 Task: Select the off option in the tab completion.
Action: Mouse moved to (11, 455)
Screenshot: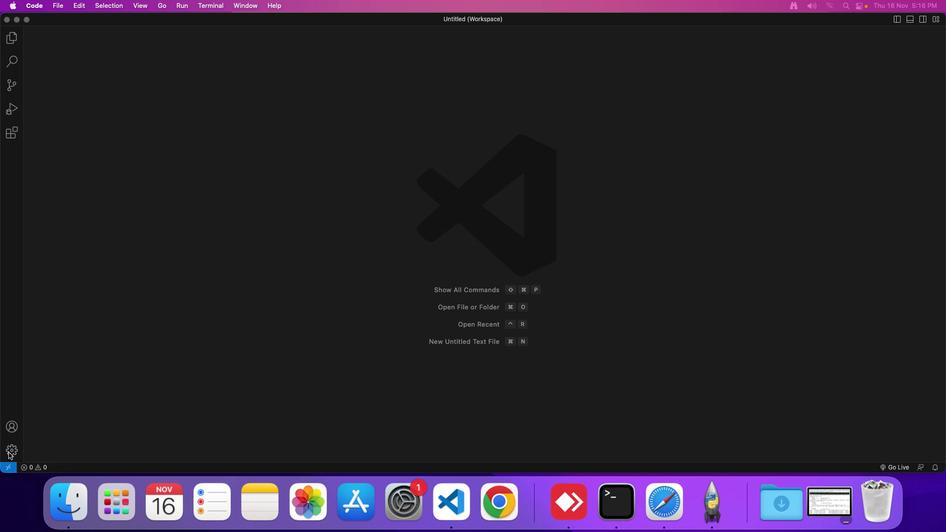 
Action: Mouse pressed left at (11, 455)
Screenshot: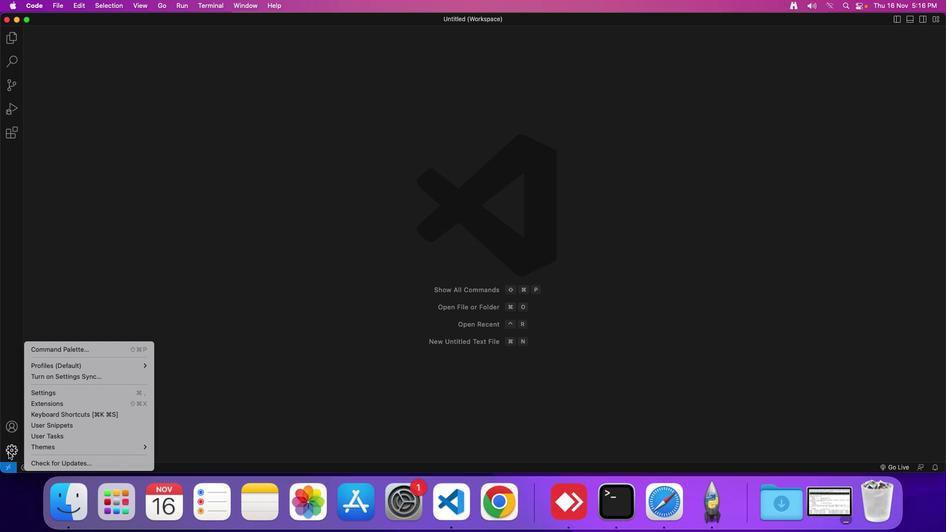 
Action: Mouse moved to (55, 397)
Screenshot: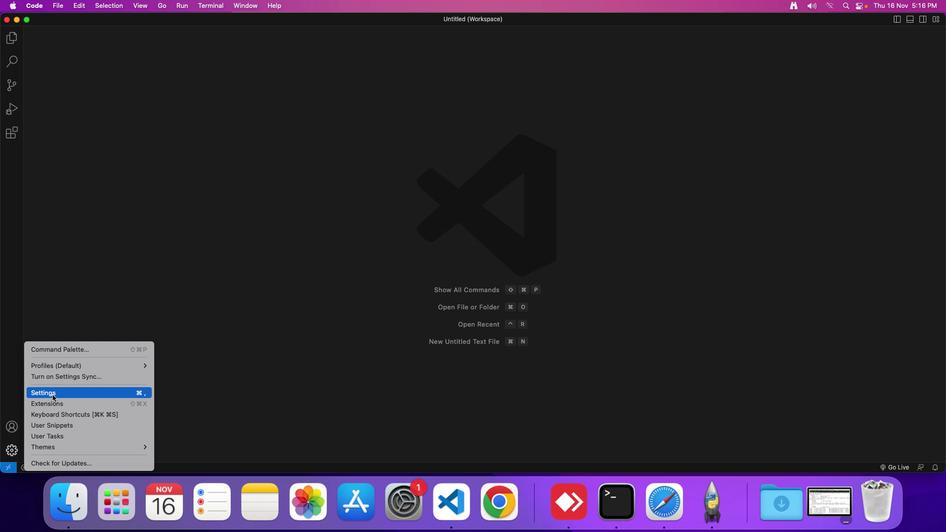 
Action: Mouse pressed left at (55, 397)
Screenshot: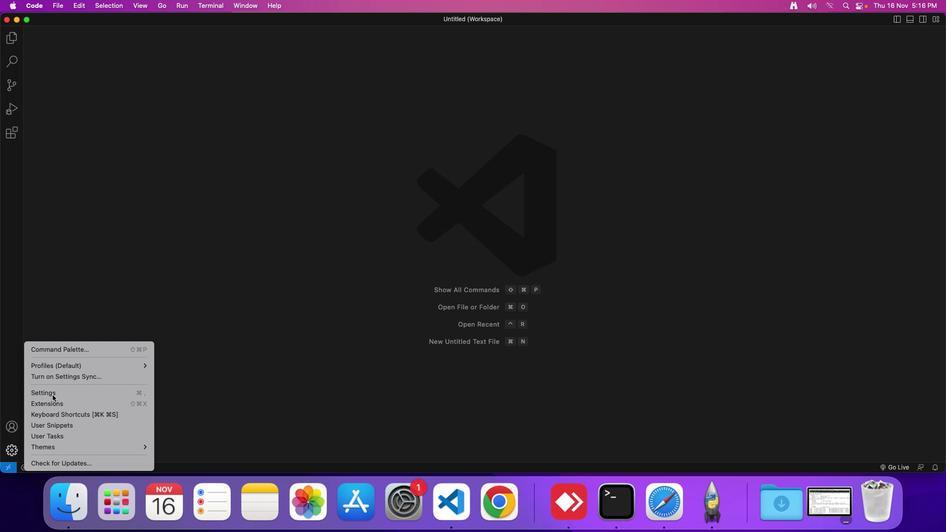 
Action: Mouse moved to (240, 79)
Screenshot: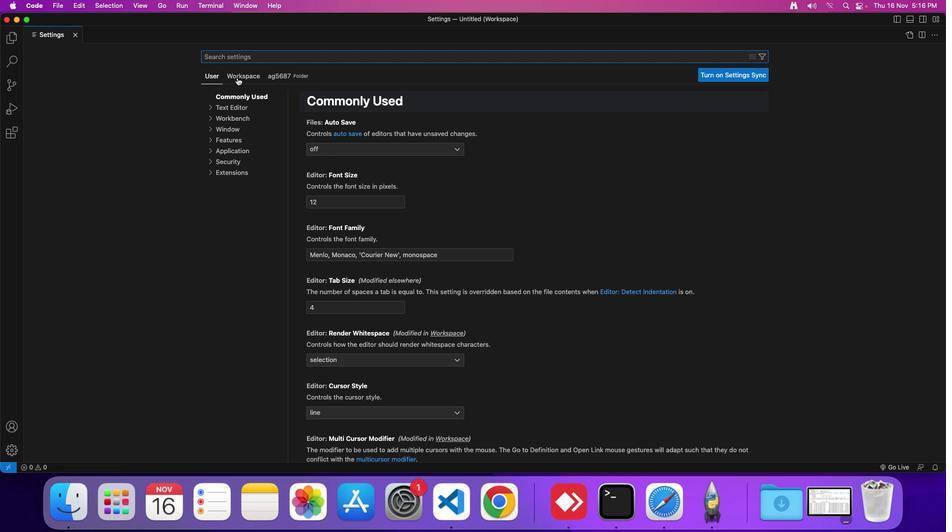 
Action: Mouse pressed left at (240, 79)
Screenshot: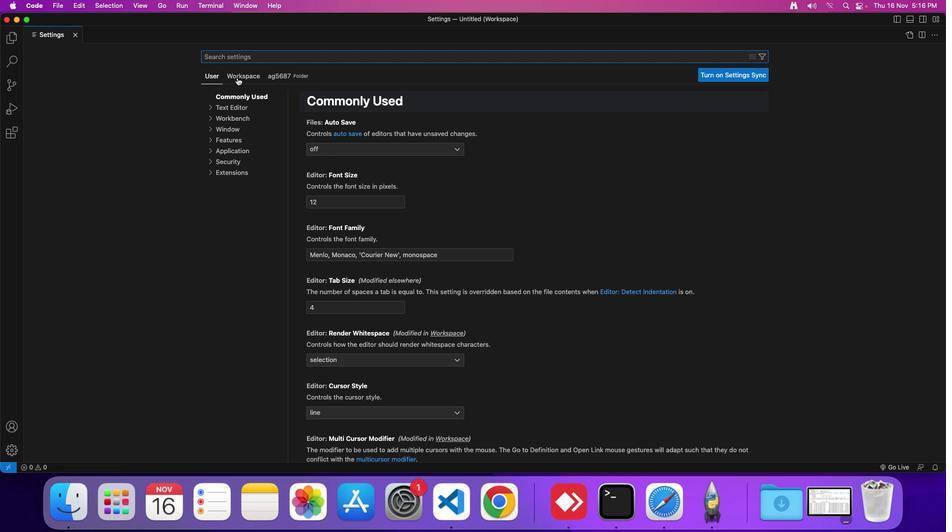 
Action: Mouse moved to (232, 111)
Screenshot: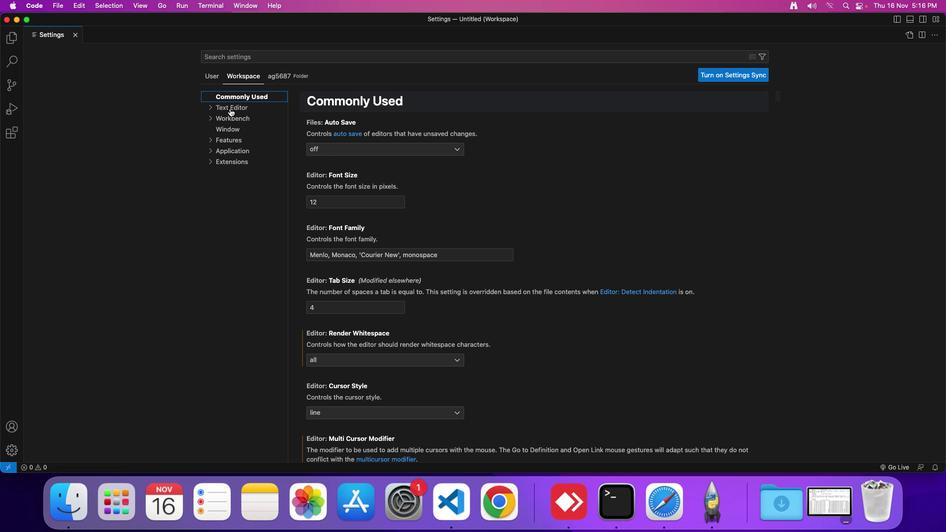 
Action: Mouse pressed left at (232, 111)
Screenshot: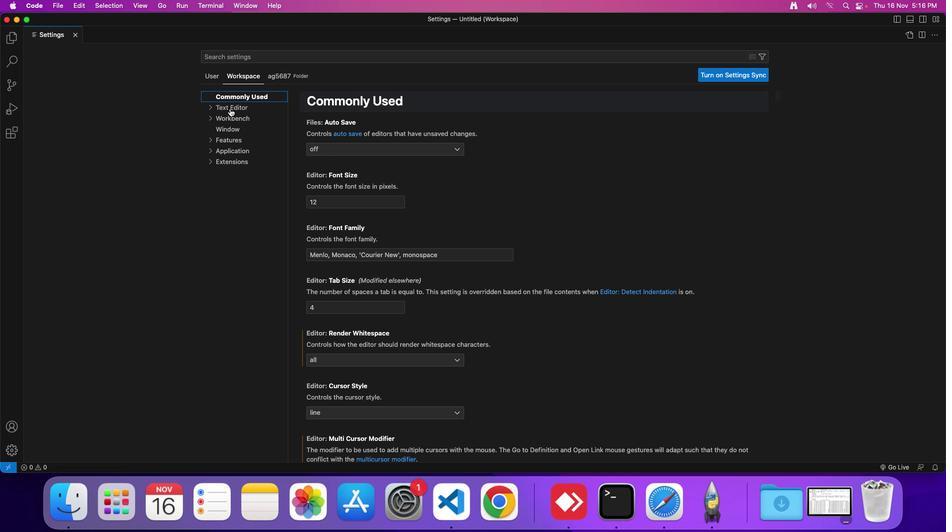 
Action: Mouse moved to (365, 314)
Screenshot: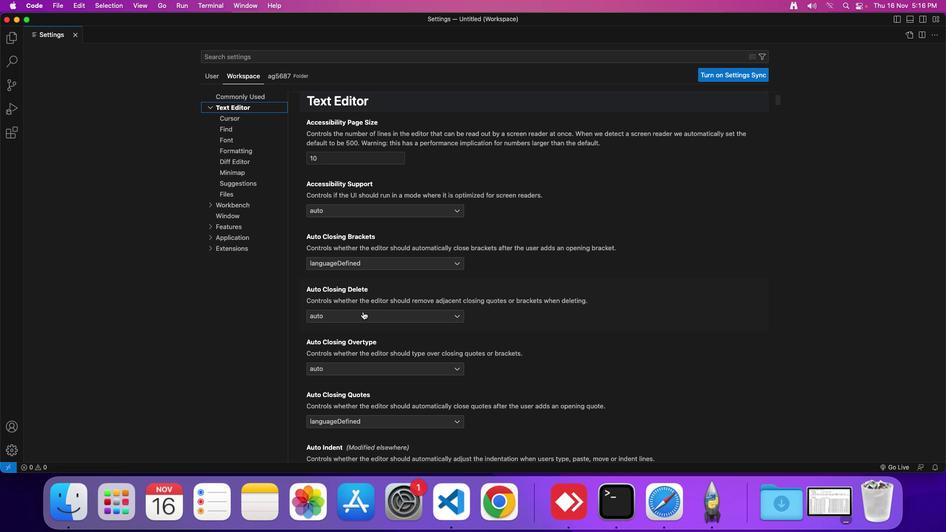 
Action: Mouse scrolled (365, 314) with delta (2, 1)
Screenshot: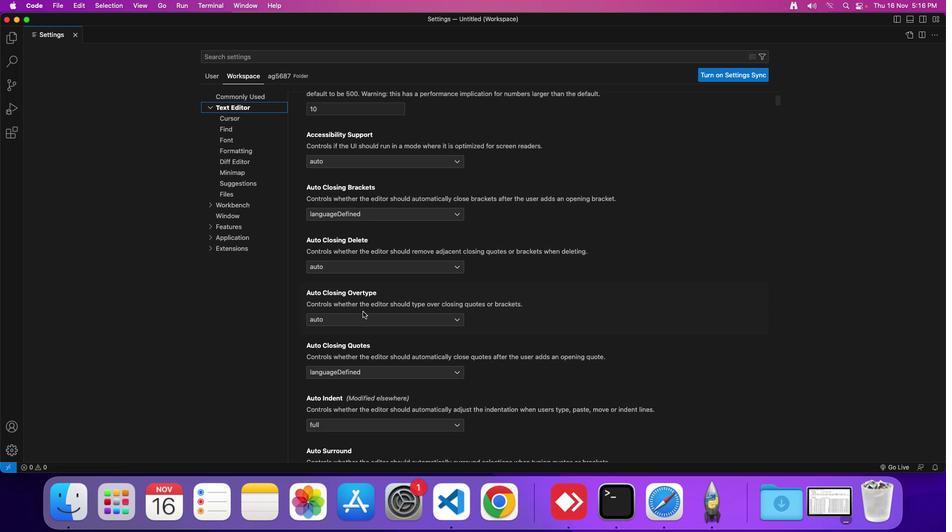 
Action: Mouse scrolled (365, 314) with delta (2, 1)
Screenshot: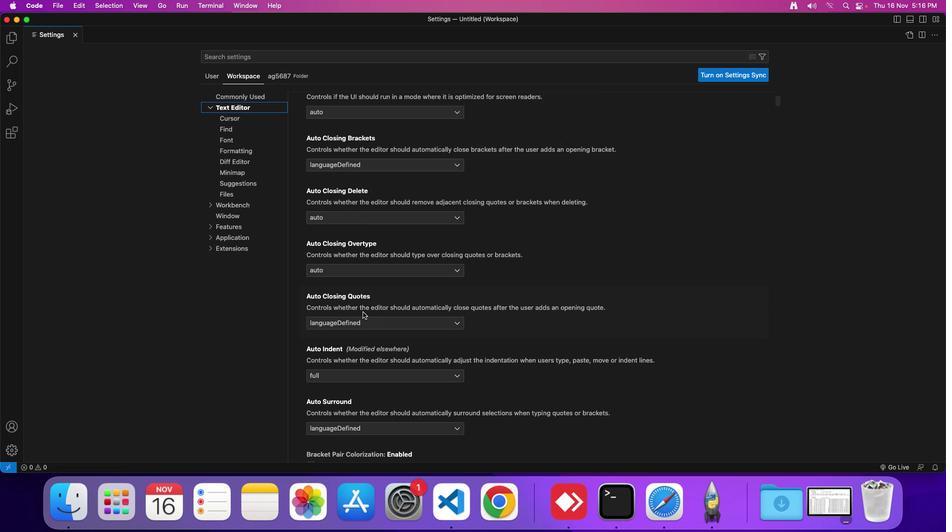 
Action: Mouse scrolled (365, 314) with delta (2, 1)
Screenshot: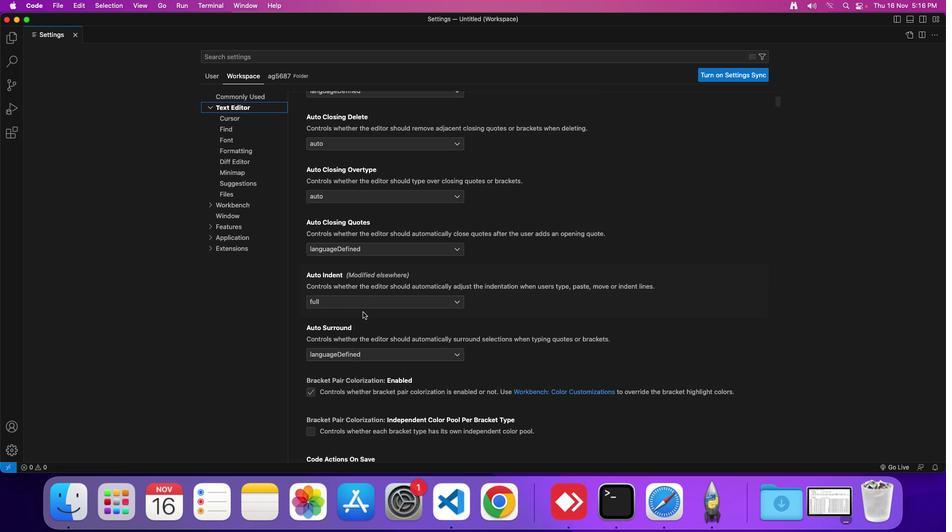 
Action: Mouse scrolled (365, 314) with delta (2, 0)
Screenshot: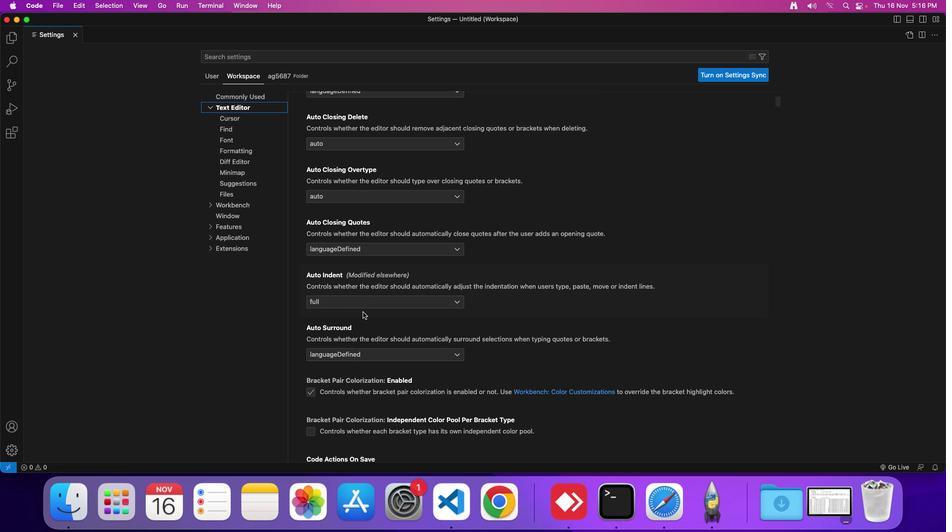 
Action: Mouse moved to (365, 315)
Screenshot: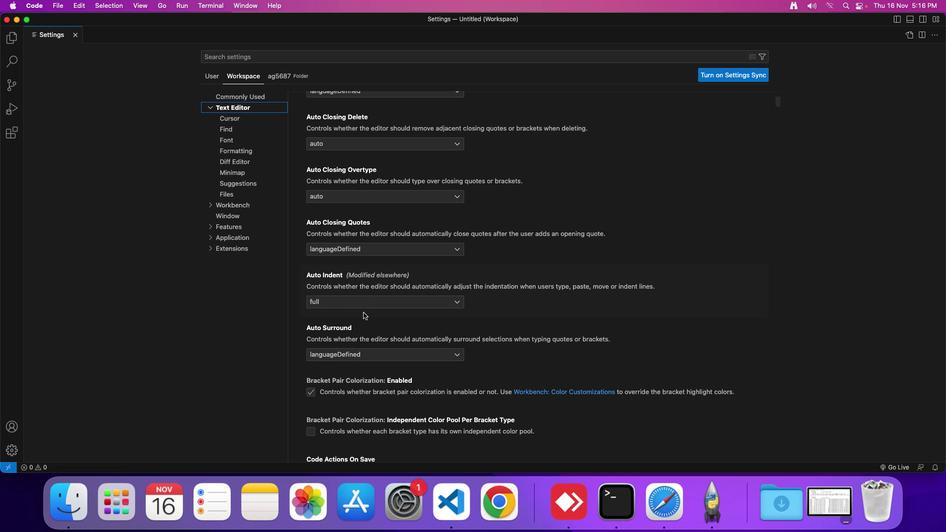 
Action: Mouse scrolled (365, 315) with delta (2, 1)
Screenshot: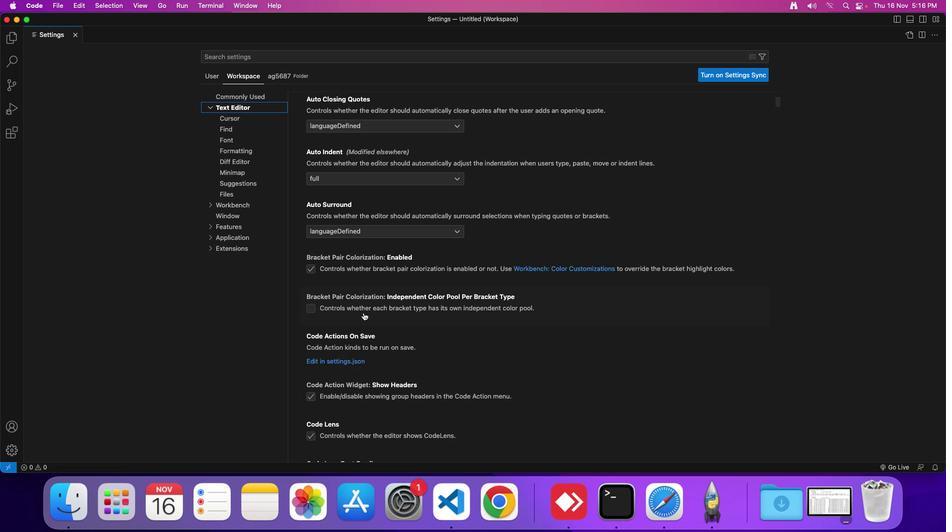 
Action: Mouse scrolled (365, 315) with delta (2, 1)
Screenshot: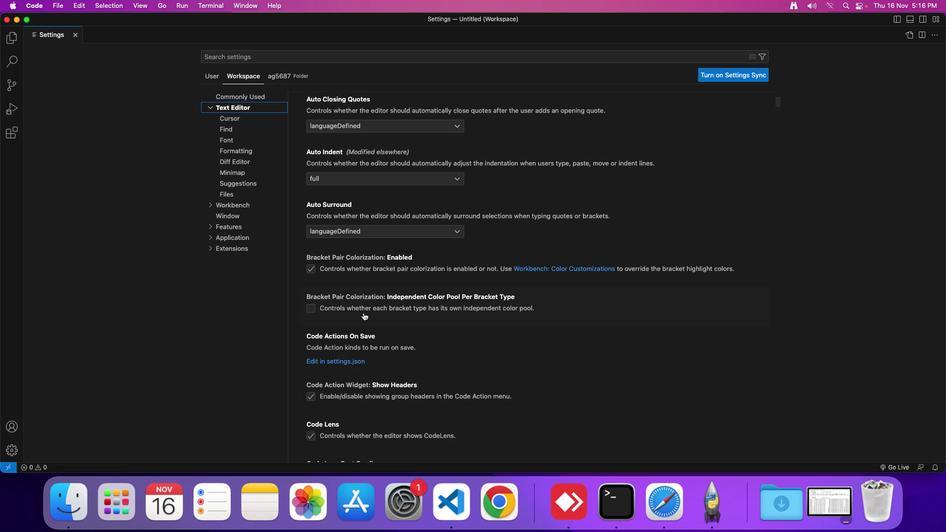
Action: Mouse scrolled (365, 315) with delta (2, 0)
Screenshot: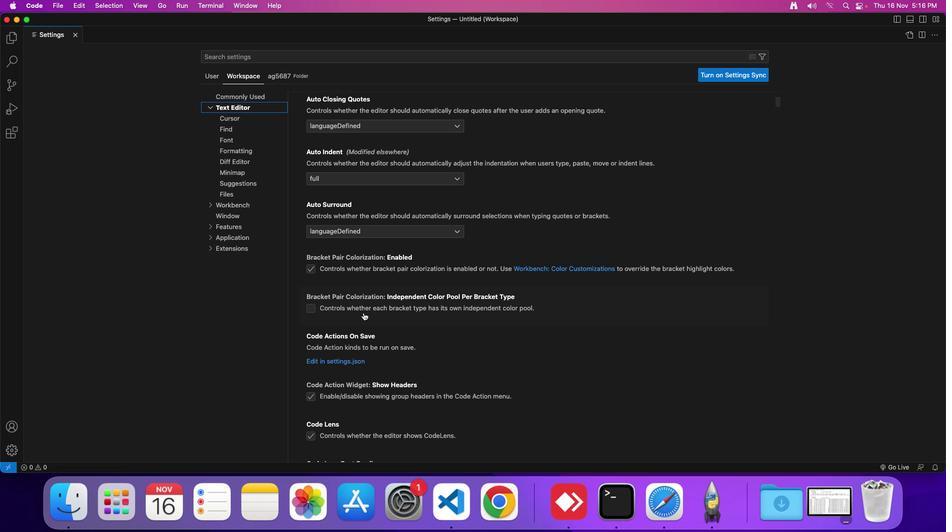 
Action: Mouse scrolled (365, 315) with delta (2, 1)
Screenshot: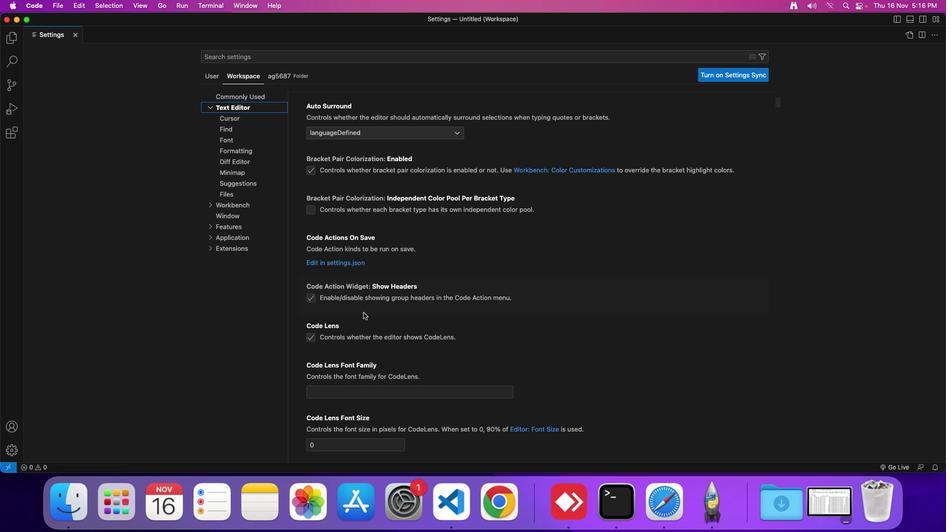 
Action: Mouse scrolled (365, 315) with delta (2, 1)
Screenshot: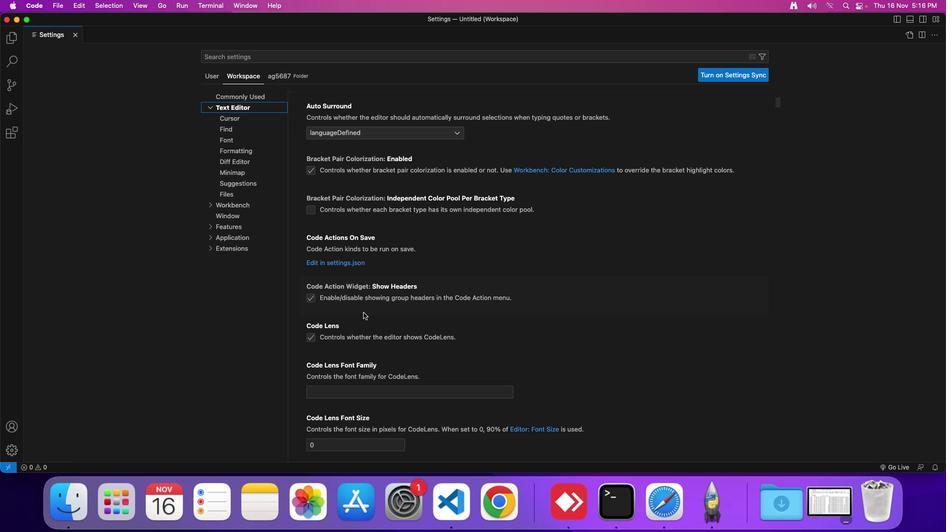 
Action: Mouse scrolled (365, 315) with delta (2, 1)
Screenshot: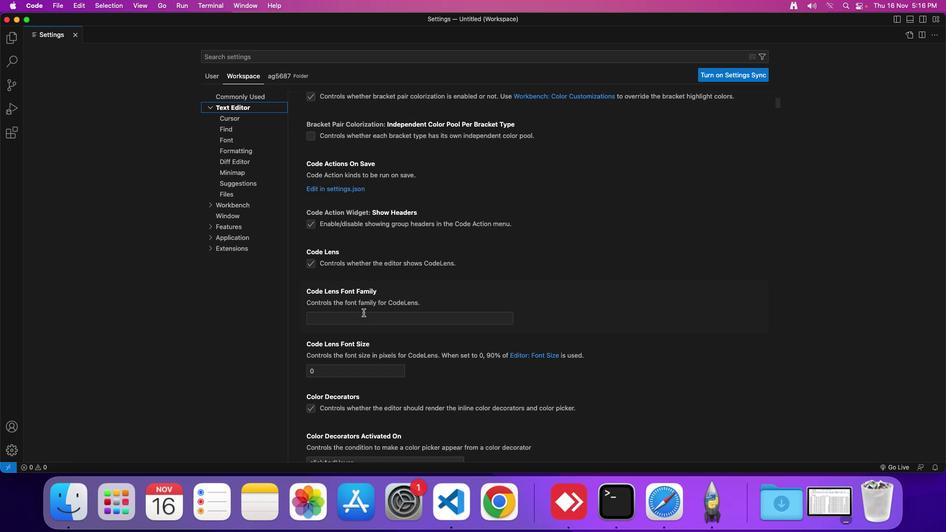 
Action: Mouse scrolled (365, 315) with delta (2, 0)
Screenshot: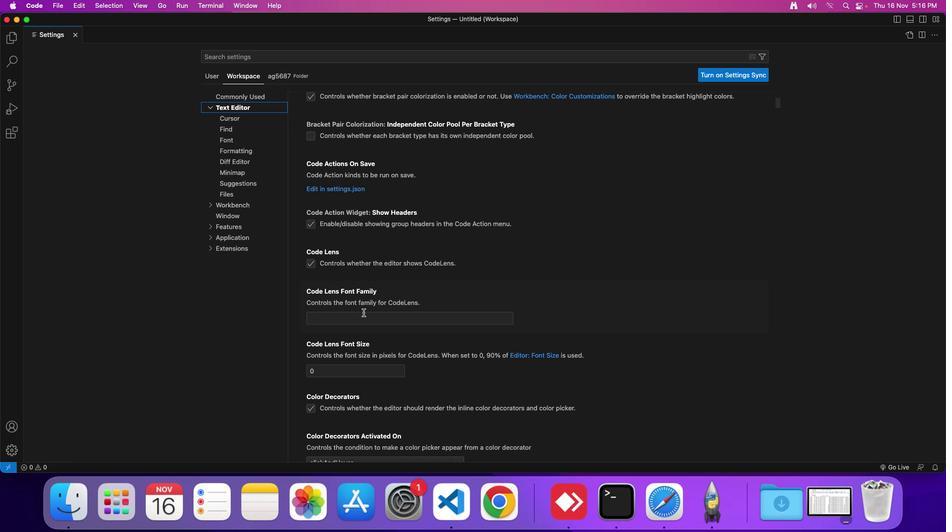 
Action: Mouse scrolled (365, 315) with delta (2, 1)
Screenshot: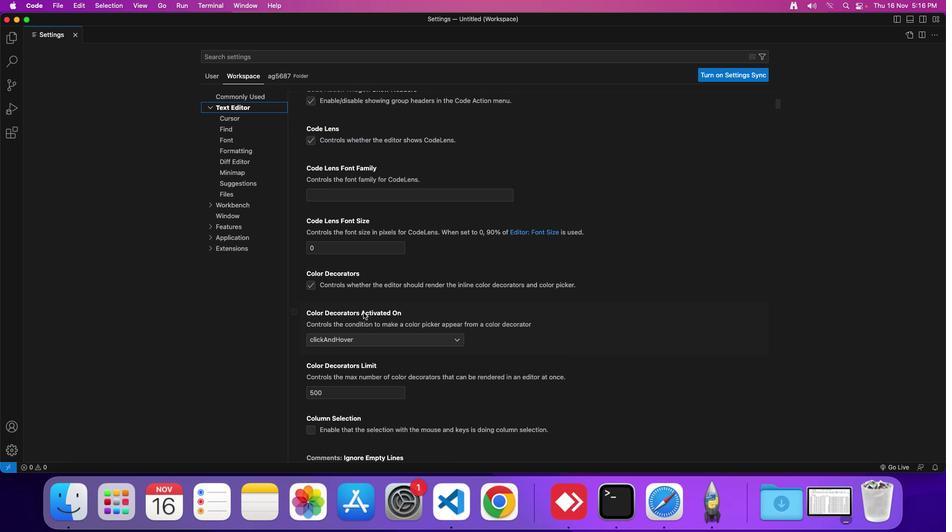 
Action: Mouse scrolled (365, 315) with delta (2, 1)
Screenshot: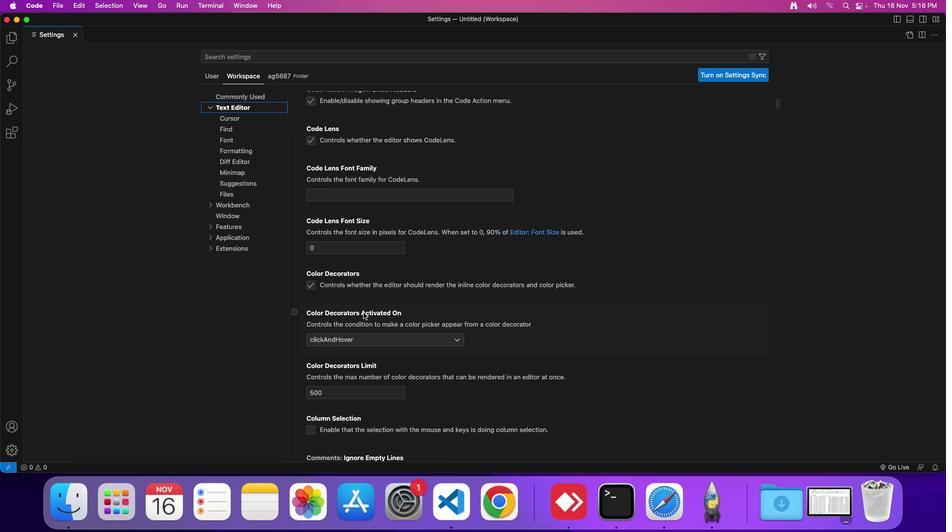 
Action: Mouse moved to (365, 315)
Screenshot: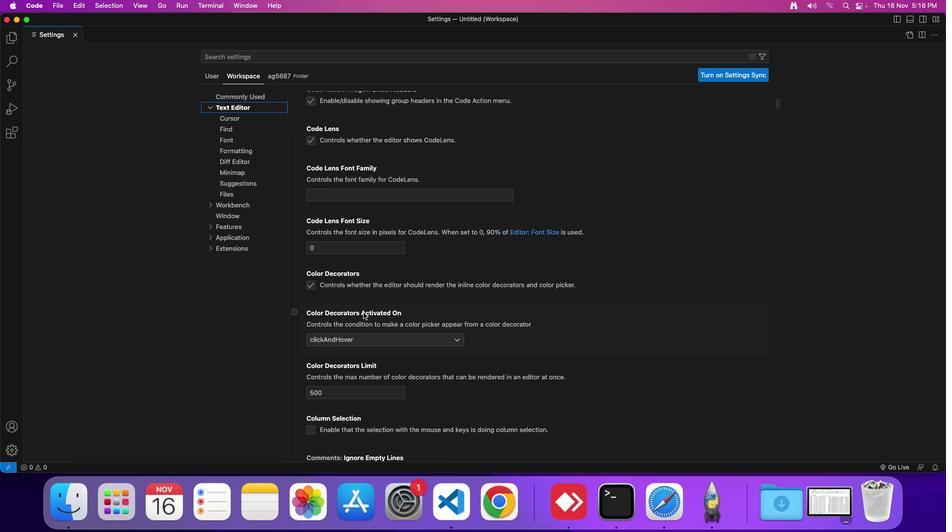 
Action: Mouse scrolled (365, 315) with delta (2, 0)
Screenshot: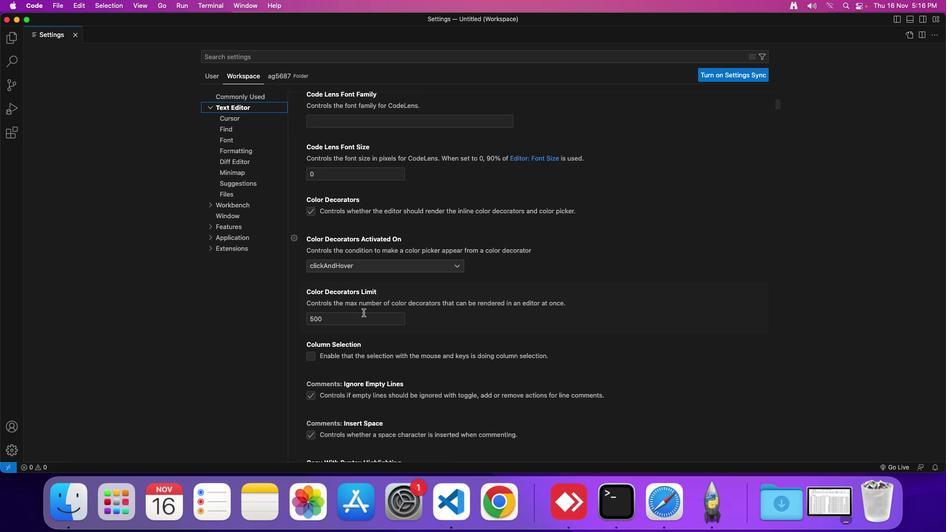 
Action: Mouse scrolled (365, 315) with delta (2, 0)
Screenshot: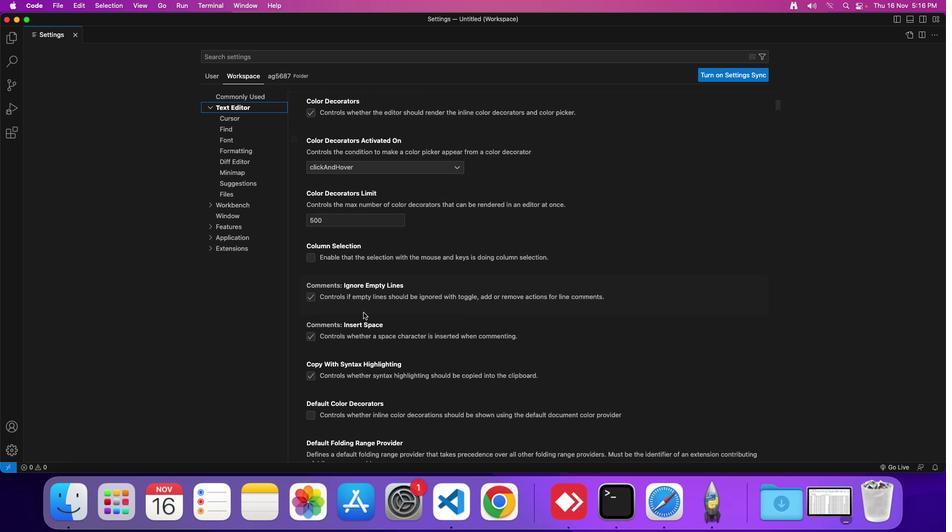 
Action: Mouse scrolled (365, 315) with delta (2, 0)
Screenshot: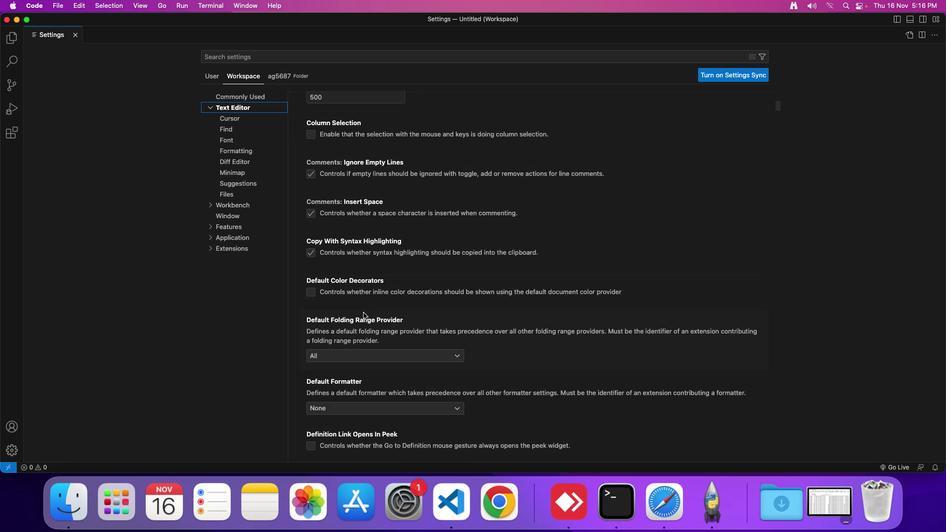 
Action: Mouse scrolled (365, 315) with delta (2, 0)
Screenshot: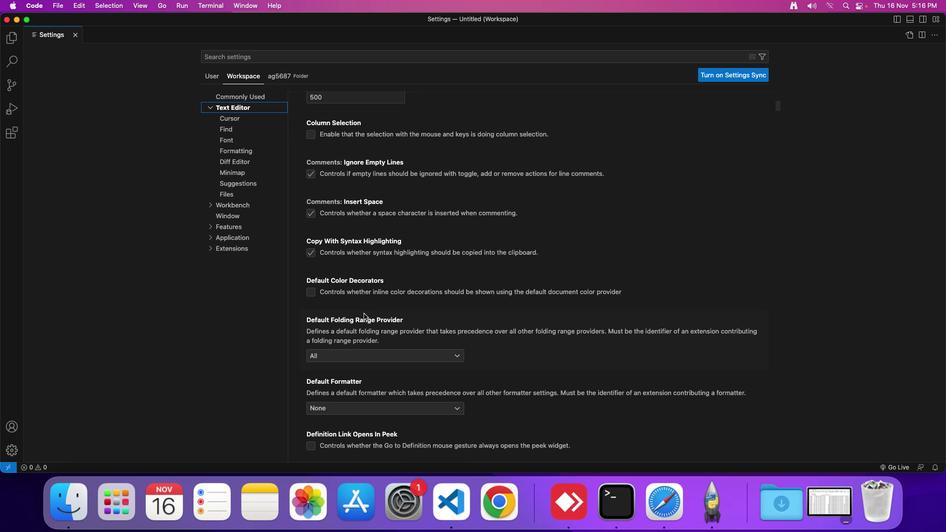 
Action: Mouse moved to (366, 316)
Screenshot: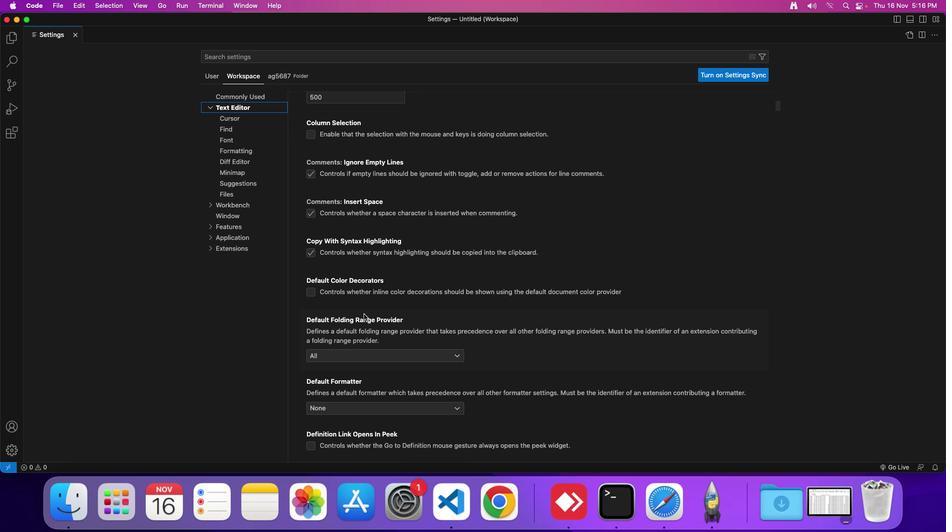 
Action: Mouse scrolled (366, 316) with delta (2, 1)
Screenshot: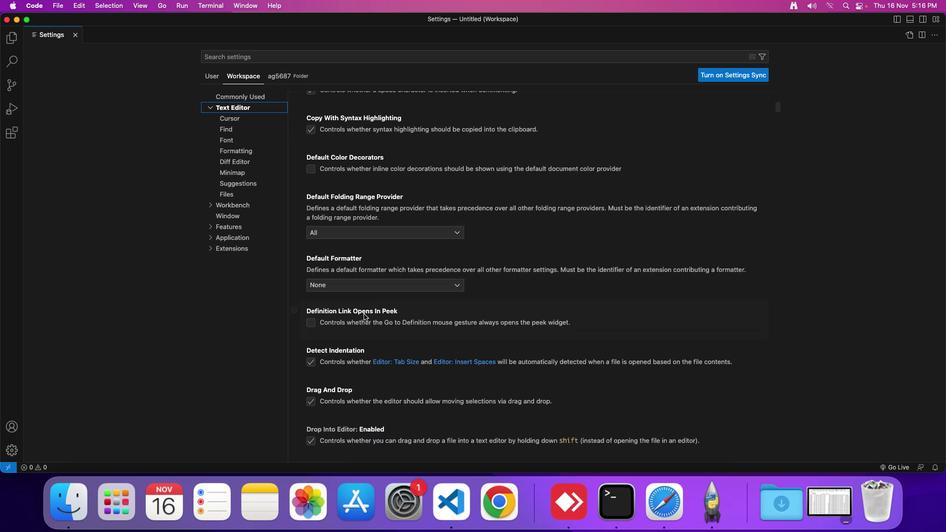 
Action: Mouse scrolled (366, 316) with delta (2, 1)
Screenshot: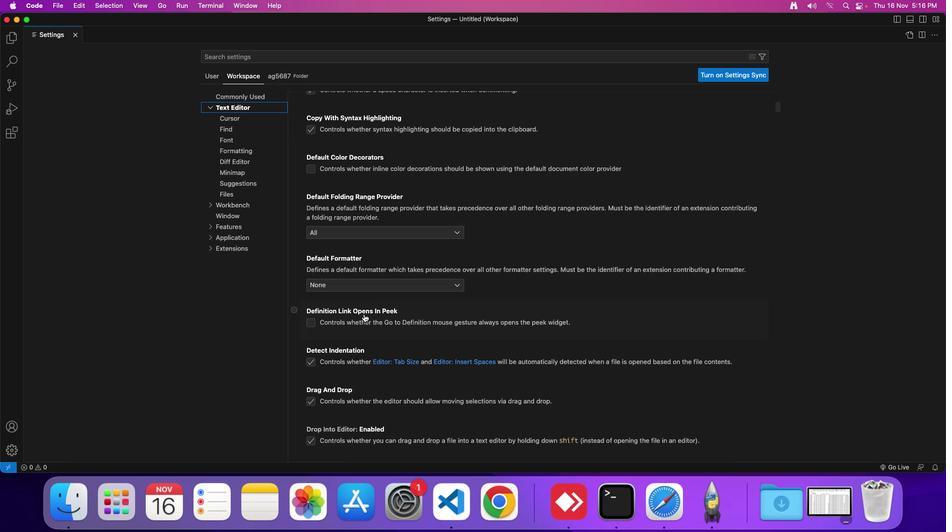 
Action: Mouse scrolled (366, 316) with delta (2, 0)
Screenshot: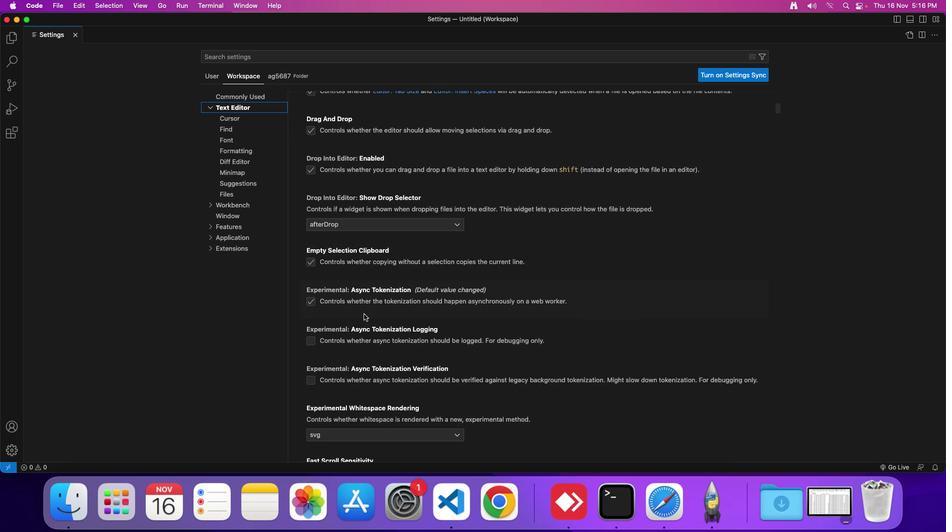 
Action: Mouse scrolled (366, 316) with delta (2, 0)
Screenshot: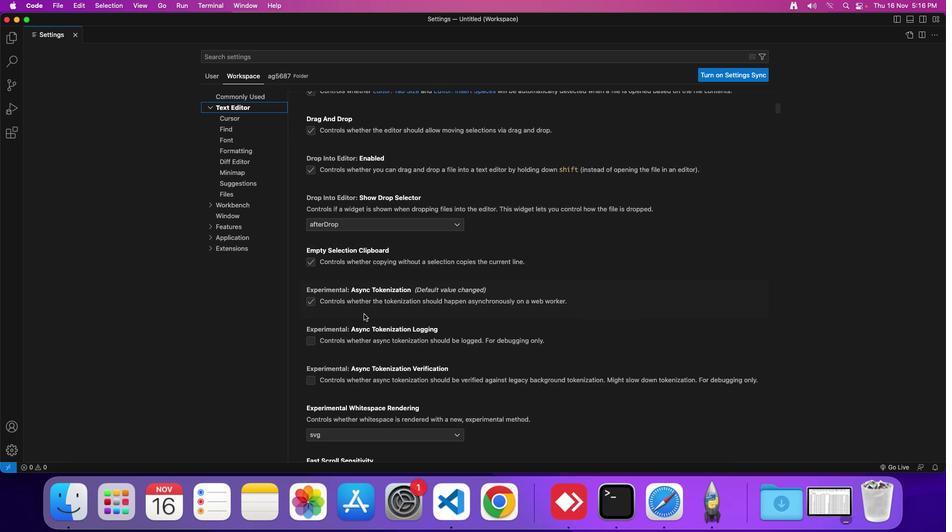 
Action: Mouse scrolled (366, 316) with delta (2, 0)
Screenshot: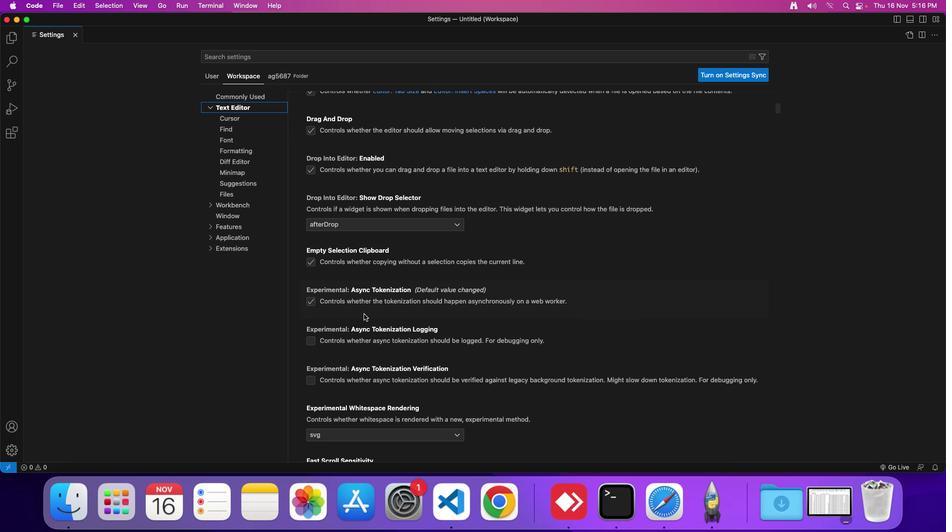 
Action: Mouse moved to (366, 316)
Screenshot: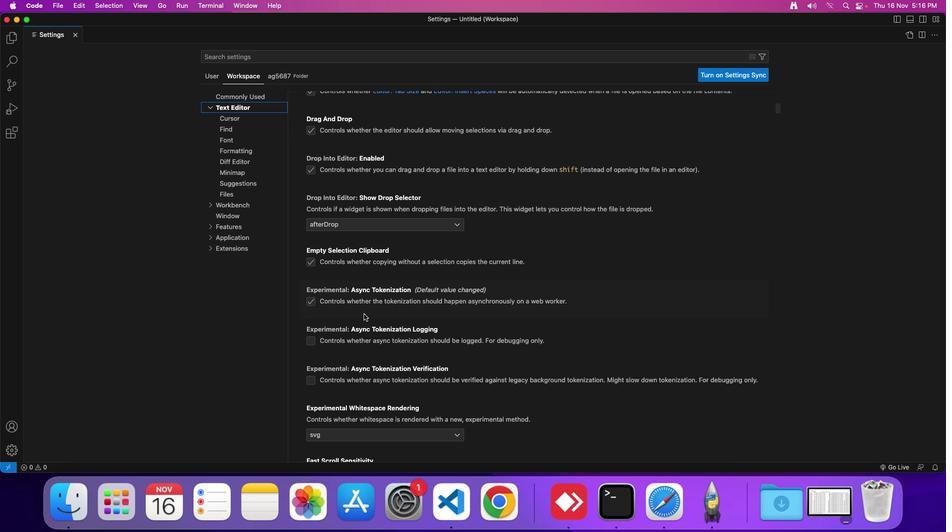 
Action: Mouse scrolled (366, 316) with delta (2, 1)
Screenshot: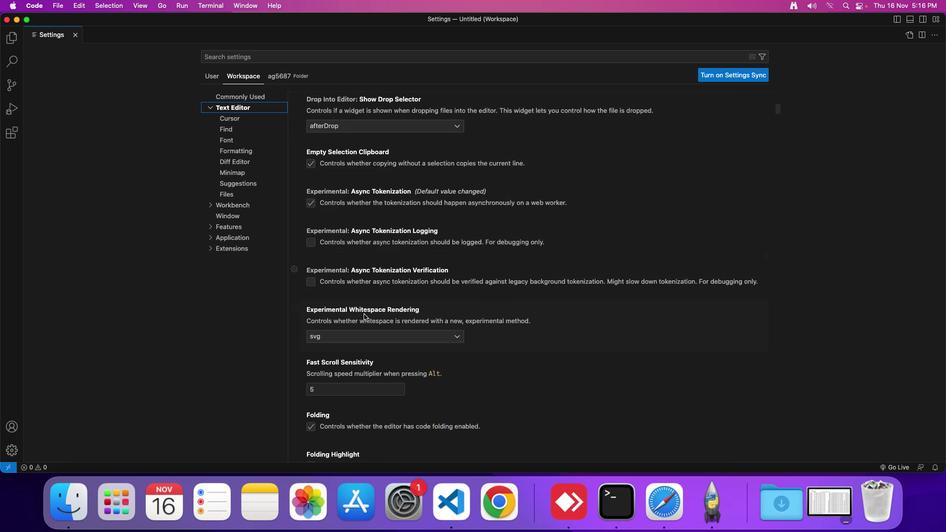 
Action: Mouse scrolled (366, 316) with delta (2, 1)
Screenshot: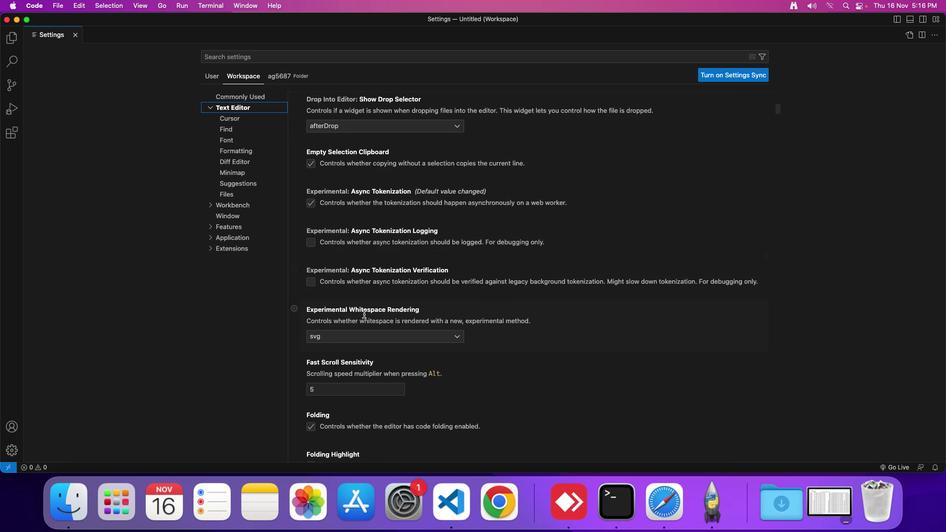 
Action: Mouse scrolled (366, 316) with delta (2, 1)
Screenshot: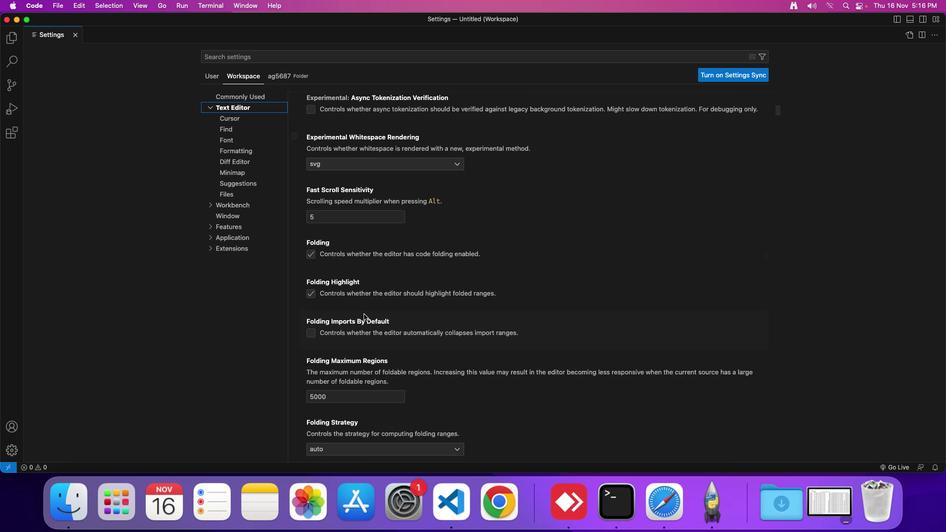 
Action: Mouse scrolled (366, 316) with delta (2, 0)
Screenshot: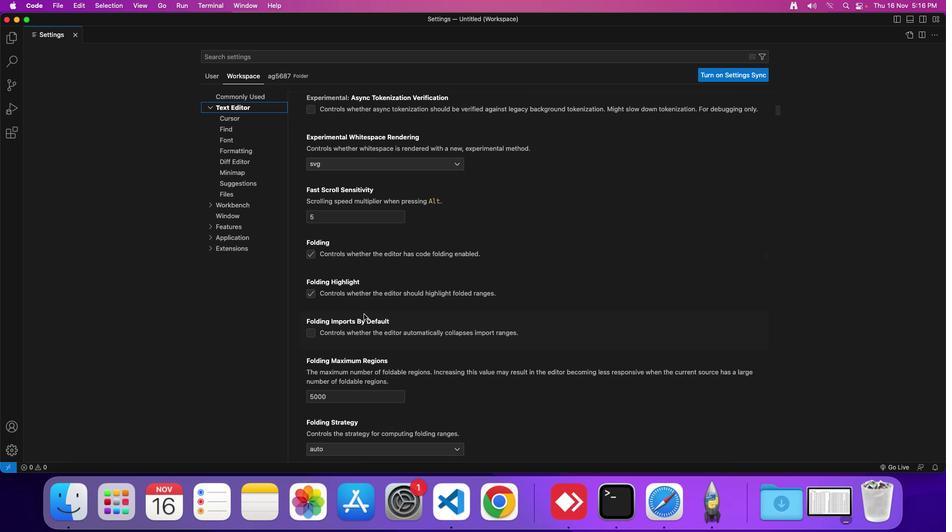 
Action: Mouse scrolled (366, 316) with delta (2, 0)
Screenshot: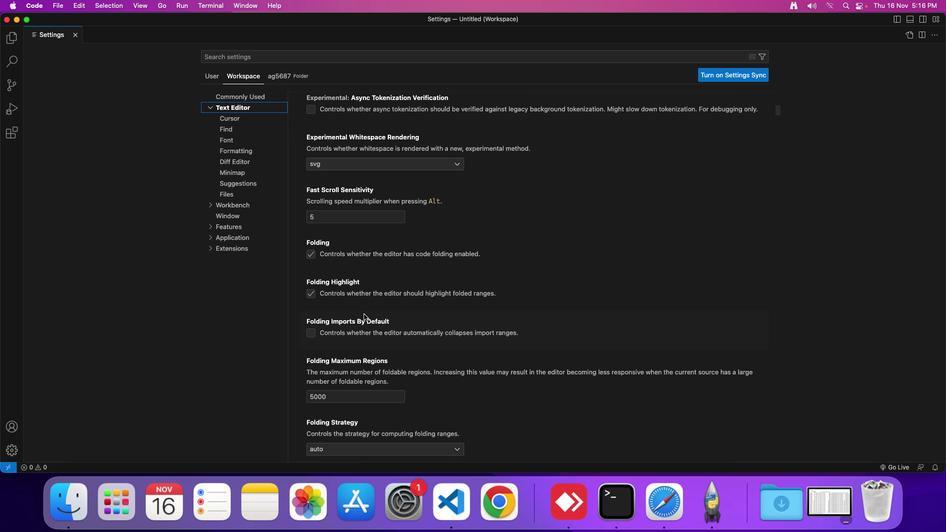 
Action: Mouse scrolled (366, 316) with delta (2, 1)
Screenshot: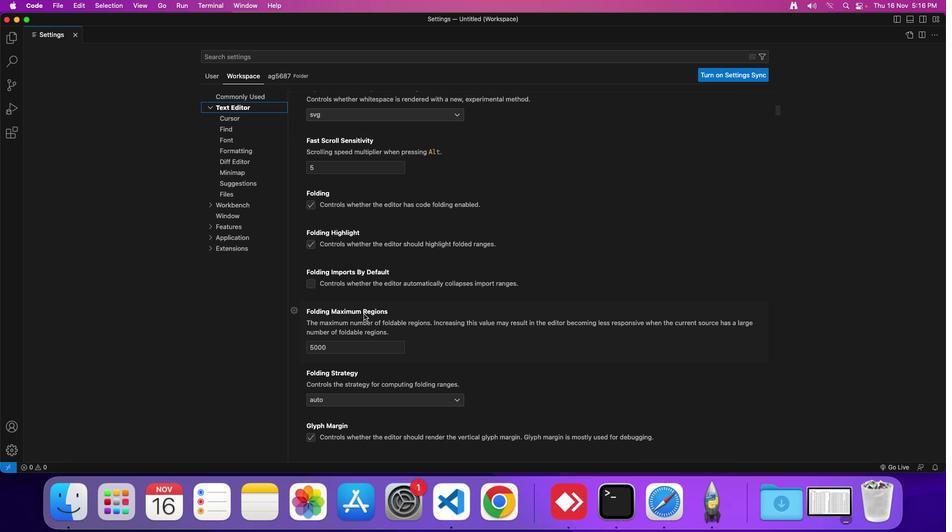 
Action: Mouse scrolled (366, 316) with delta (2, 1)
Screenshot: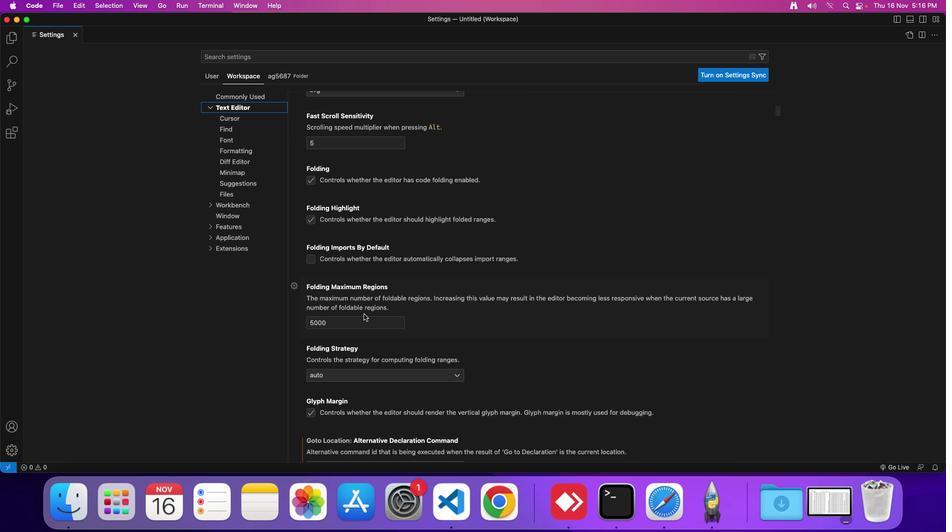 
Action: Mouse scrolled (366, 316) with delta (2, 1)
Screenshot: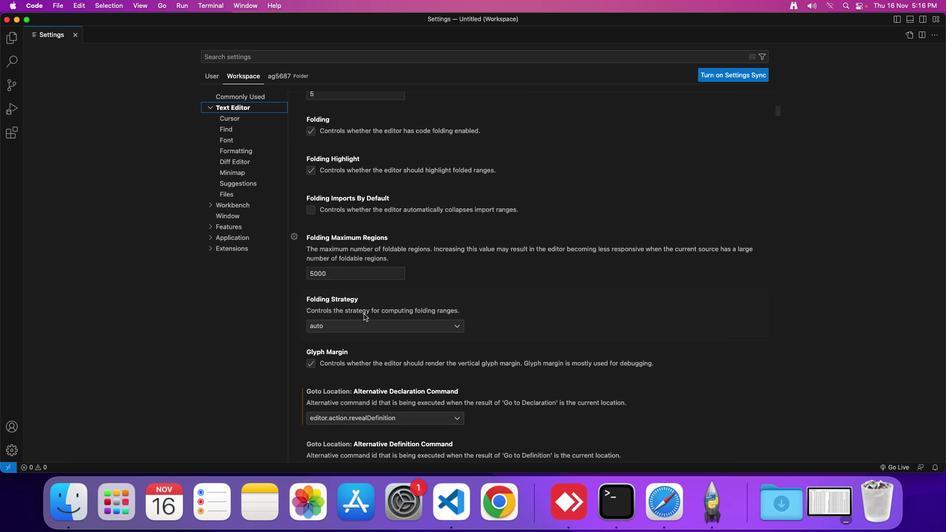 
Action: Mouse scrolled (366, 316) with delta (2, 1)
Screenshot: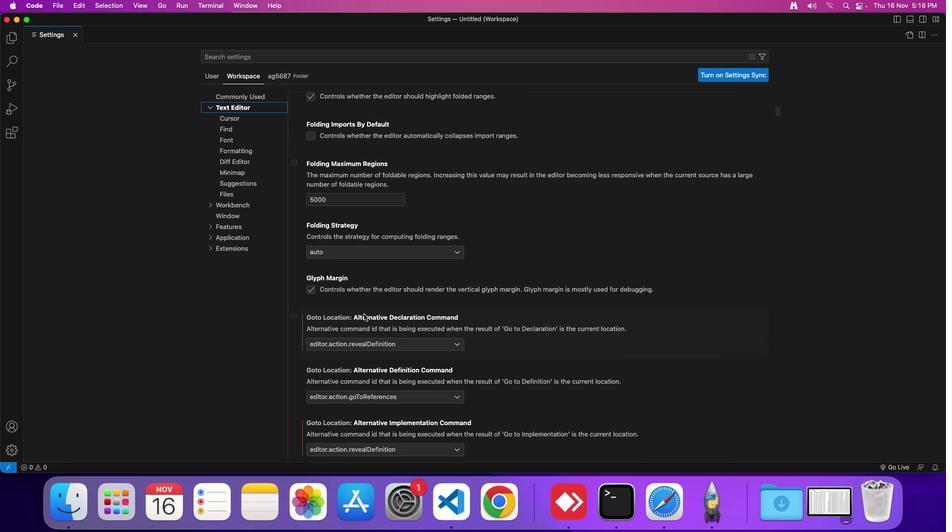 
Action: Mouse moved to (366, 316)
Screenshot: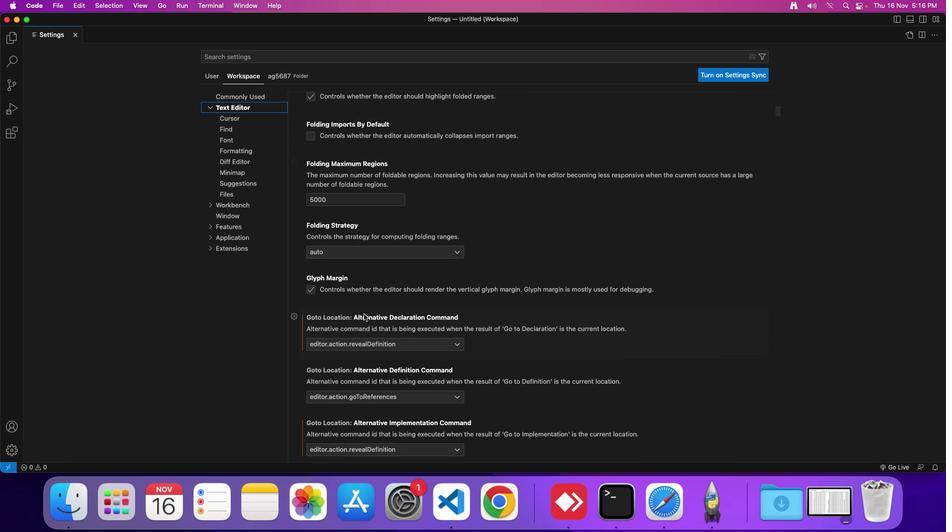 
Action: Mouse scrolled (366, 316) with delta (2, 0)
Screenshot: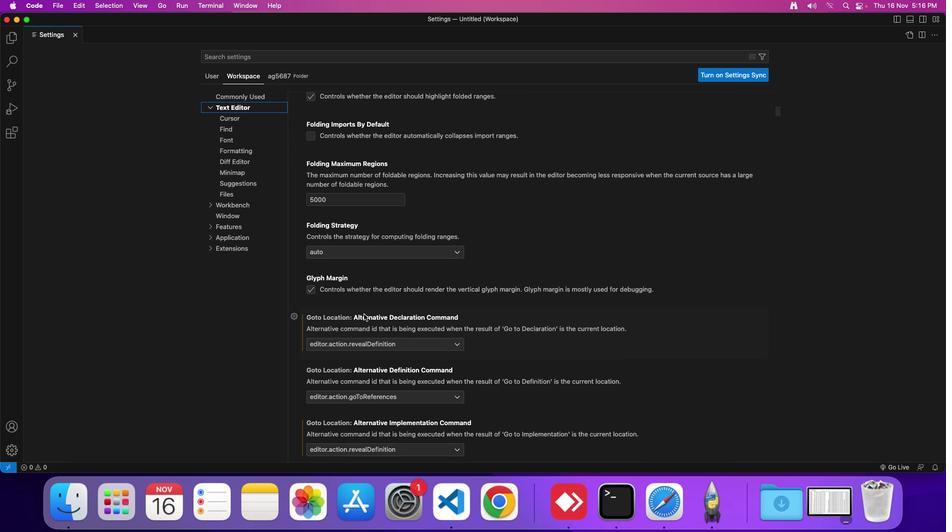 
Action: Mouse moved to (365, 316)
Screenshot: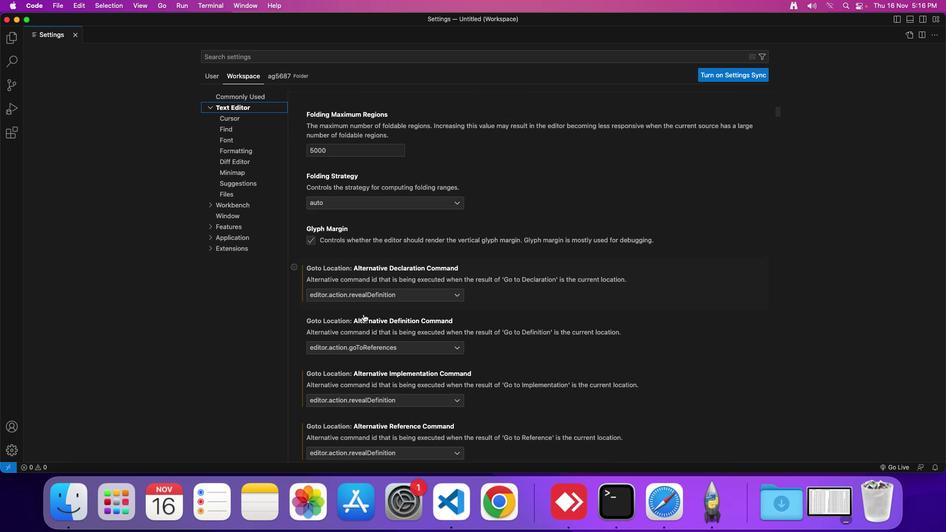 
Action: Mouse scrolled (365, 316) with delta (2, 1)
Screenshot: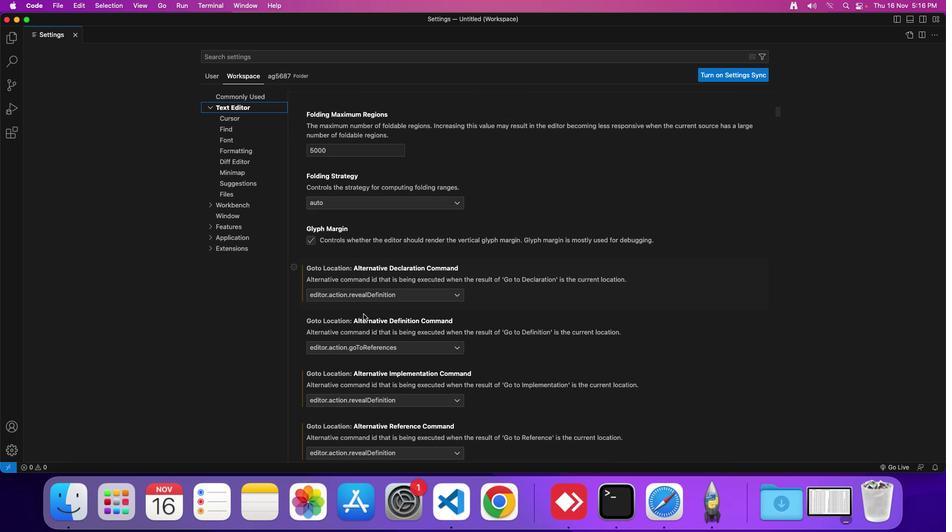 
Action: Mouse scrolled (365, 316) with delta (2, 1)
Screenshot: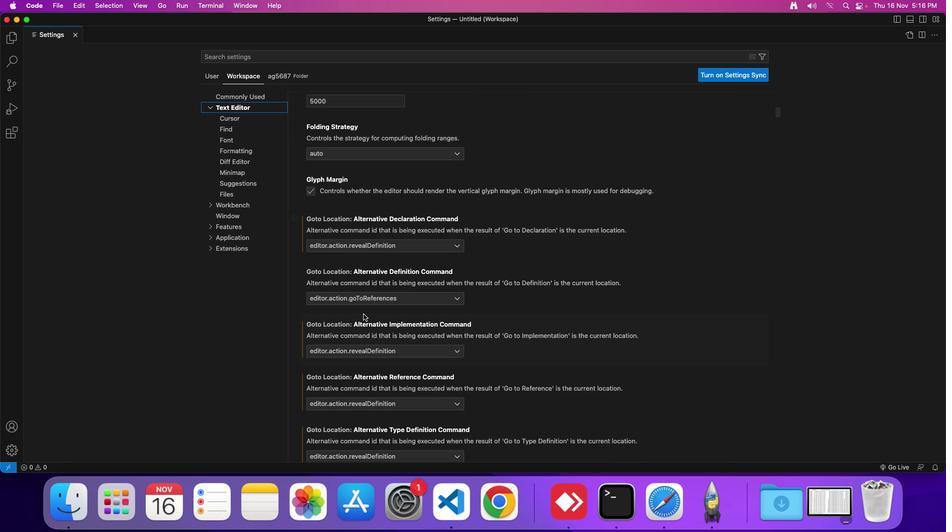 
Action: Mouse scrolled (365, 316) with delta (2, 1)
Screenshot: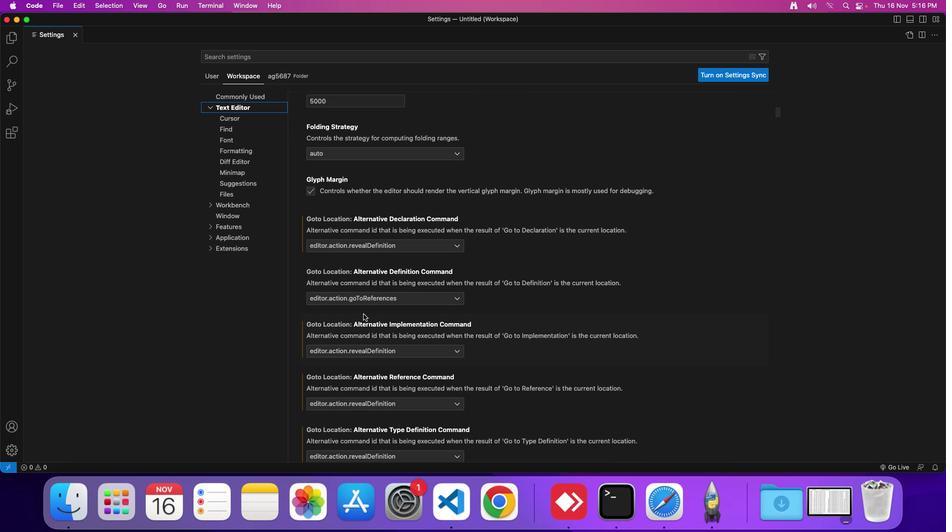 
Action: Mouse scrolled (365, 316) with delta (2, 1)
Screenshot: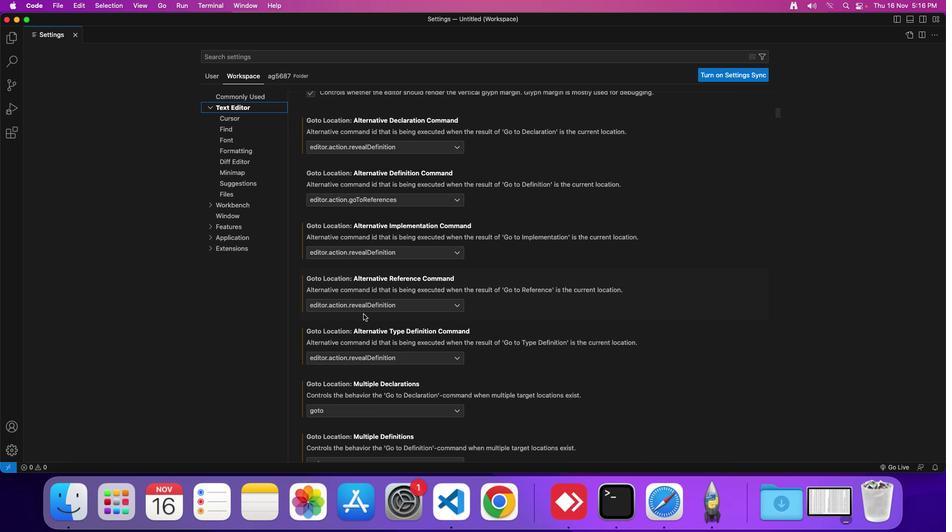 
Action: Mouse scrolled (365, 316) with delta (2, 1)
Screenshot: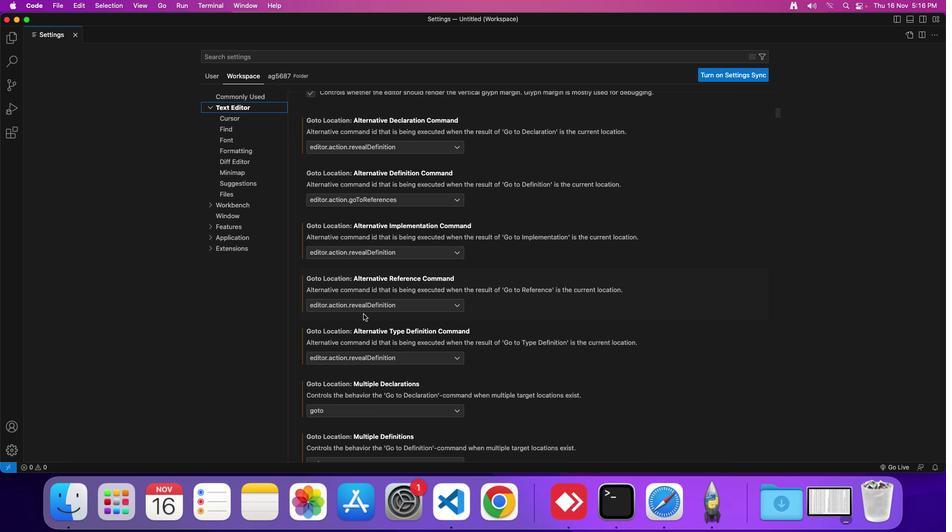 
Action: Mouse scrolled (365, 316) with delta (2, 1)
Screenshot: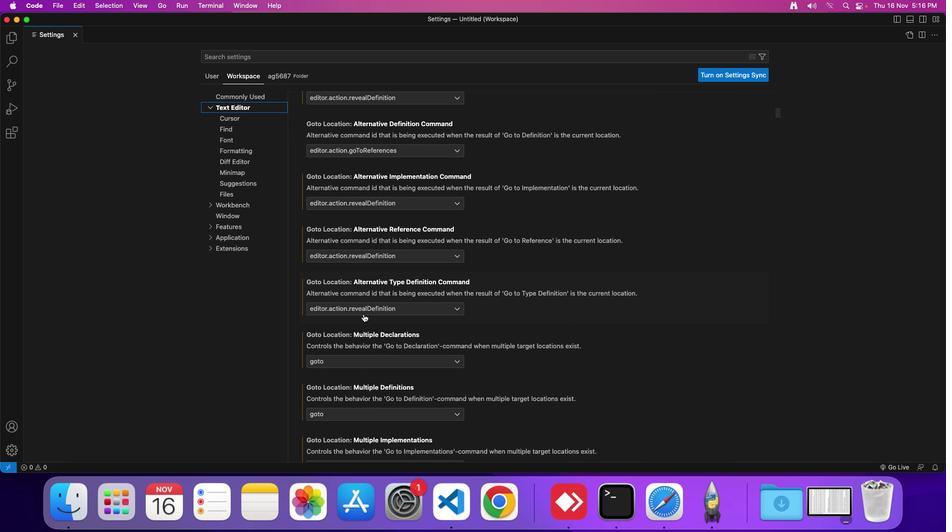 
Action: Mouse scrolled (365, 316) with delta (2, 1)
Screenshot: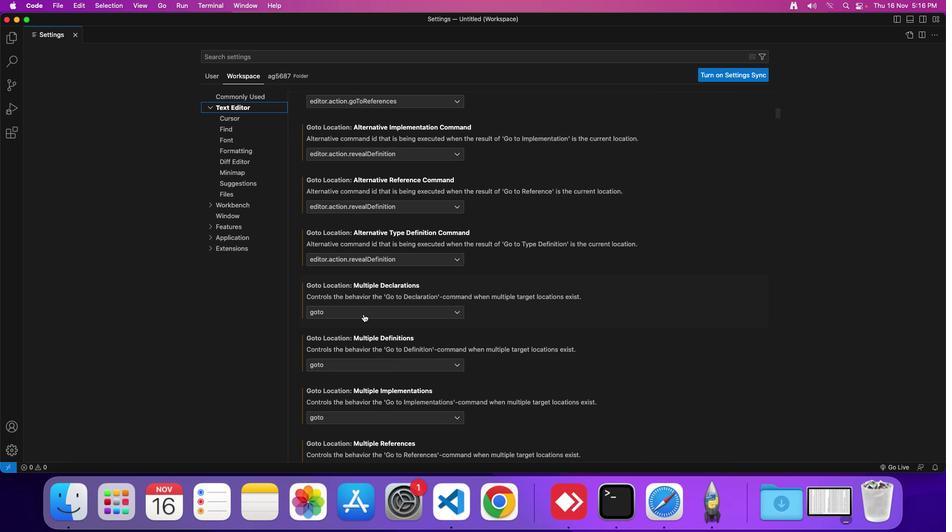
Action: Mouse scrolled (365, 316) with delta (2, 1)
Screenshot: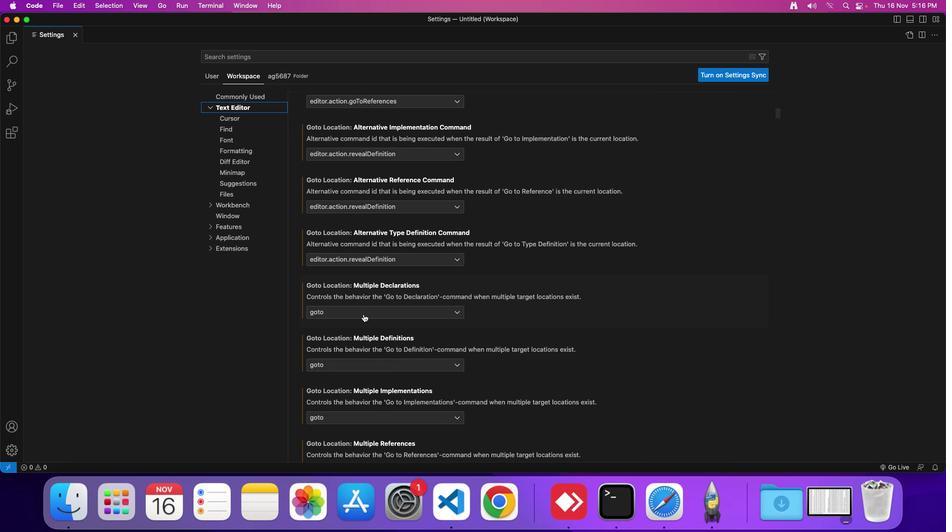 
Action: Mouse moved to (365, 316)
Screenshot: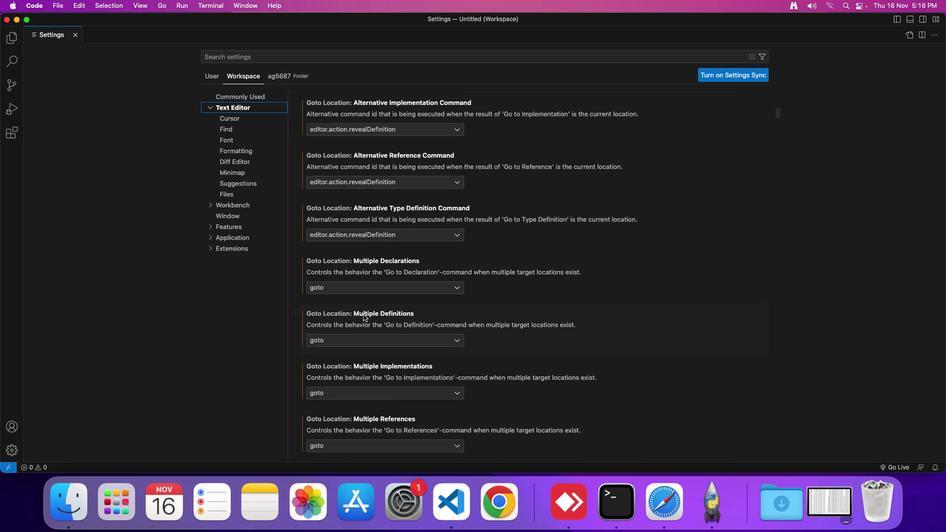 
Action: Mouse scrolled (365, 316) with delta (2, 1)
Screenshot: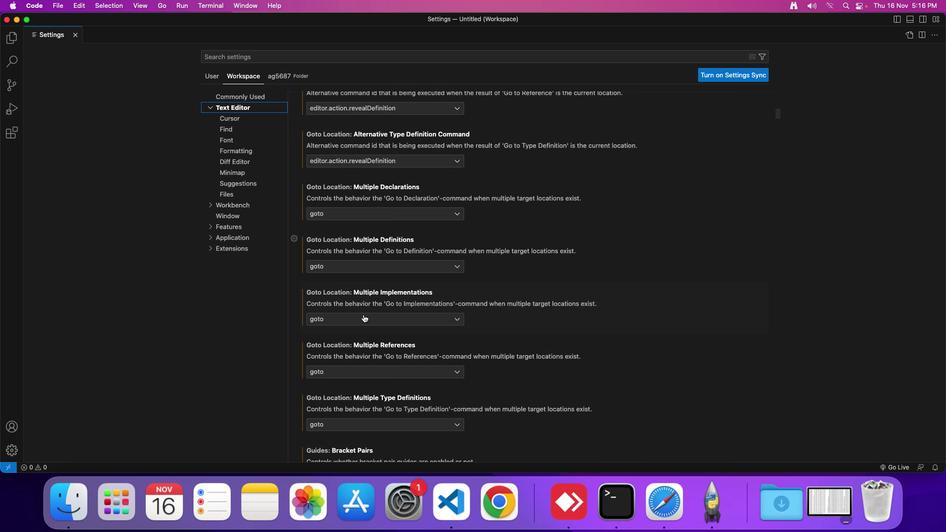 
Action: Mouse scrolled (365, 316) with delta (2, 1)
Screenshot: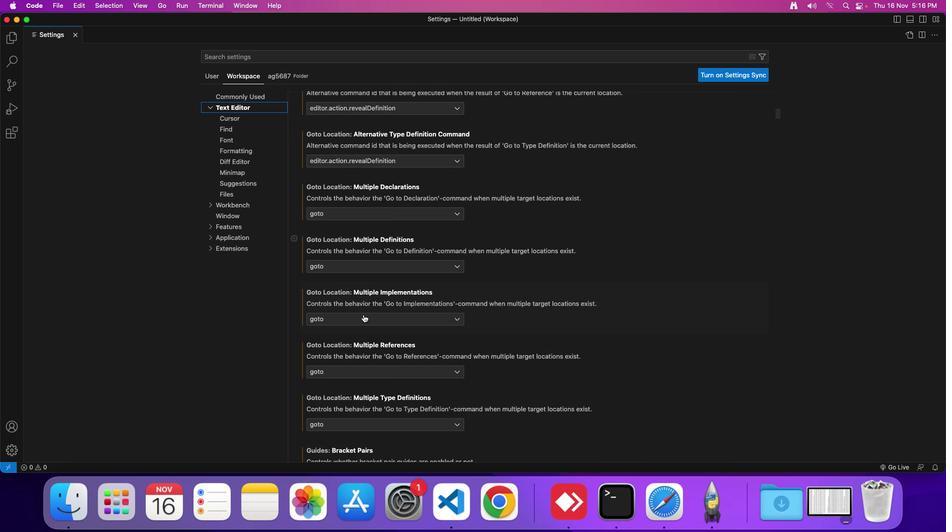 
Action: Mouse scrolled (365, 316) with delta (2, 1)
Screenshot: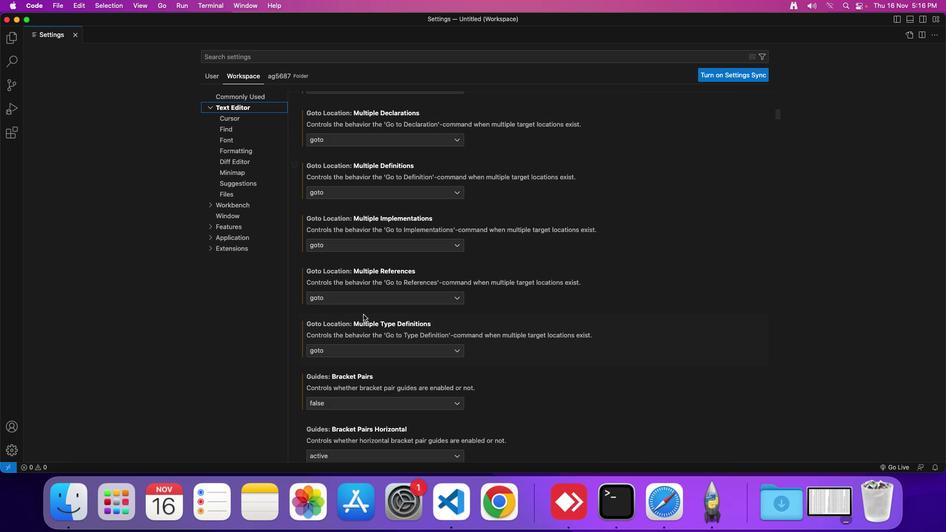 
Action: Mouse scrolled (365, 316) with delta (2, 0)
Screenshot: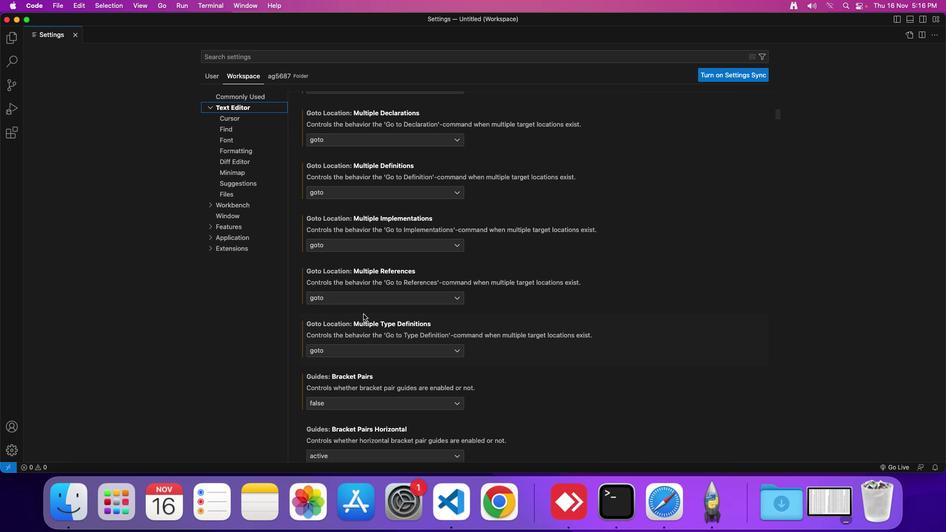 
Action: Mouse moved to (366, 316)
Screenshot: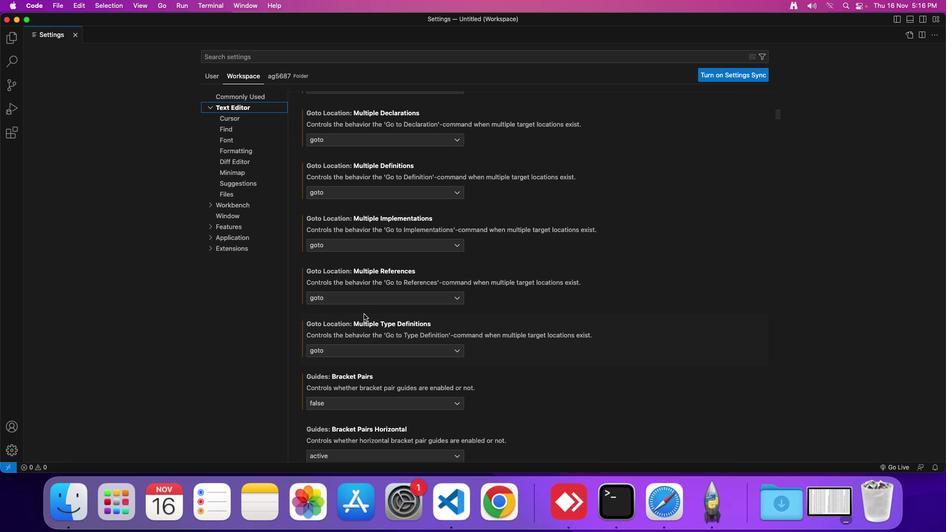 
Action: Mouse scrolled (366, 316) with delta (2, 1)
Screenshot: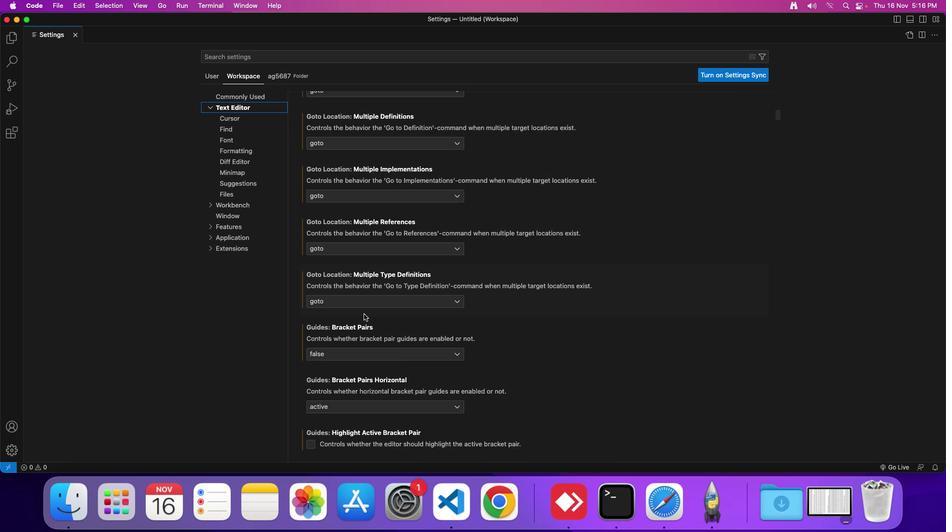 
Action: Mouse scrolled (366, 316) with delta (2, 1)
Screenshot: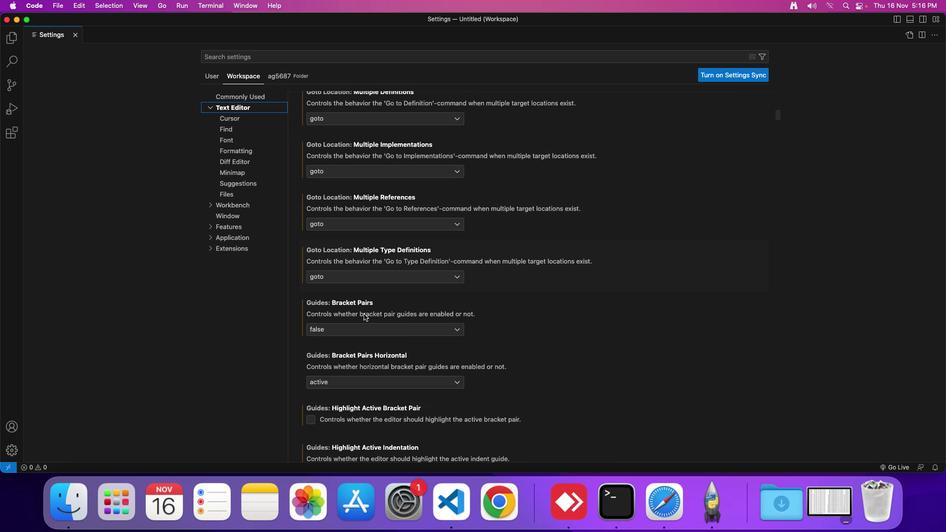 
Action: Mouse scrolled (366, 316) with delta (2, 1)
Screenshot: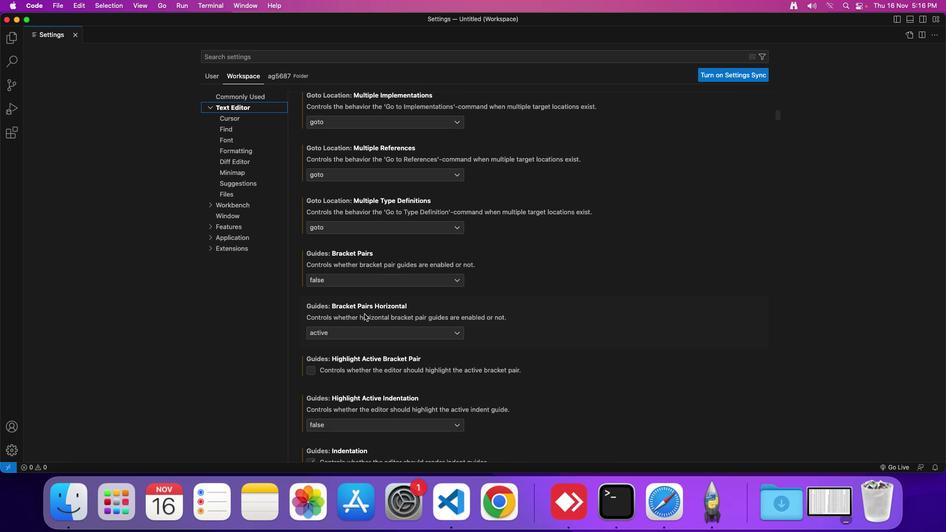 
Action: Mouse scrolled (366, 316) with delta (2, 1)
Screenshot: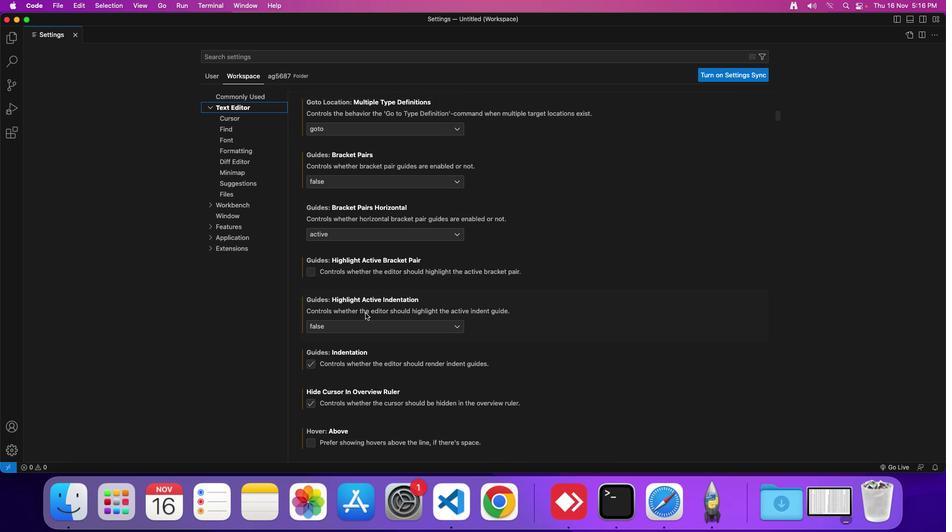 
Action: Mouse moved to (366, 316)
Screenshot: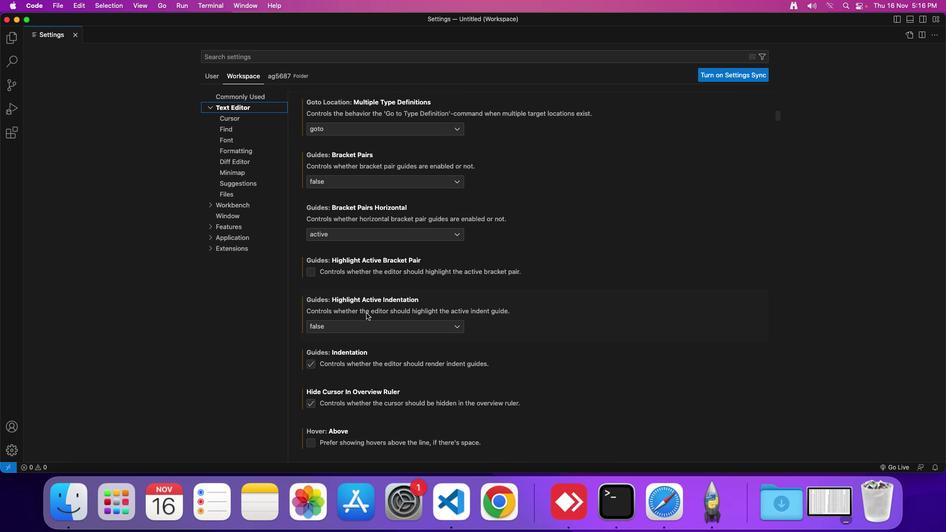
Action: Mouse scrolled (366, 316) with delta (2, 0)
Screenshot: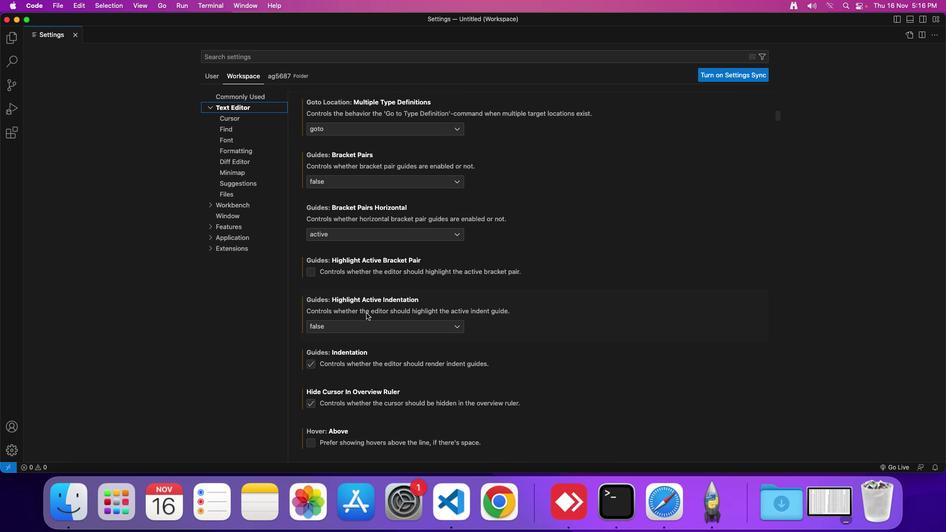 
Action: Mouse moved to (368, 315)
Screenshot: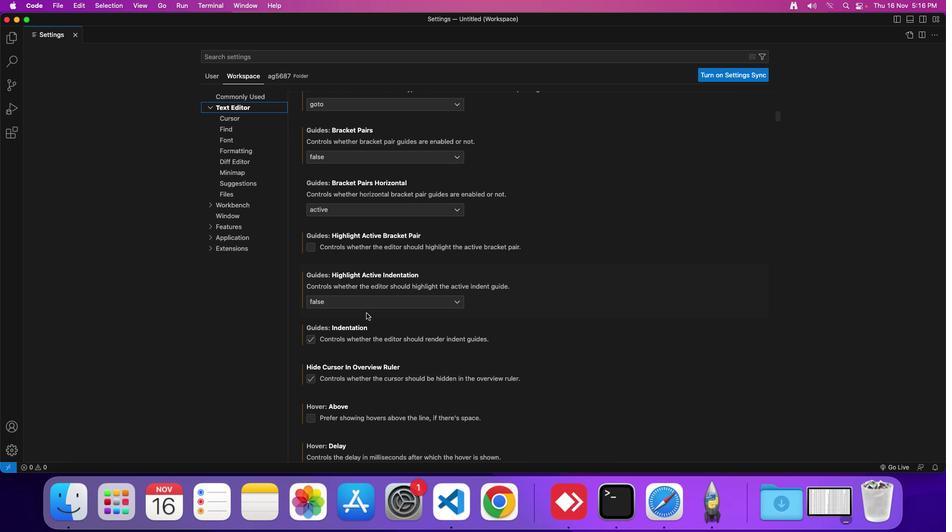 
Action: Mouse scrolled (368, 315) with delta (2, 1)
Screenshot: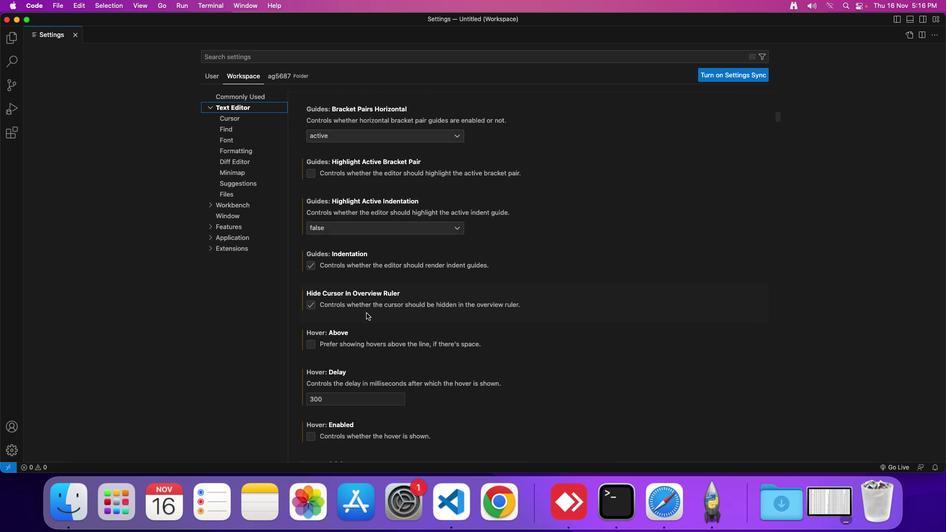 
Action: Mouse scrolled (368, 315) with delta (2, 1)
Screenshot: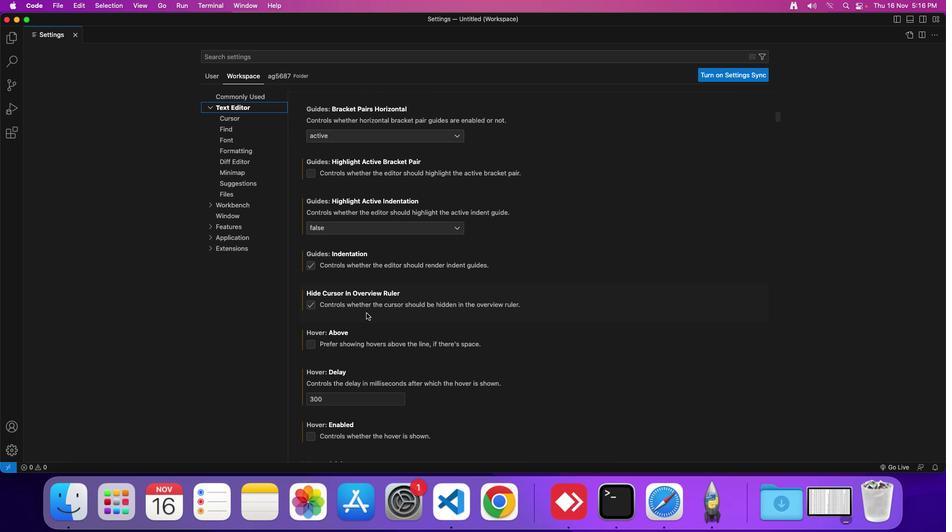 
Action: Mouse moved to (368, 315)
Screenshot: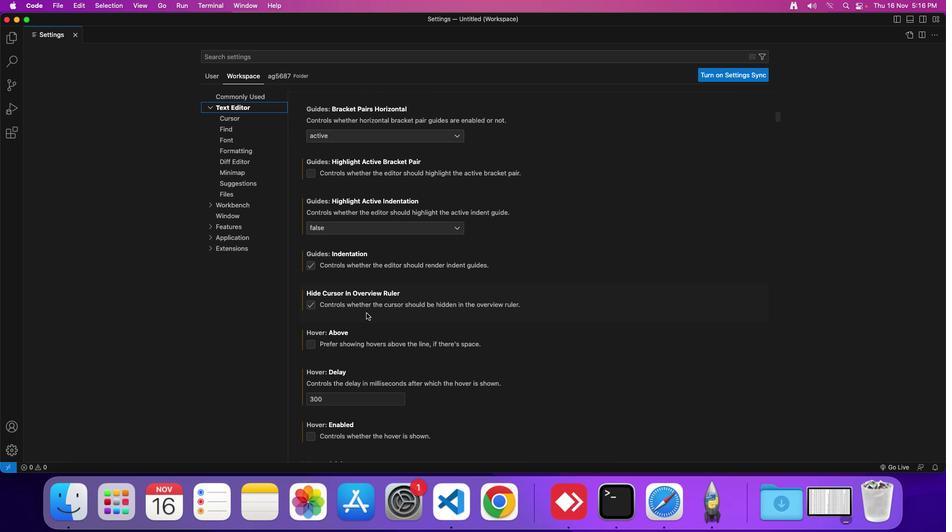 
Action: Mouse scrolled (368, 315) with delta (2, 1)
Screenshot: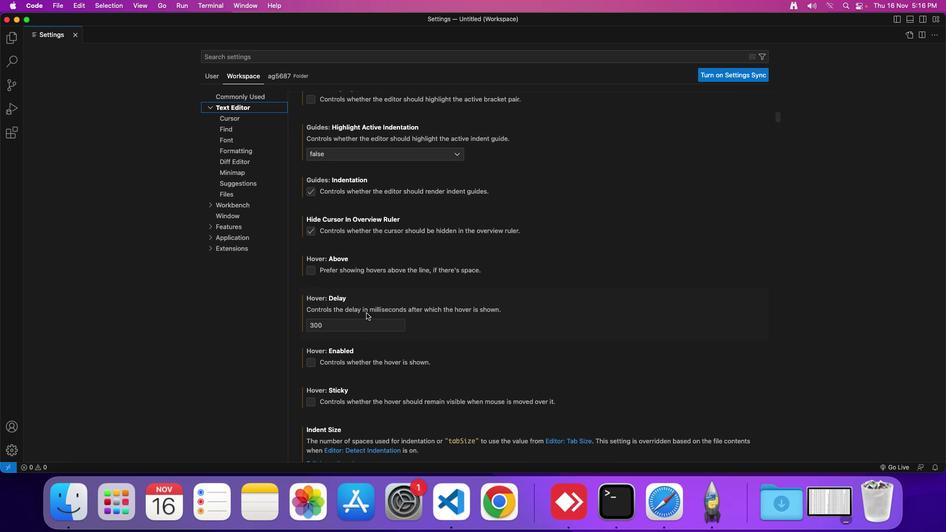 
Action: Mouse scrolled (368, 315) with delta (2, 0)
Screenshot: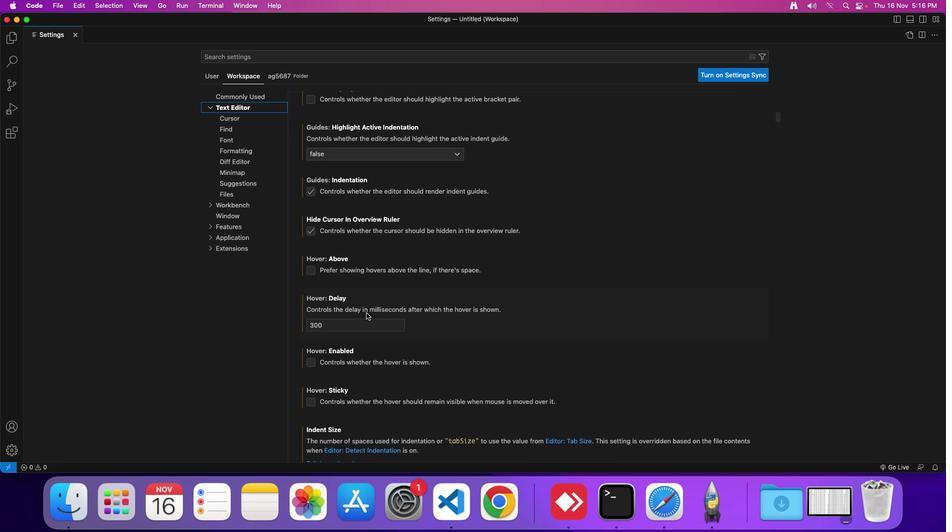 
Action: Mouse moved to (368, 315)
Screenshot: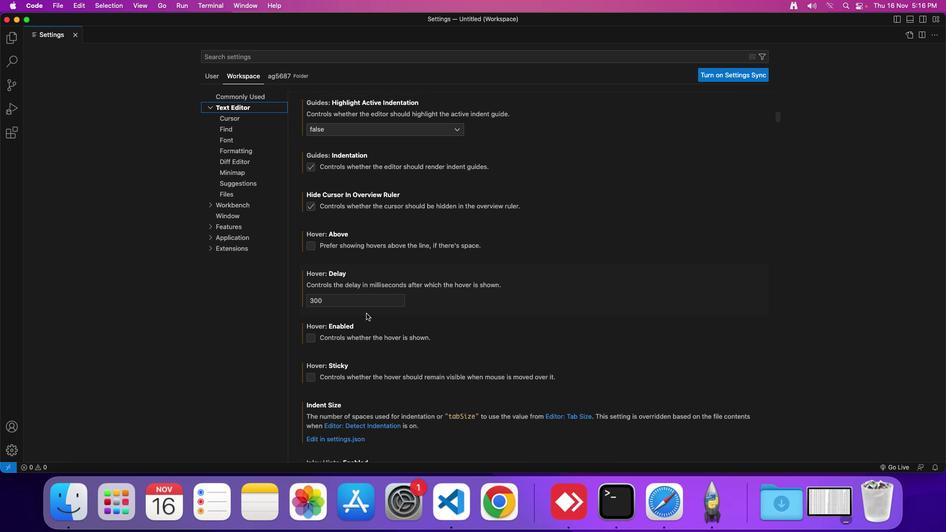
Action: Mouse scrolled (368, 315) with delta (2, 1)
Screenshot: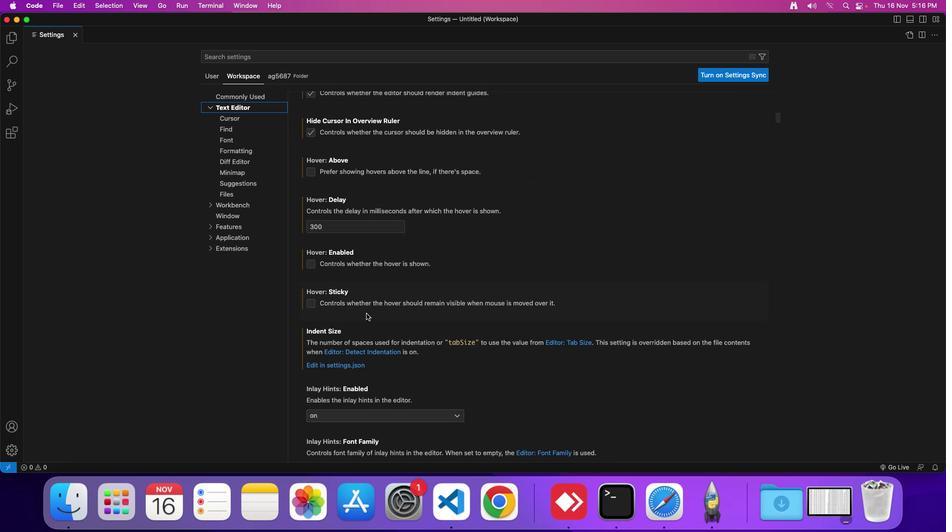 
Action: Mouse scrolled (368, 315) with delta (2, 1)
Screenshot: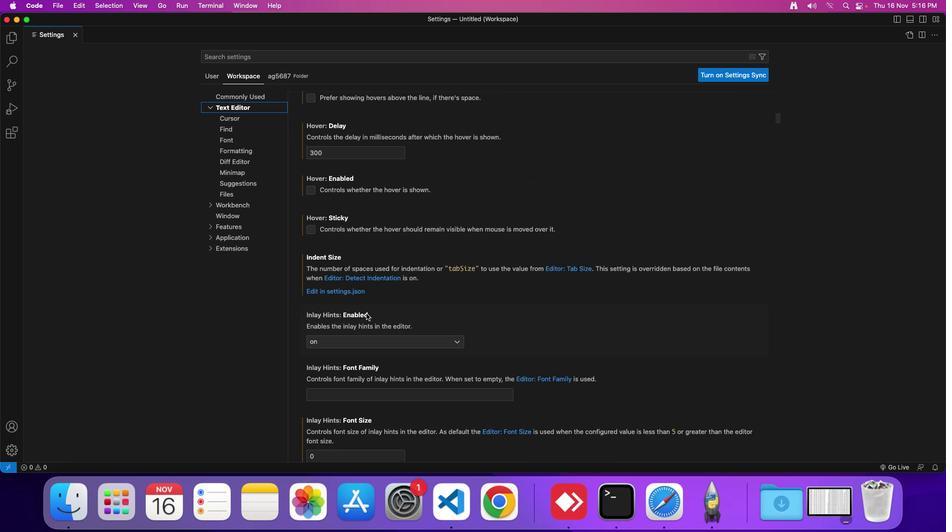 
Action: Mouse scrolled (368, 315) with delta (2, 1)
Screenshot: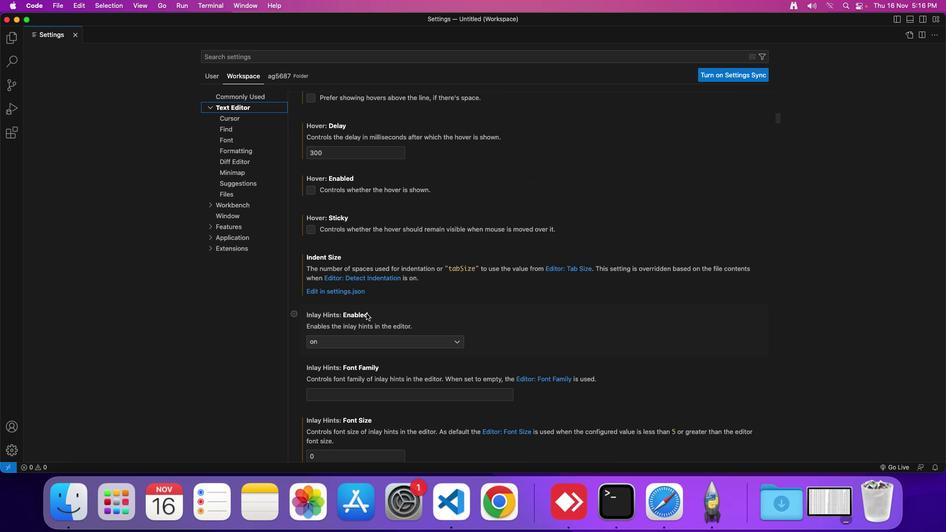 
Action: Mouse scrolled (368, 315) with delta (2, 0)
Screenshot: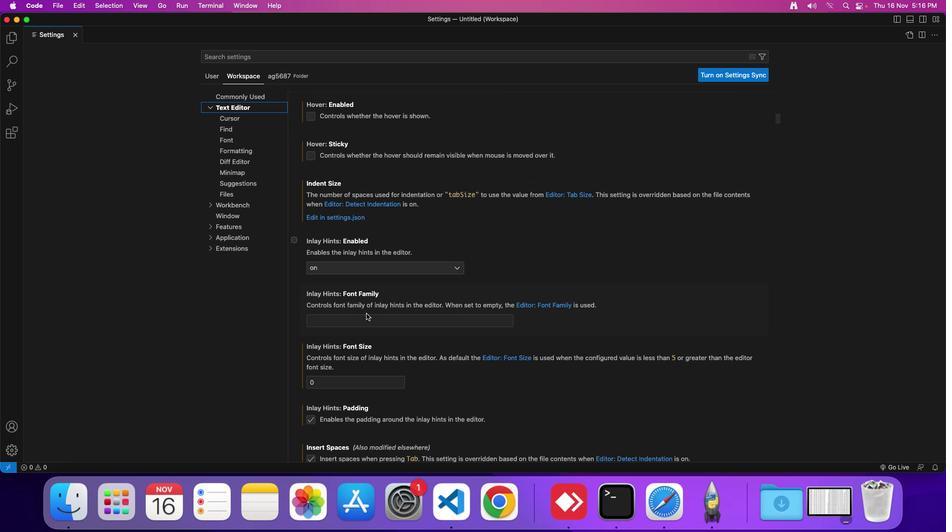 
Action: Mouse scrolled (368, 315) with delta (2, 0)
Screenshot: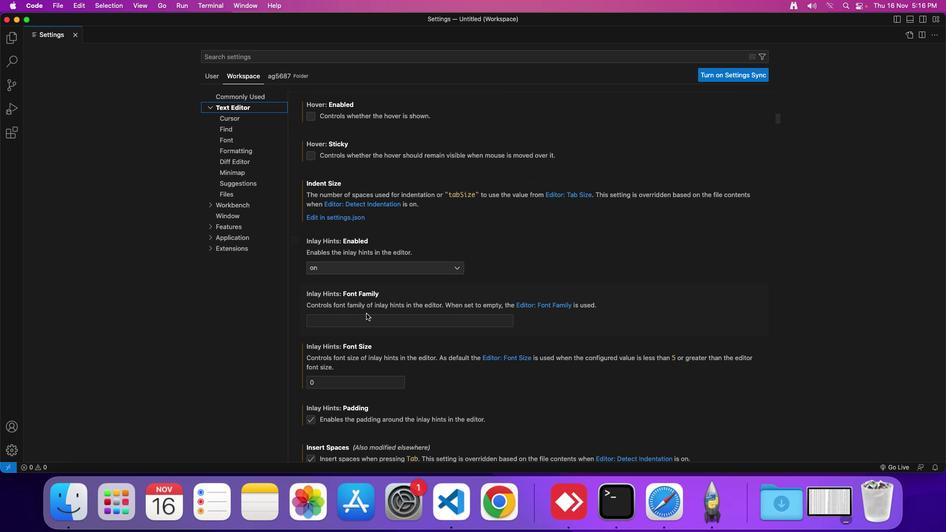 
Action: Mouse scrolled (368, 315) with delta (2, 1)
Screenshot: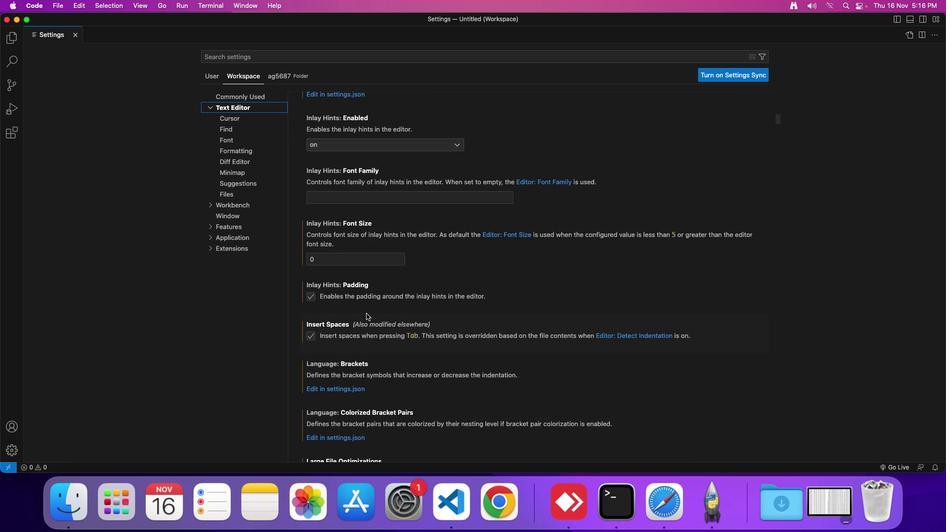 
Action: Mouse scrolled (368, 315) with delta (2, 1)
Screenshot: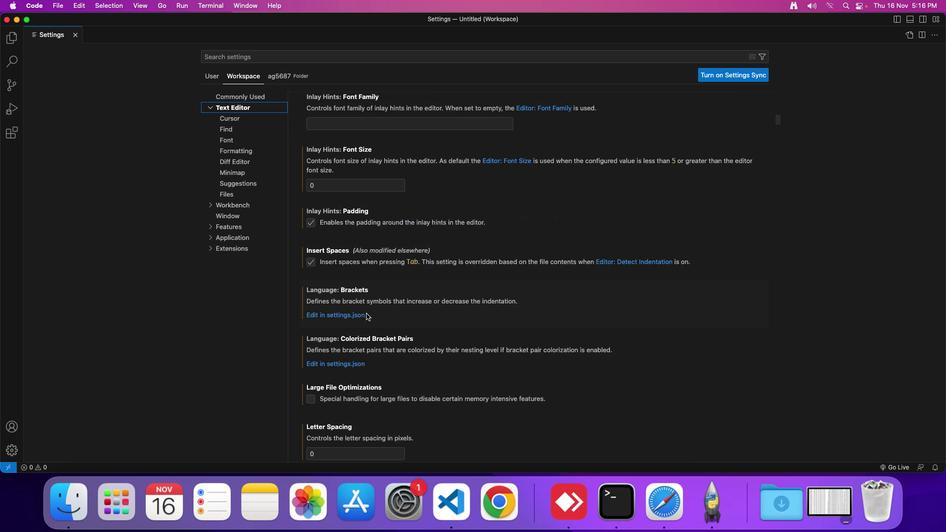 
Action: Mouse scrolled (368, 315) with delta (2, 0)
Screenshot: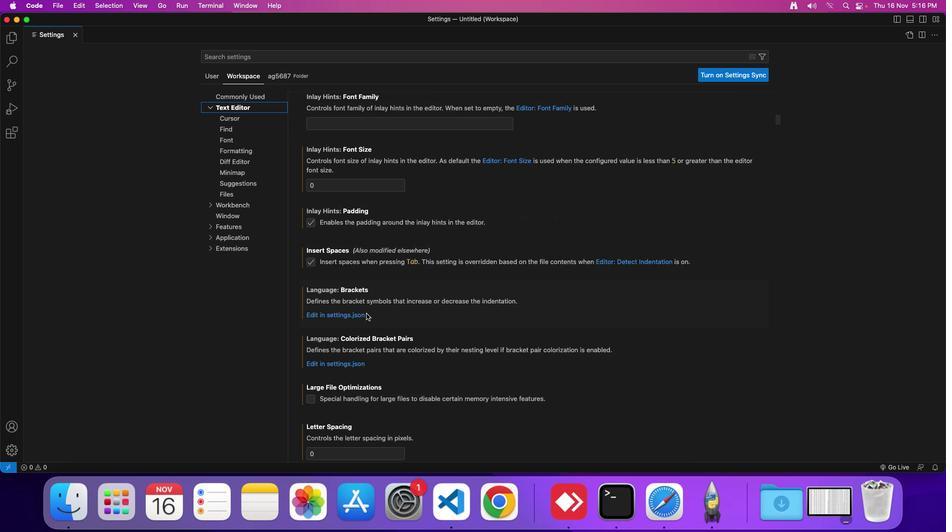 
Action: Mouse scrolled (368, 315) with delta (2, 0)
Screenshot: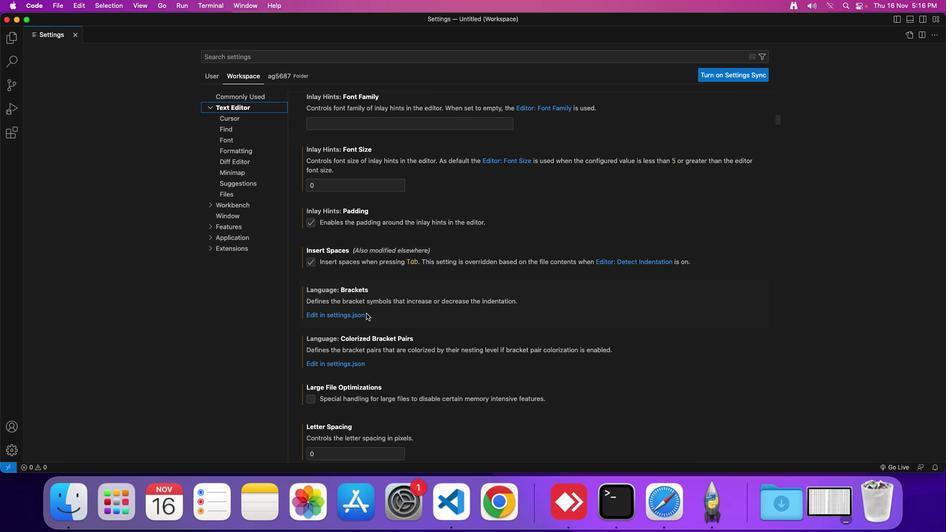 
Action: Mouse scrolled (368, 315) with delta (2, 1)
Screenshot: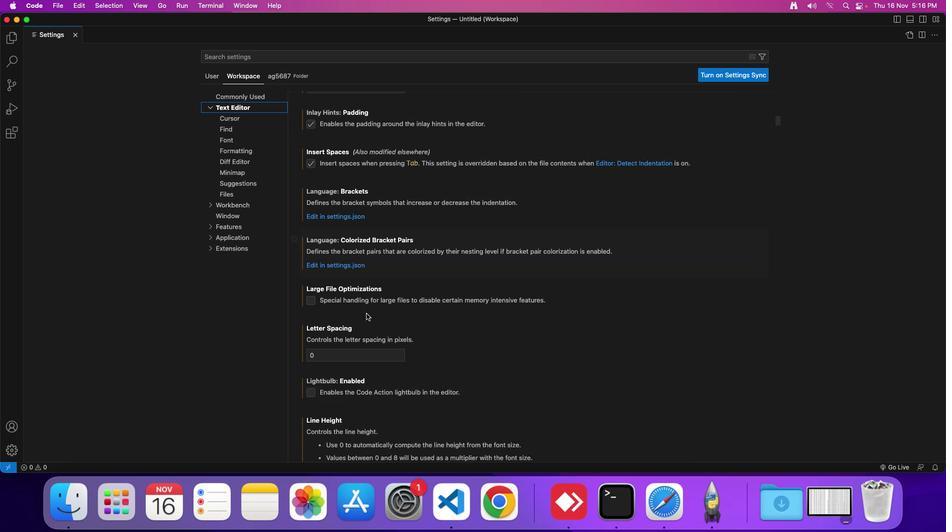 
Action: Mouse scrolled (368, 315) with delta (2, 1)
Screenshot: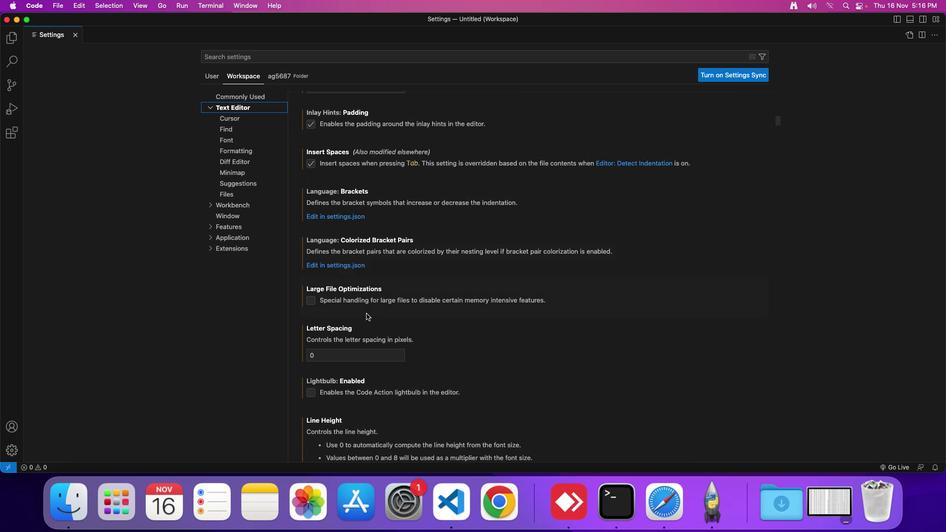
Action: Mouse scrolled (368, 315) with delta (2, 1)
Screenshot: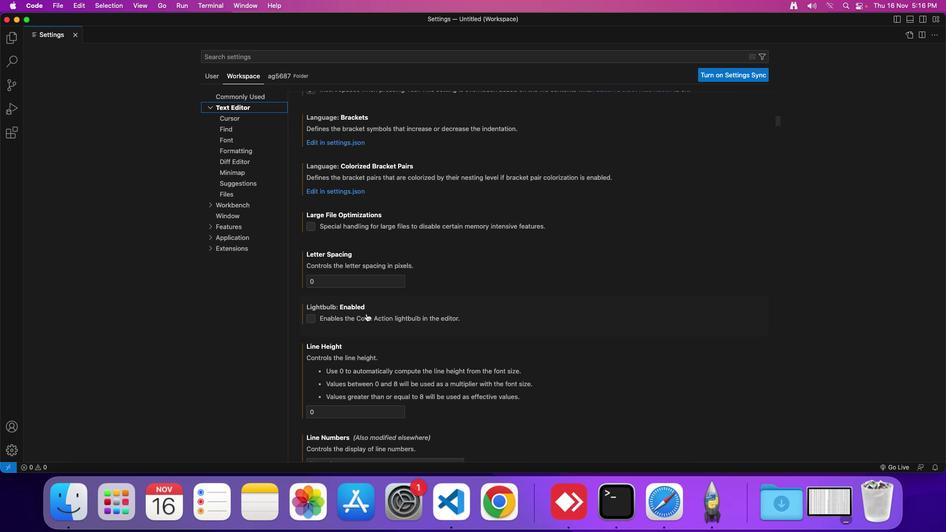 
Action: Mouse scrolled (368, 315) with delta (2, 0)
Screenshot: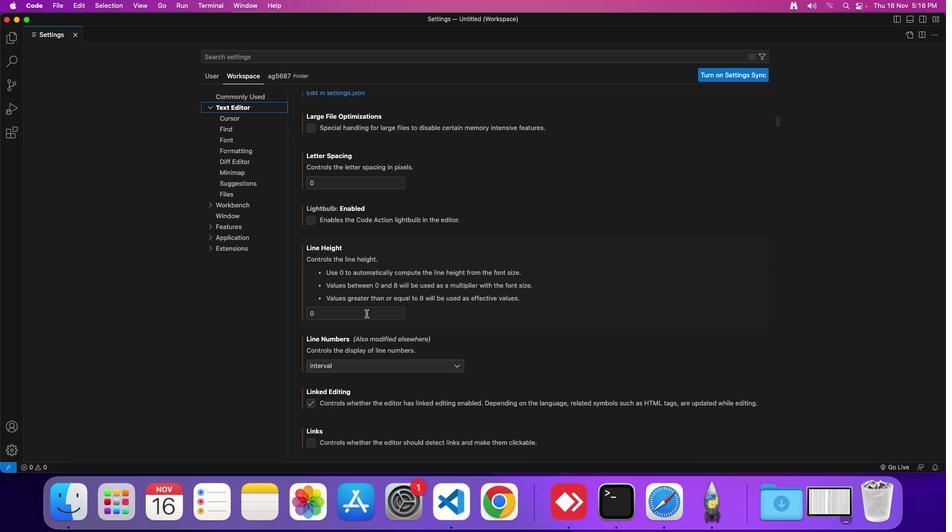 
Action: Mouse scrolled (368, 315) with delta (2, 0)
Screenshot: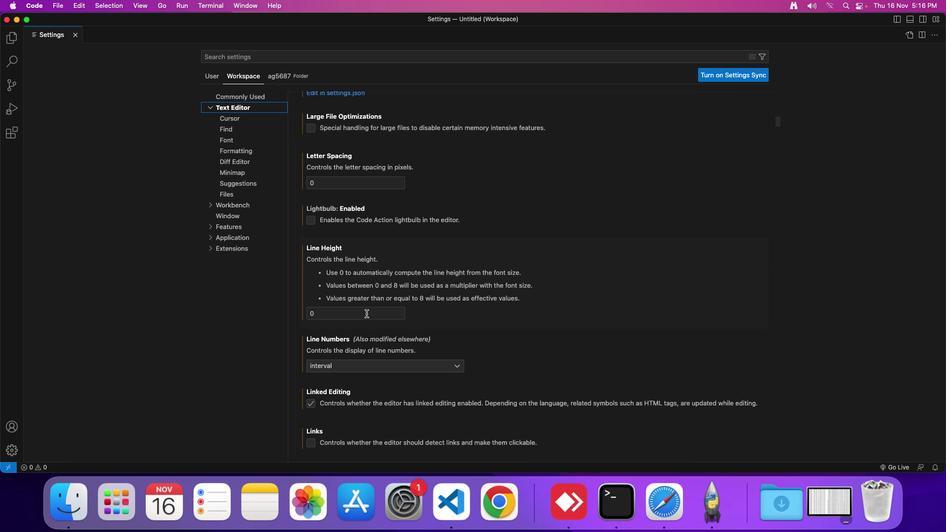 
Action: Mouse moved to (368, 315)
Screenshot: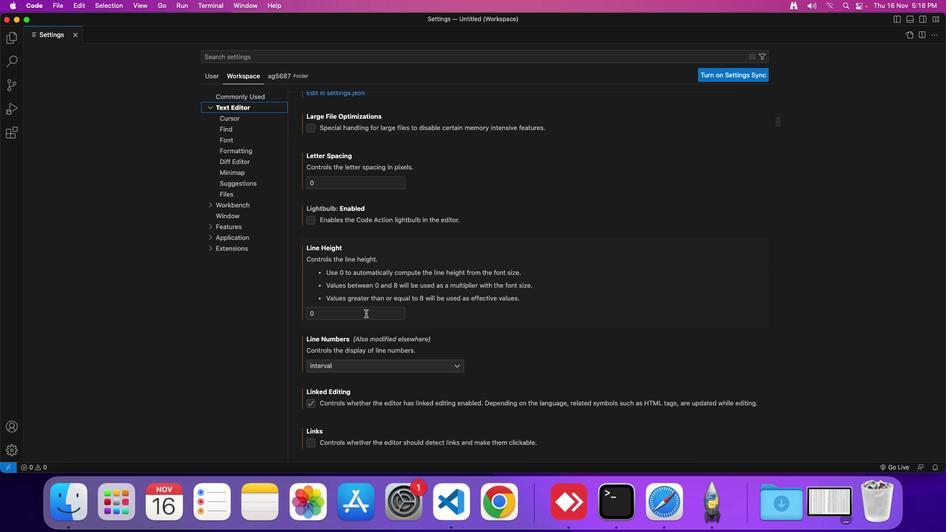 
Action: Mouse scrolled (368, 315) with delta (2, 1)
Screenshot: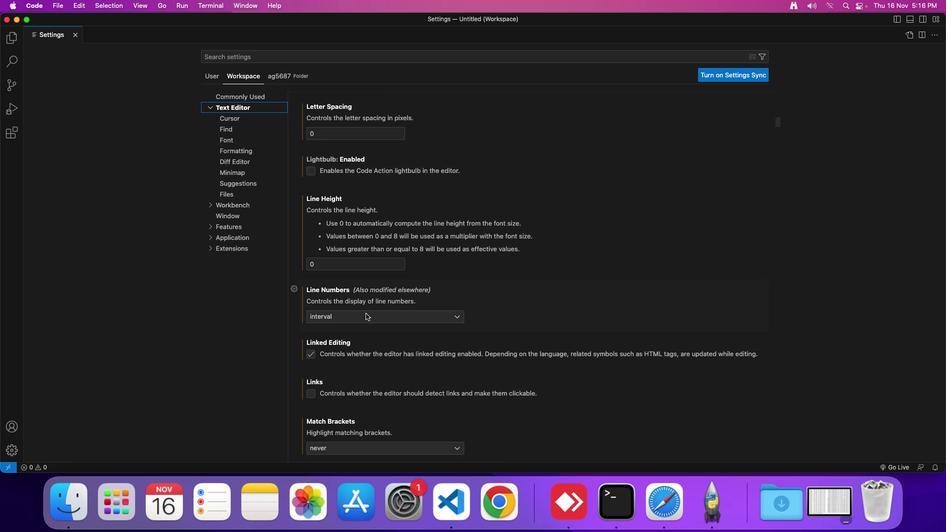 
Action: Mouse scrolled (368, 315) with delta (2, 1)
Screenshot: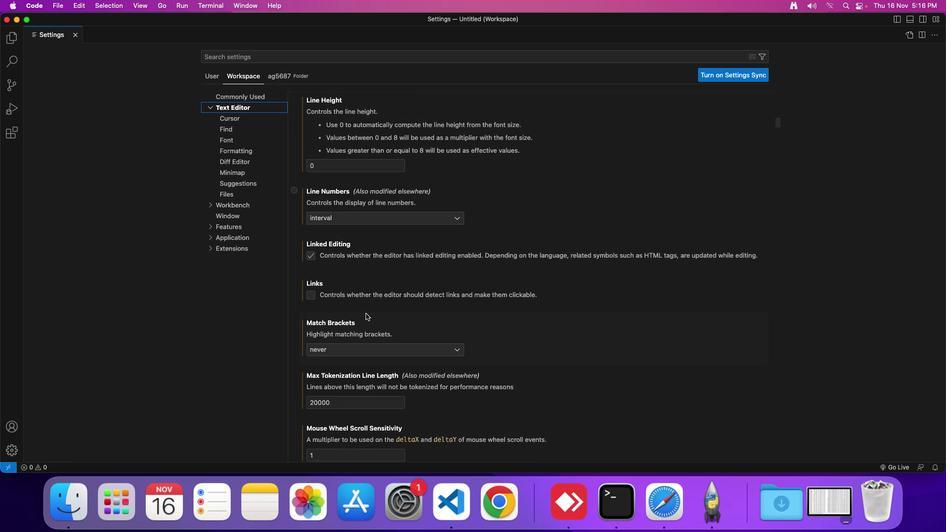 
Action: Mouse scrolled (368, 315) with delta (2, 1)
Screenshot: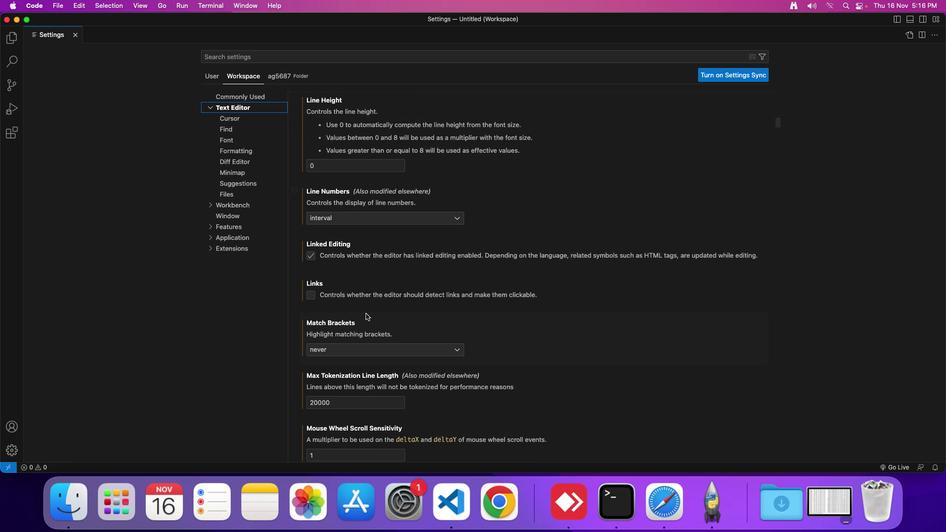 
Action: Mouse scrolled (368, 315) with delta (2, 0)
Screenshot: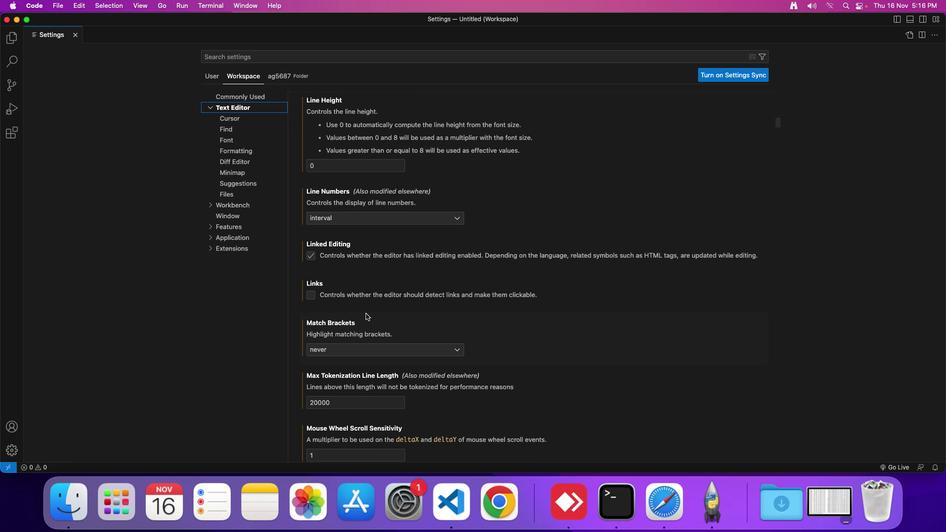 
Action: Mouse moved to (368, 316)
Screenshot: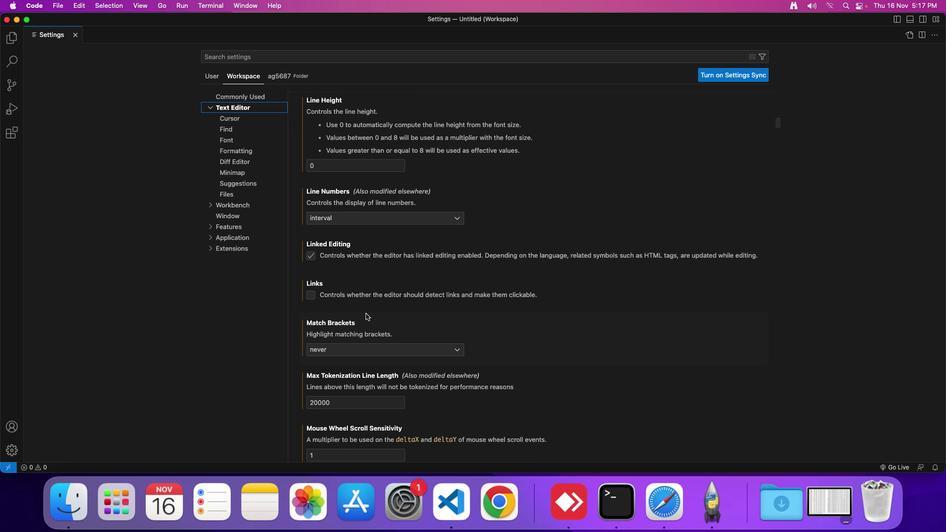 
Action: Mouse scrolled (368, 316) with delta (2, 1)
Screenshot: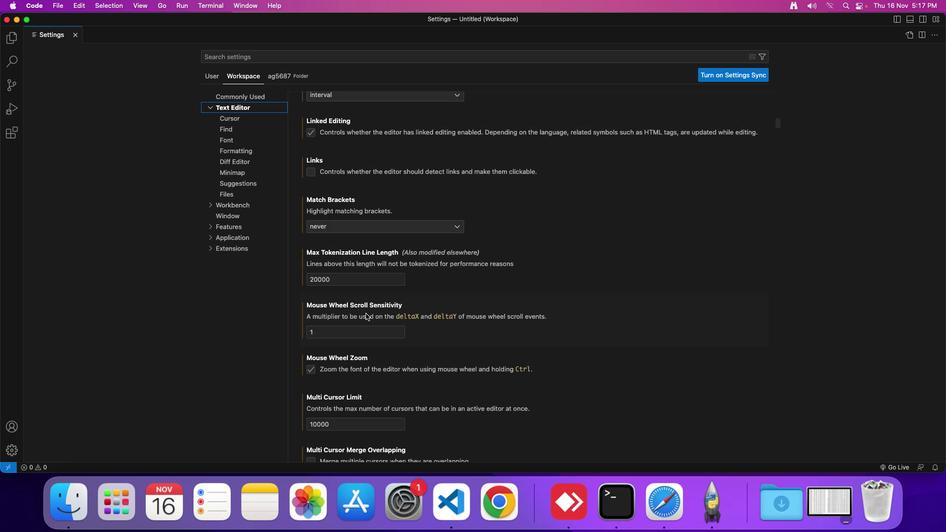 
Action: Mouse scrolled (368, 316) with delta (2, 1)
Screenshot: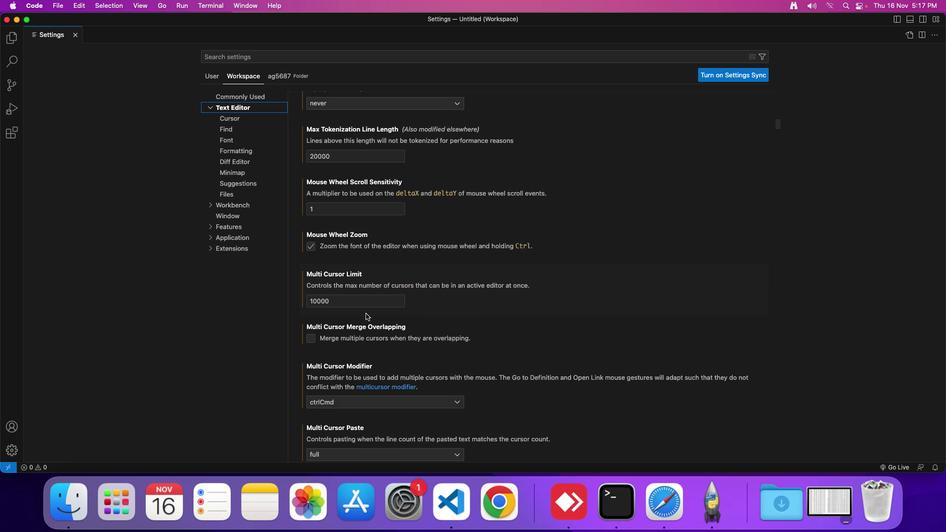 
Action: Mouse scrolled (368, 316) with delta (2, 0)
Screenshot: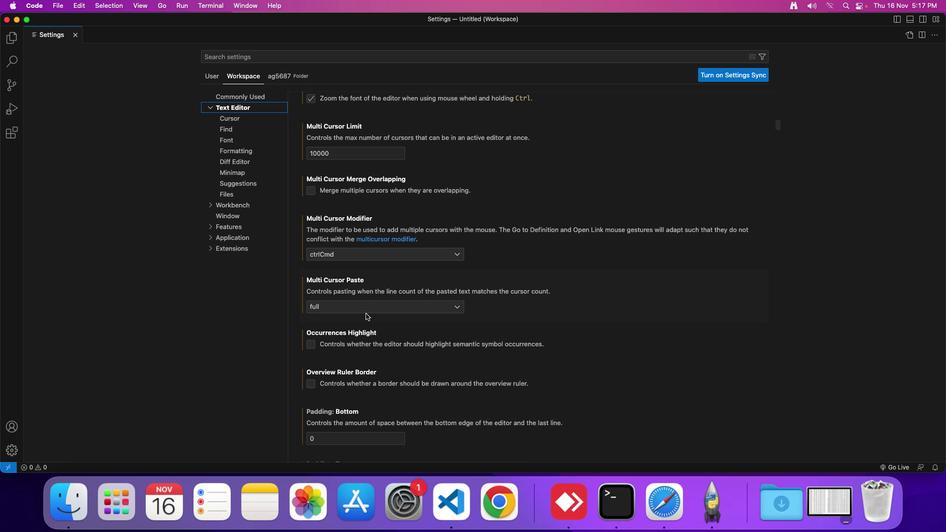 
Action: Mouse moved to (368, 316)
Screenshot: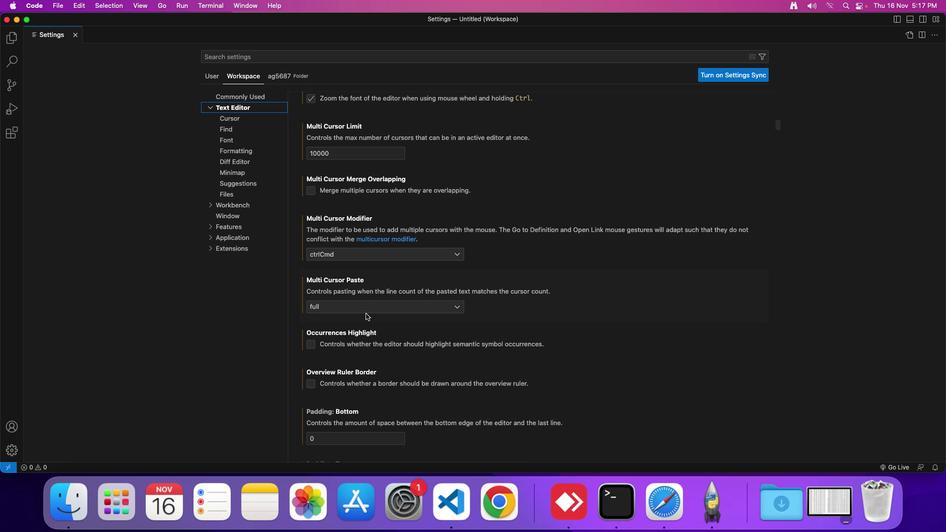
Action: Mouse scrolled (368, 316) with delta (2, 0)
Screenshot: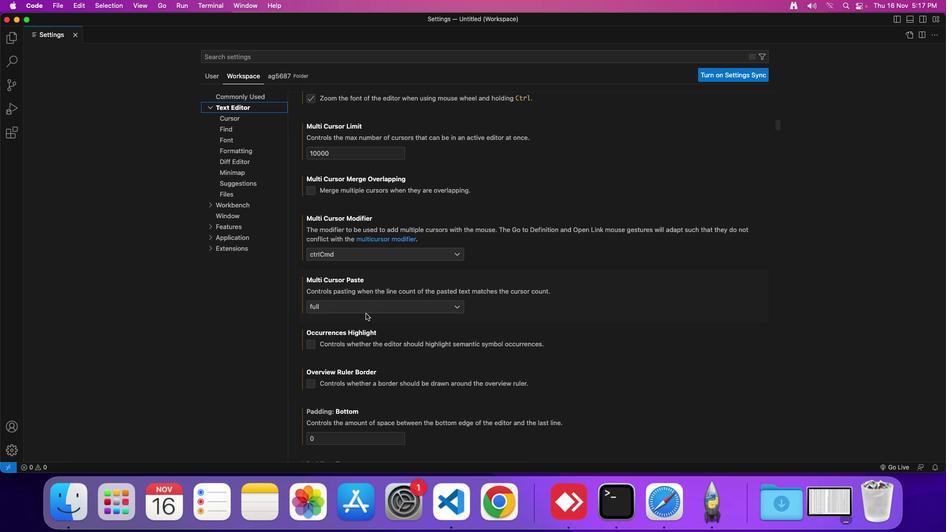 
Action: Mouse scrolled (368, 316) with delta (2, 0)
Screenshot: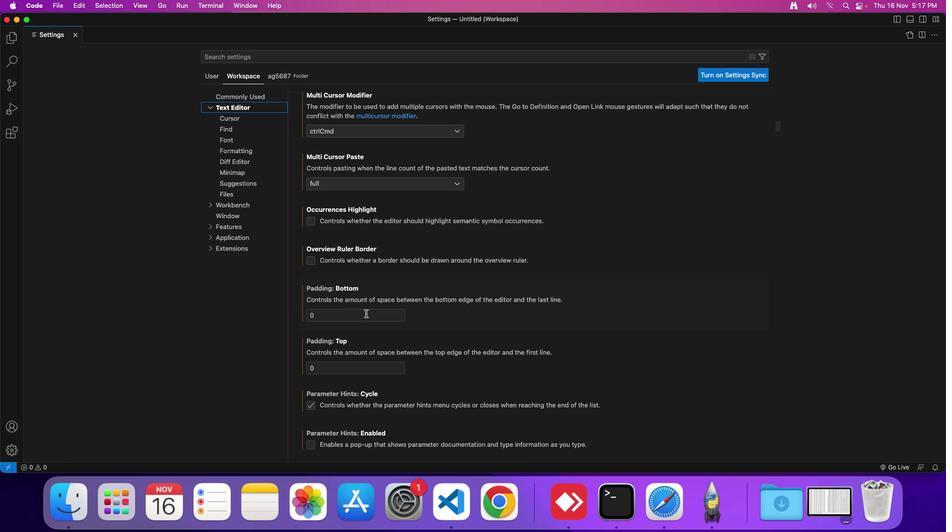 
Action: Mouse scrolled (368, 316) with delta (2, 0)
Screenshot: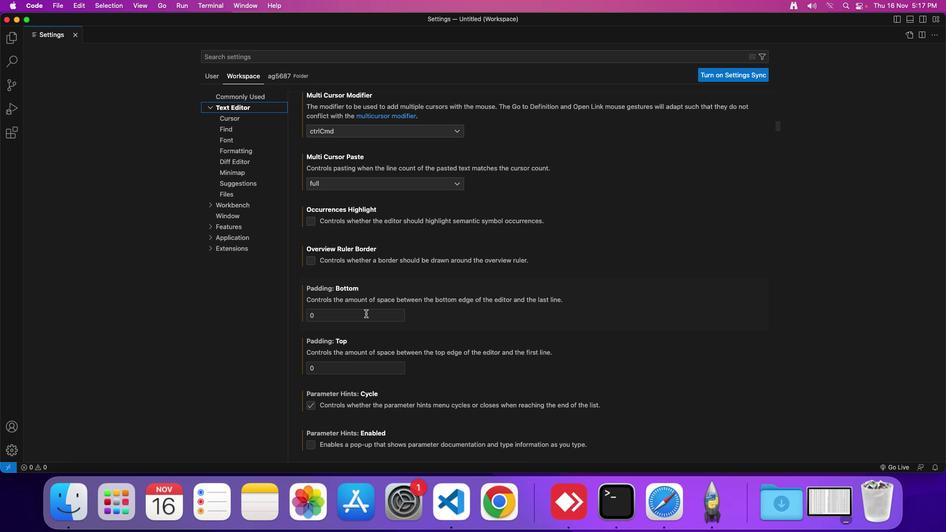 
Action: Mouse moved to (368, 316)
Screenshot: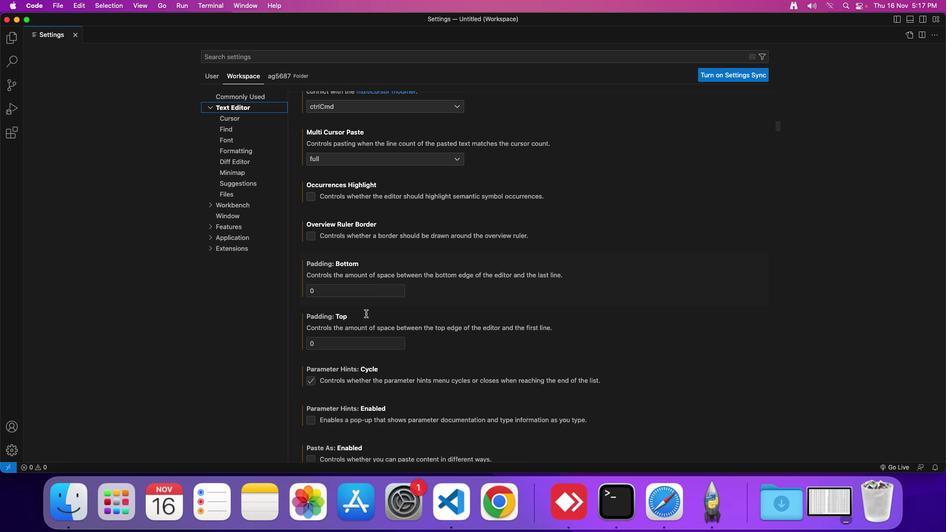 
Action: Mouse scrolled (368, 316) with delta (2, 1)
Screenshot: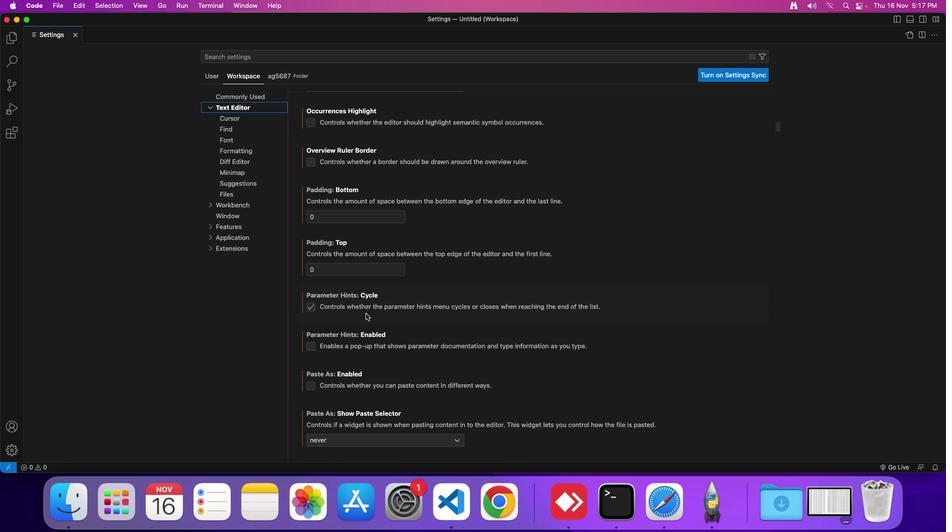 
Action: Mouse scrolled (368, 316) with delta (2, 1)
Screenshot: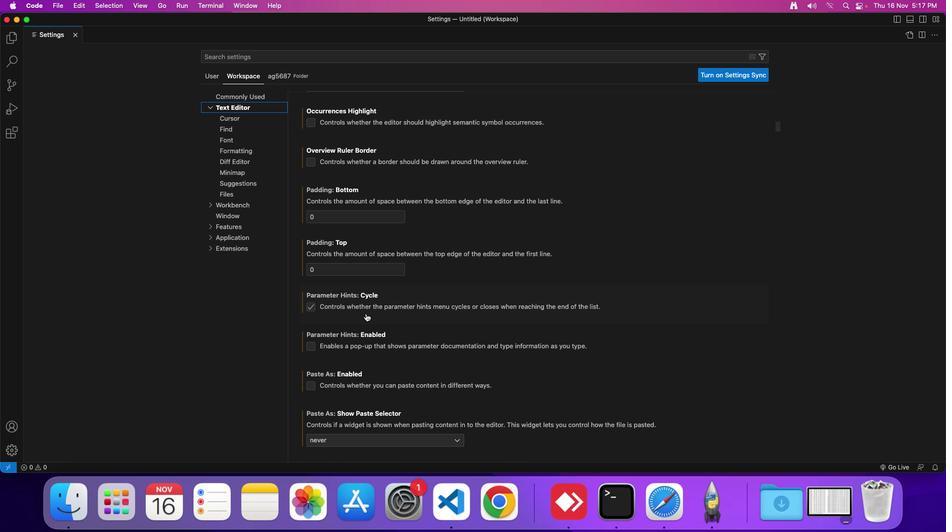 
Action: Mouse scrolled (368, 316) with delta (2, 1)
Screenshot: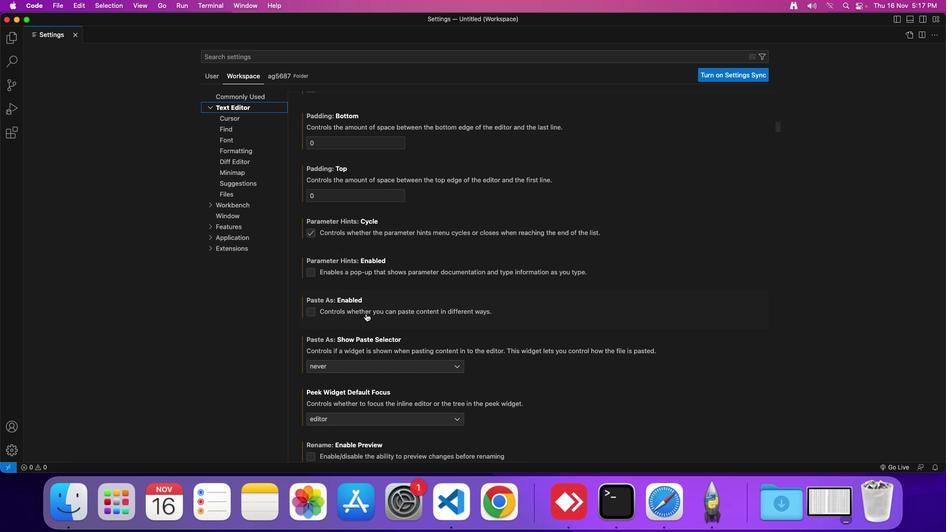 
Action: Mouse scrolled (368, 316) with delta (2, 0)
Screenshot: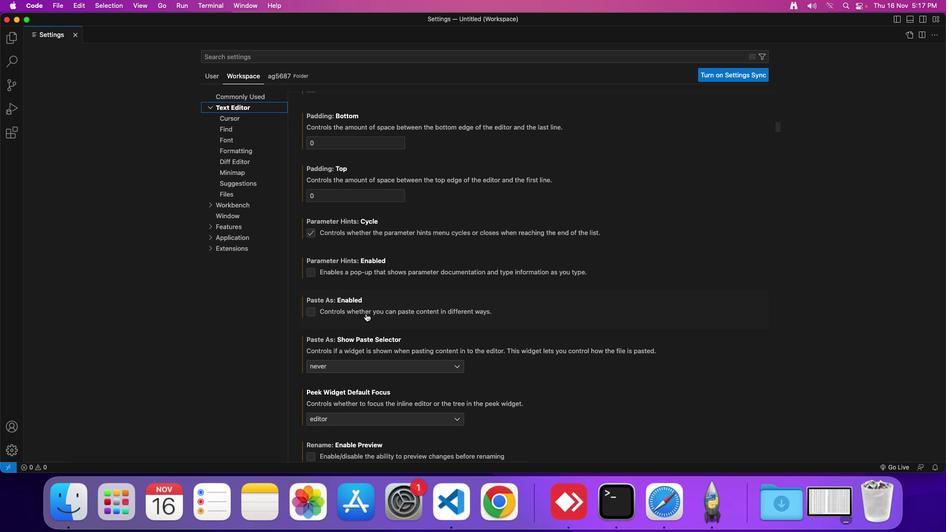
Action: Mouse scrolled (368, 316) with delta (2, 1)
Screenshot: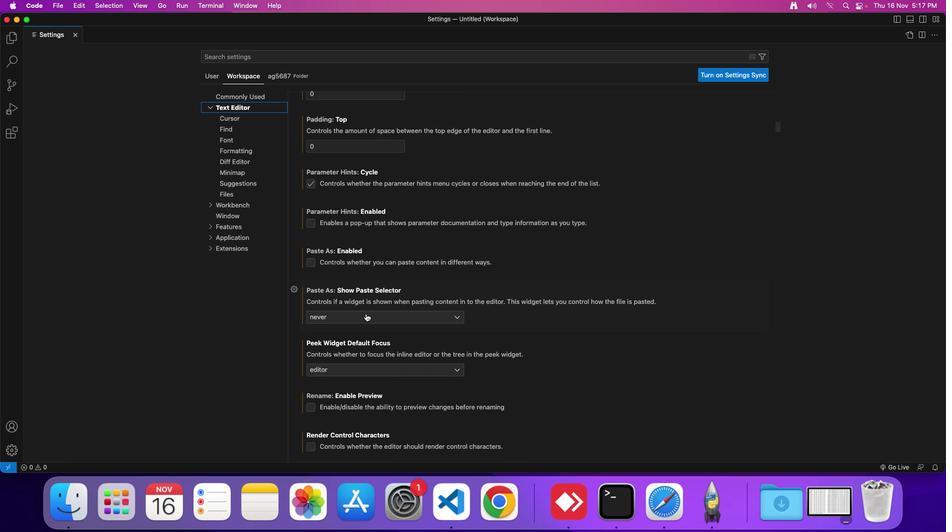 
Action: Mouse scrolled (368, 316) with delta (2, 1)
Screenshot: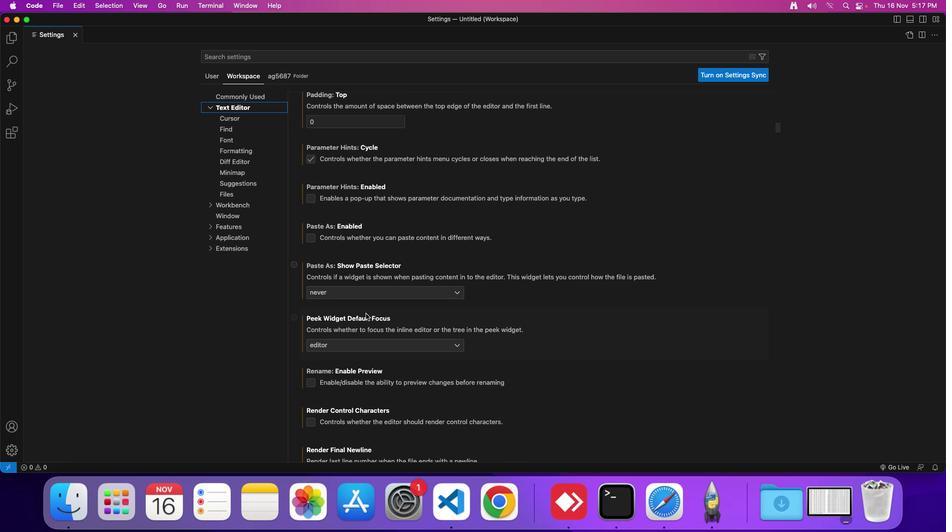 
Action: Mouse moved to (368, 316)
Screenshot: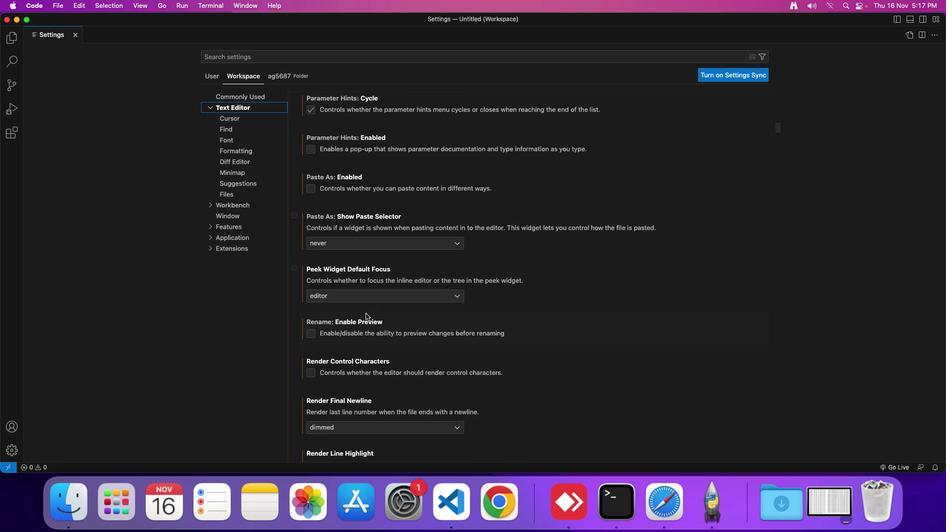 
Action: Mouse scrolled (368, 316) with delta (2, 1)
Screenshot: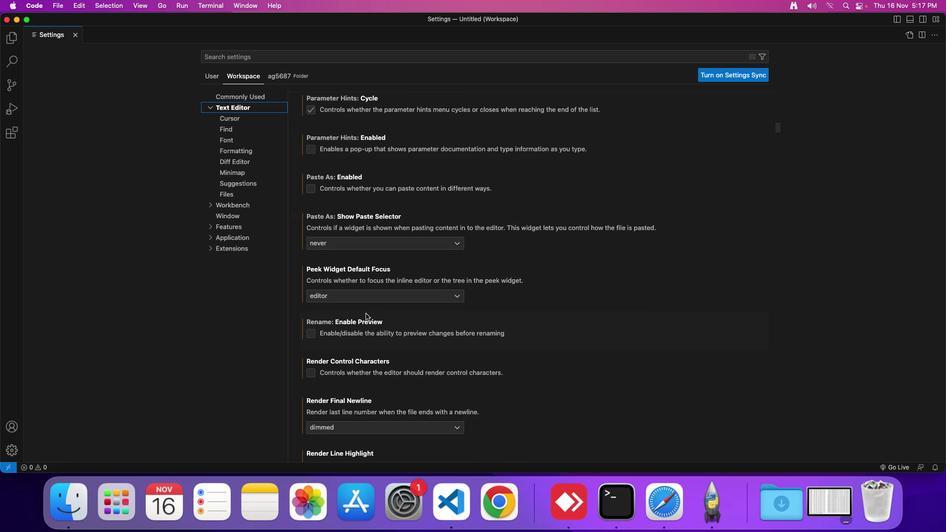 
Action: Mouse scrolled (368, 316) with delta (2, 1)
Screenshot: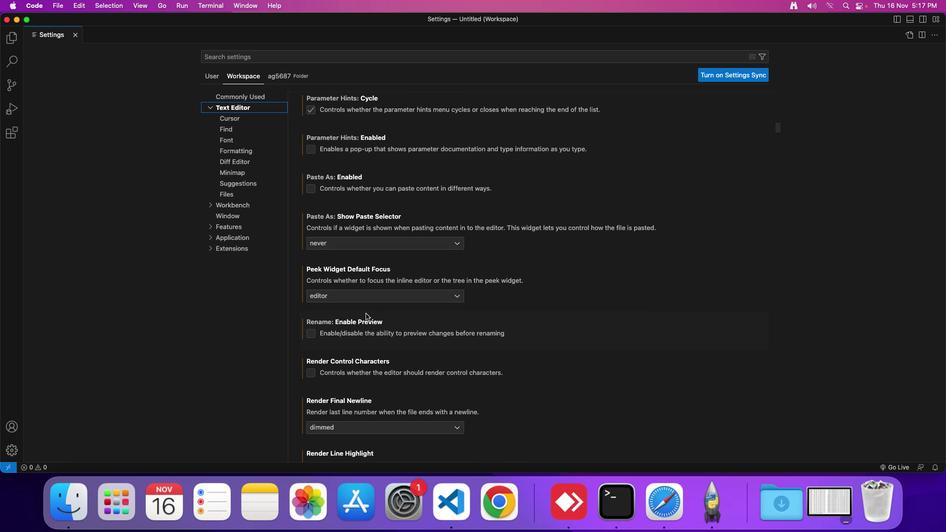 
Action: Mouse scrolled (368, 316) with delta (2, 1)
Screenshot: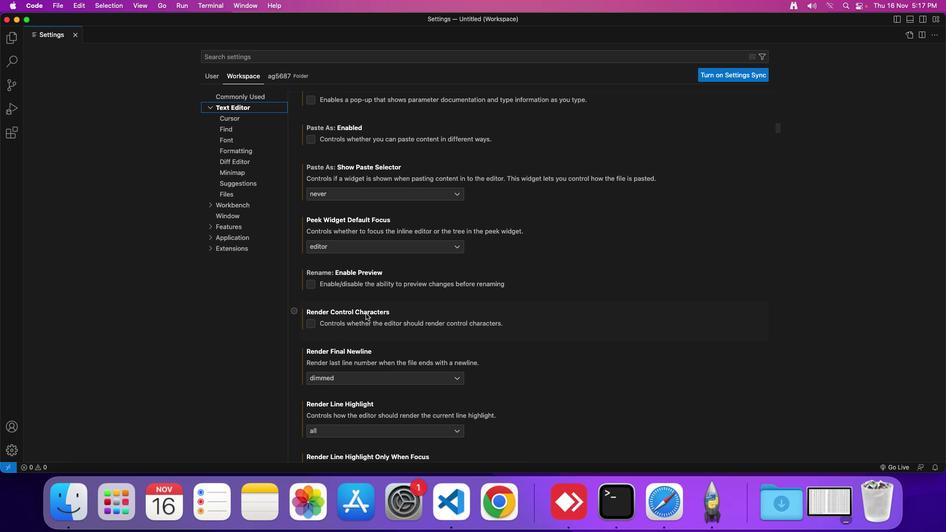 
Action: Mouse scrolled (368, 316) with delta (2, 1)
Screenshot: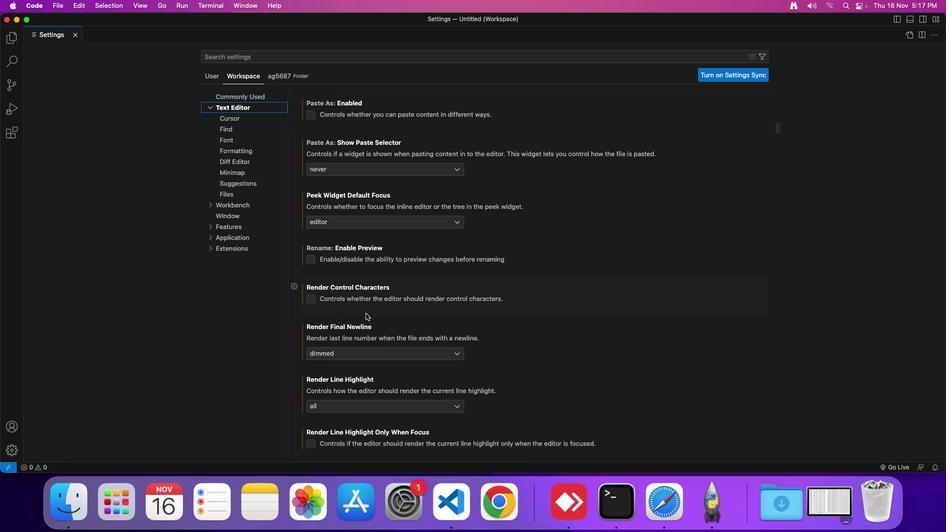 
Action: Mouse scrolled (368, 316) with delta (2, 1)
Screenshot: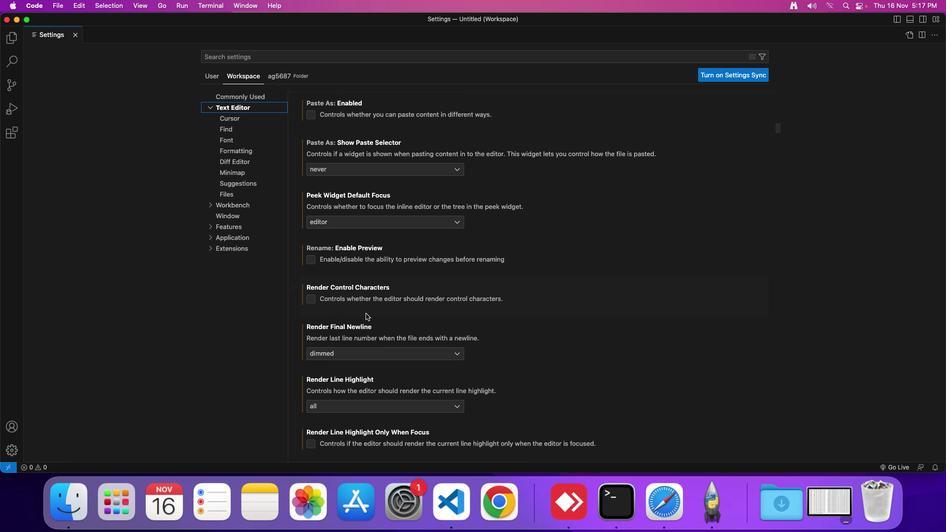 
Action: Mouse moved to (368, 316)
Screenshot: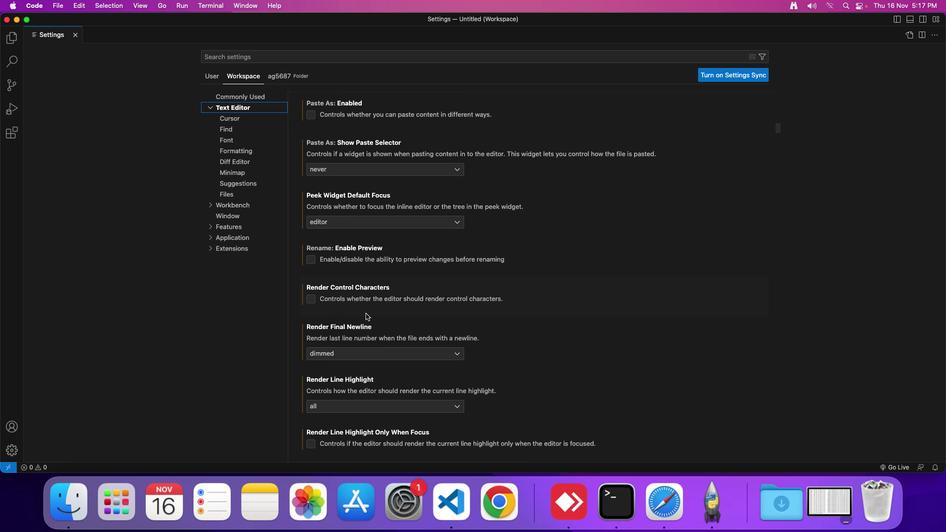 
Action: Mouse scrolled (368, 316) with delta (2, 1)
Screenshot: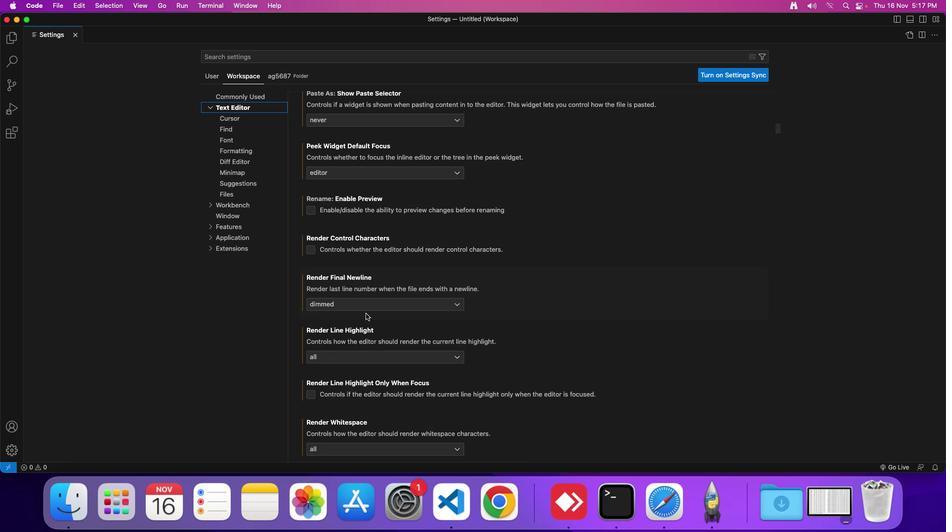 
Action: Mouse scrolled (368, 316) with delta (2, 1)
Screenshot: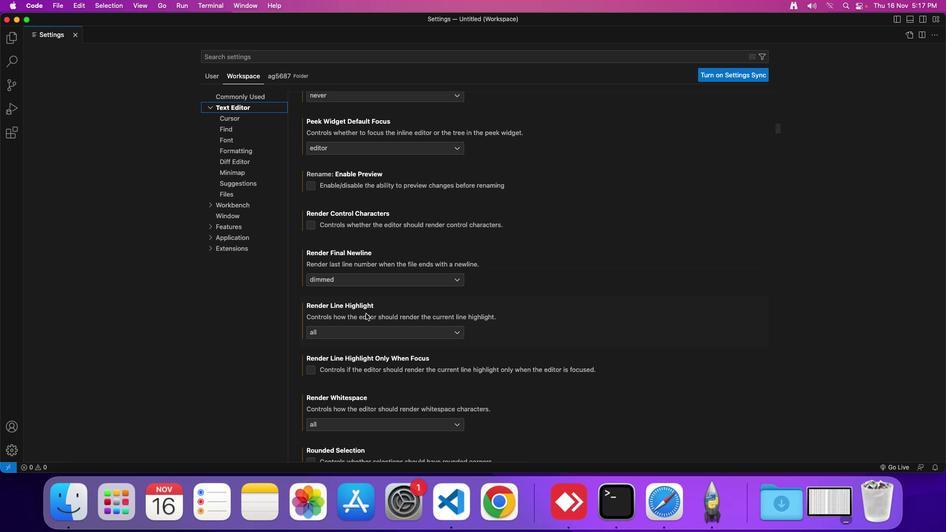 
Action: Mouse scrolled (368, 316) with delta (2, 1)
Screenshot: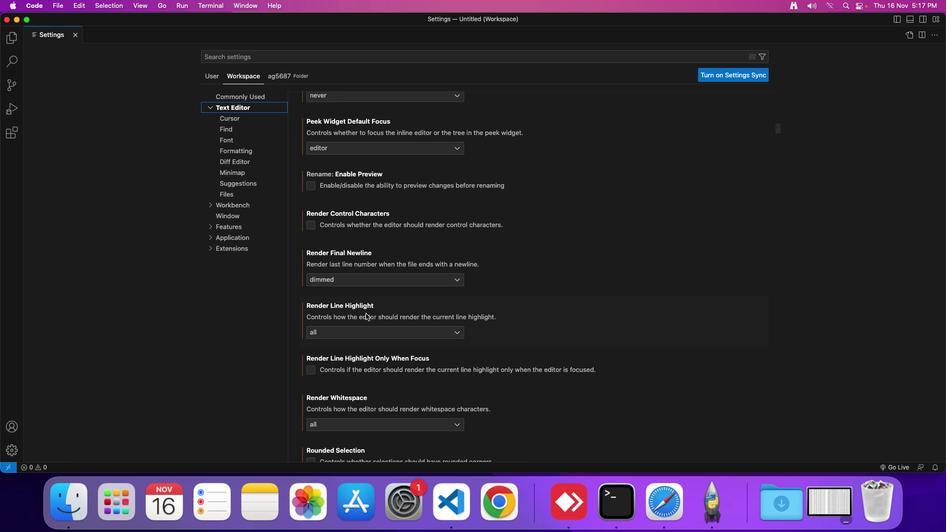 
Action: Mouse scrolled (368, 316) with delta (2, 1)
Screenshot: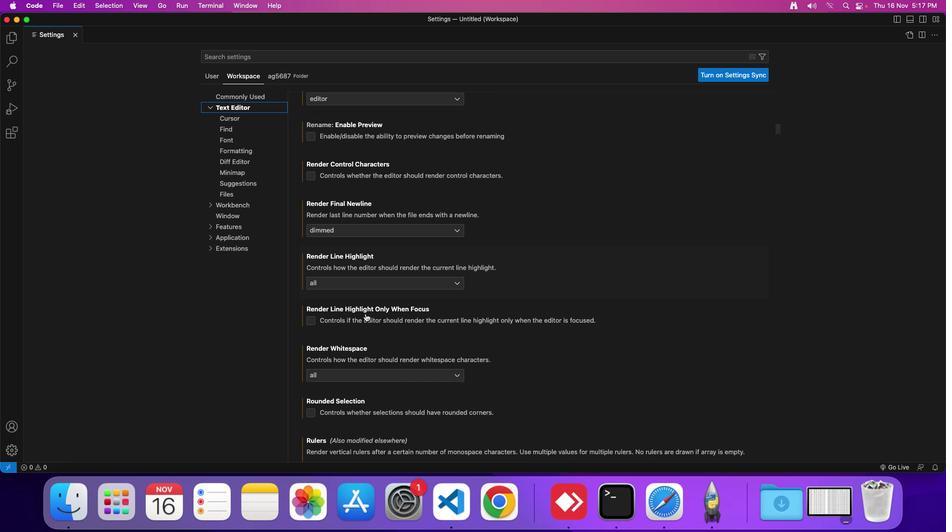 
Action: Mouse moved to (368, 315)
Screenshot: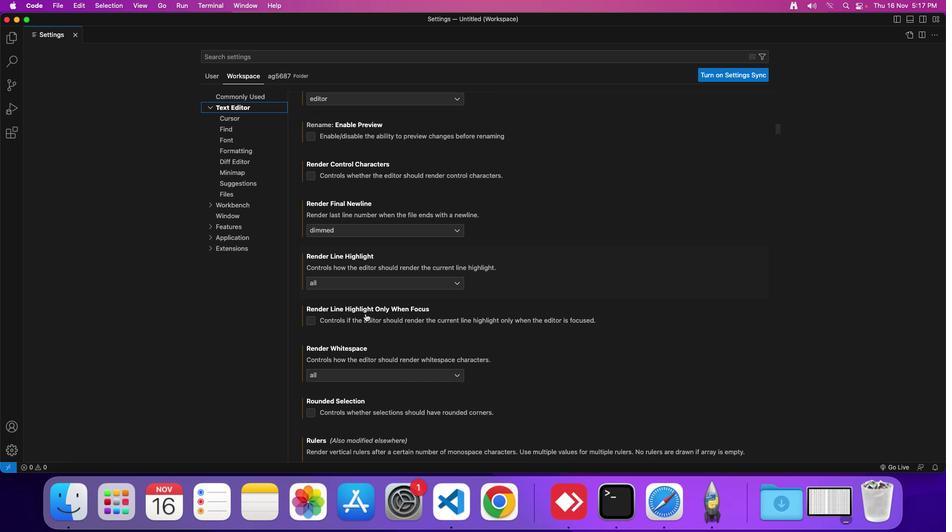 
Action: Mouse scrolled (368, 315) with delta (2, 1)
Screenshot: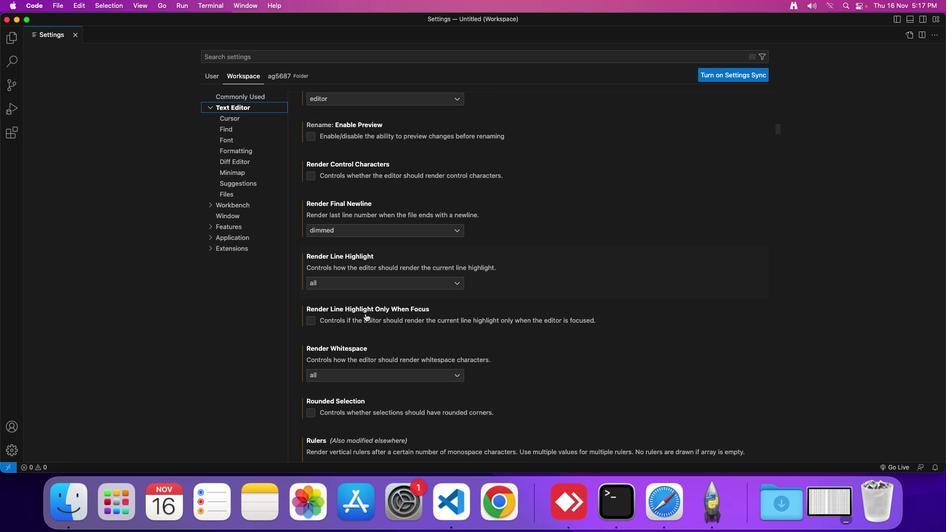 
Action: Mouse moved to (368, 315)
Screenshot: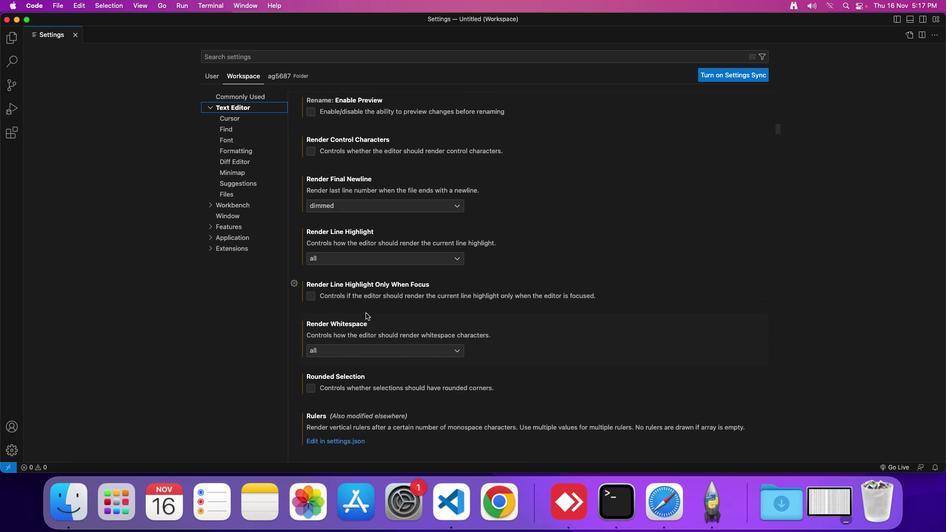 
Action: Mouse scrolled (368, 315) with delta (2, 1)
Screenshot: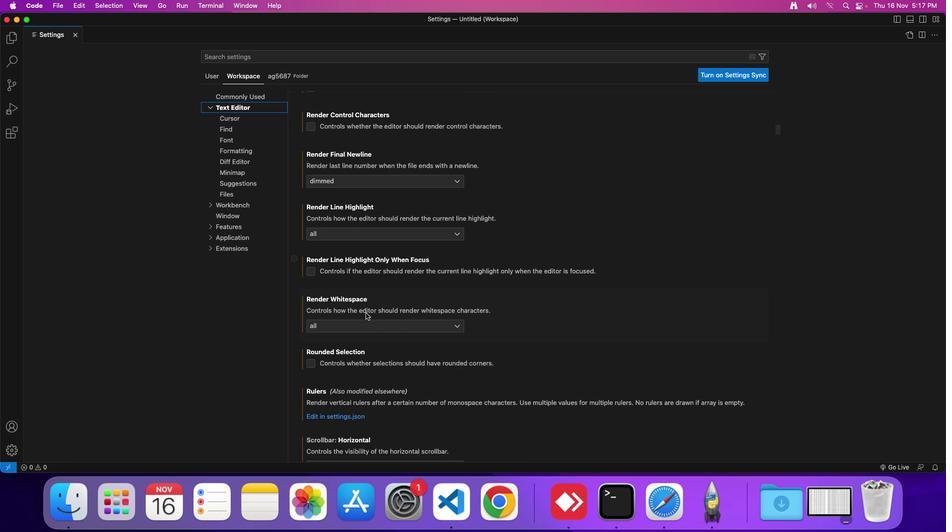 
Action: Mouse scrolled (368, 315) with delta (2, 1)
Screenshot: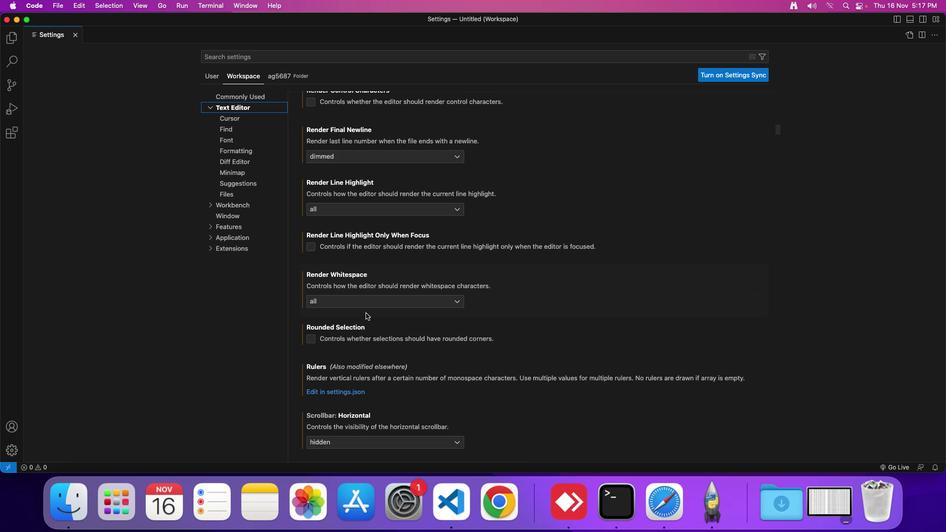 
Action: Mouse scrolled (368, 315) with delta (2, 1)
Screenshot: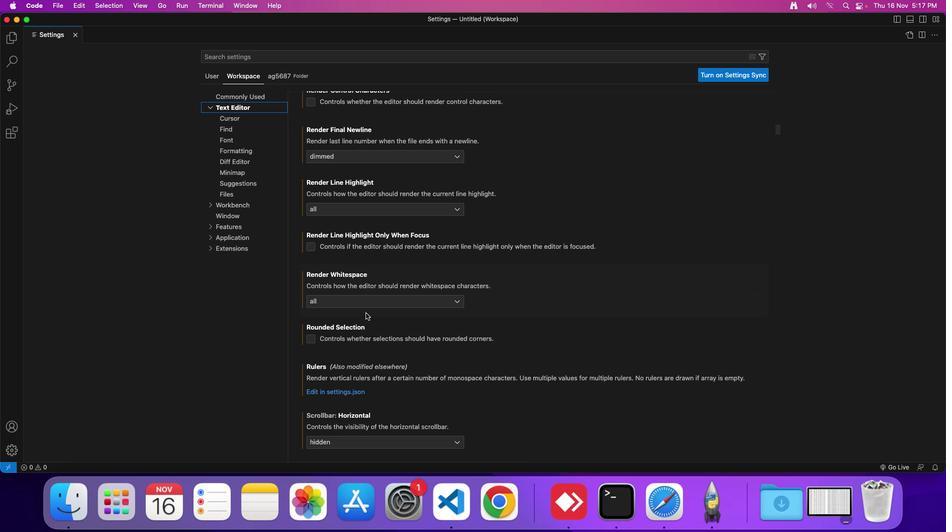 
Action: Mouse scrolled (368, 315) with delta (2, 1)
Screenshot: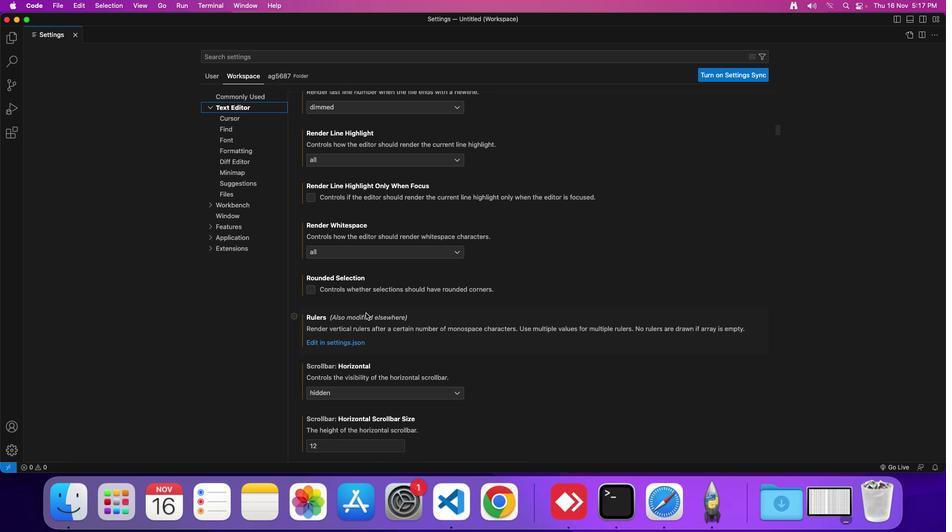 
Action: Mouse scrolled (368, 315) with delta (2, 1)
Screenshot: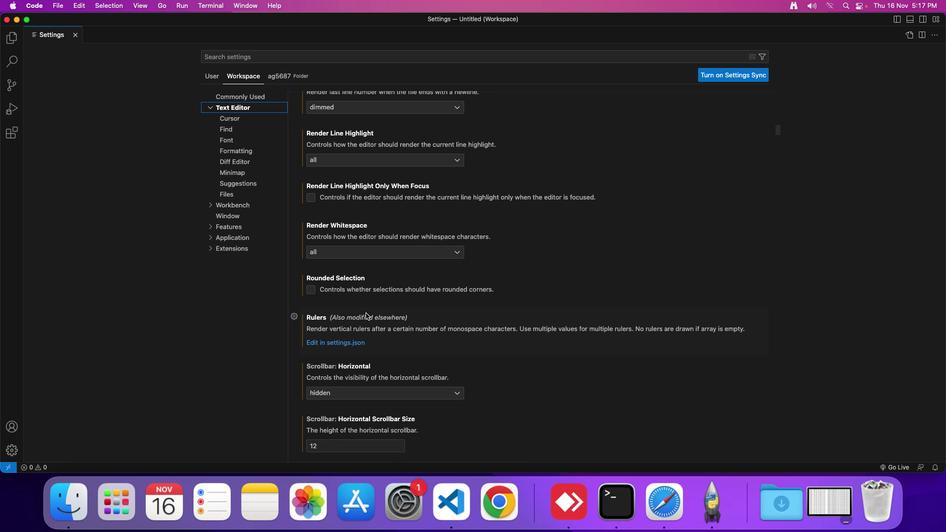 
Action: Mouse scrolled (368, 315) with delta (2, 1)
Screenshot: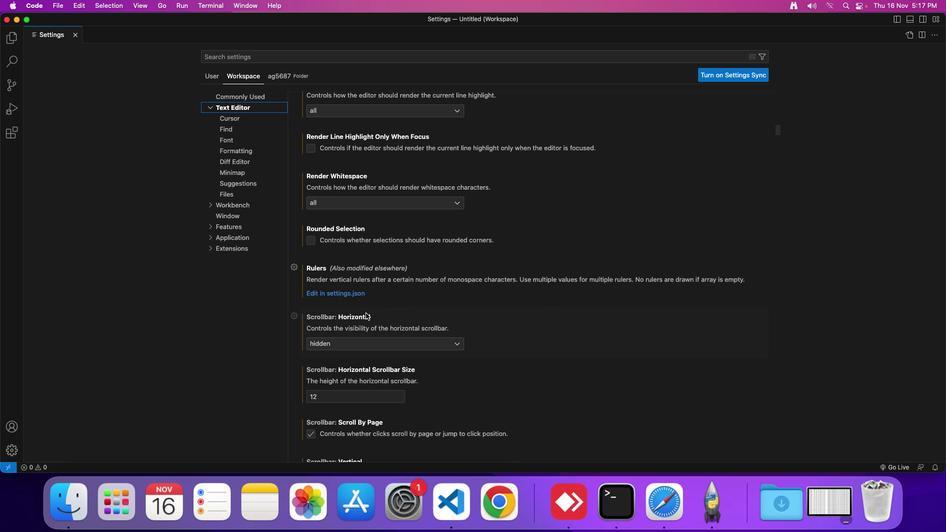 
Action: Mouse scrolled (368, 315) with delta (2, 1)
Screenshot: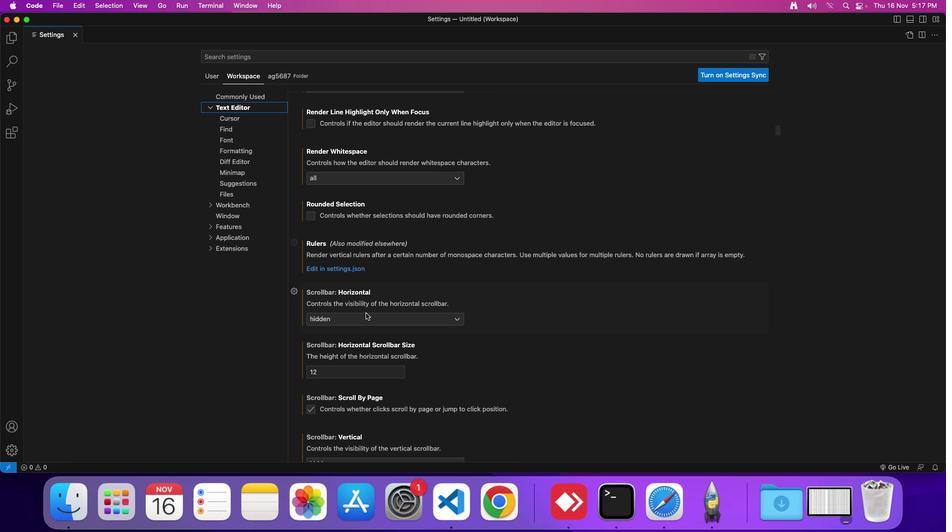 
Action: Mouse scrolled (368, 315) with delta (2, 1)
Screenshot: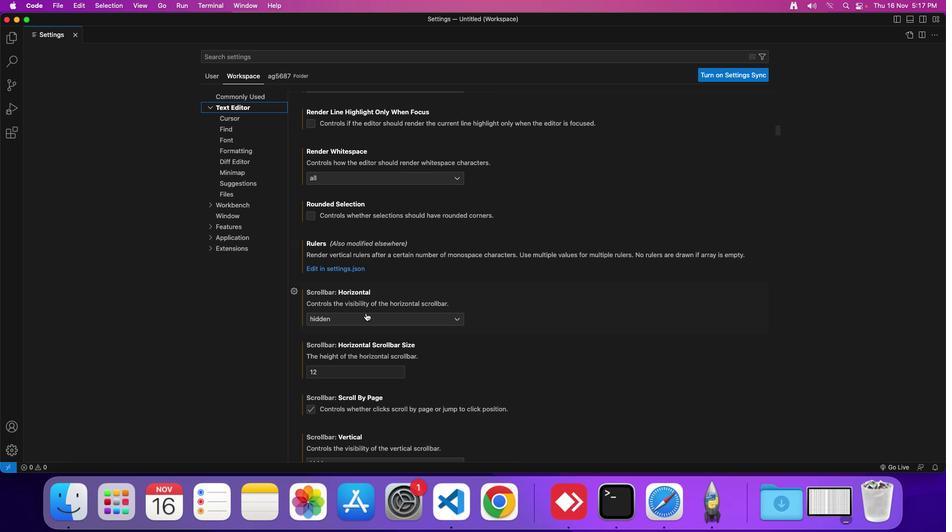 
Action: Mouse scrolled (368, 315) with delta (2, 1)
Screenshot: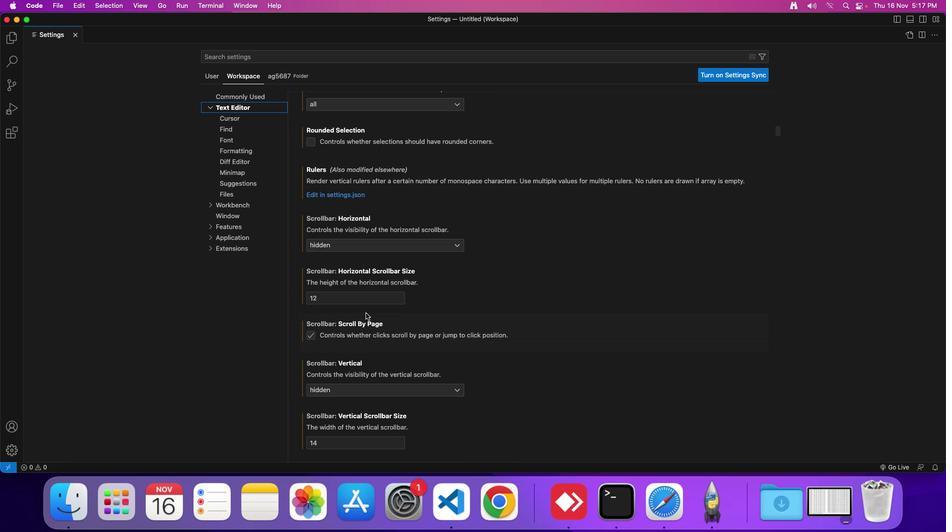 
Action: Mouse scrolled (368, 315) with delta (2, 1)
Screenshot: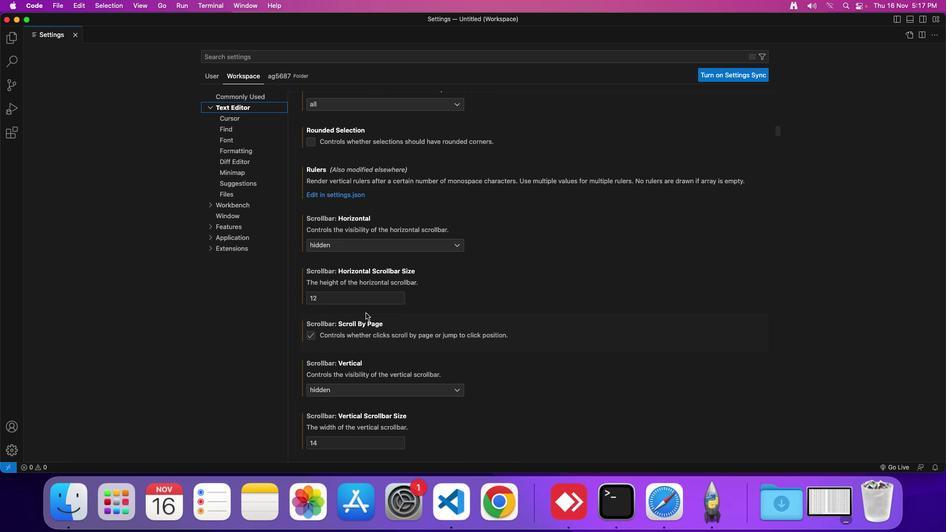 
Action: Mouse scrolled (368, 315) with delta (2, 1)
Screenshot: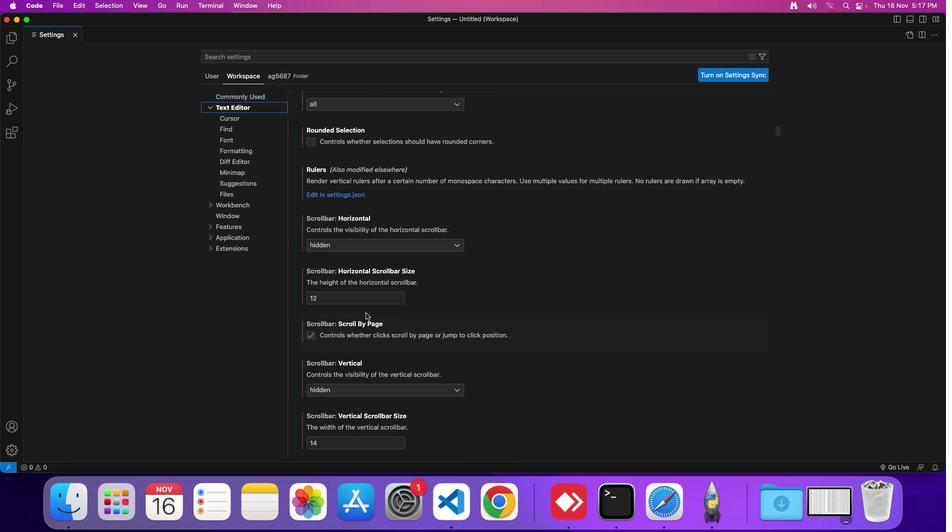
Action: Mouse moved to (368, 315)
Screenshot: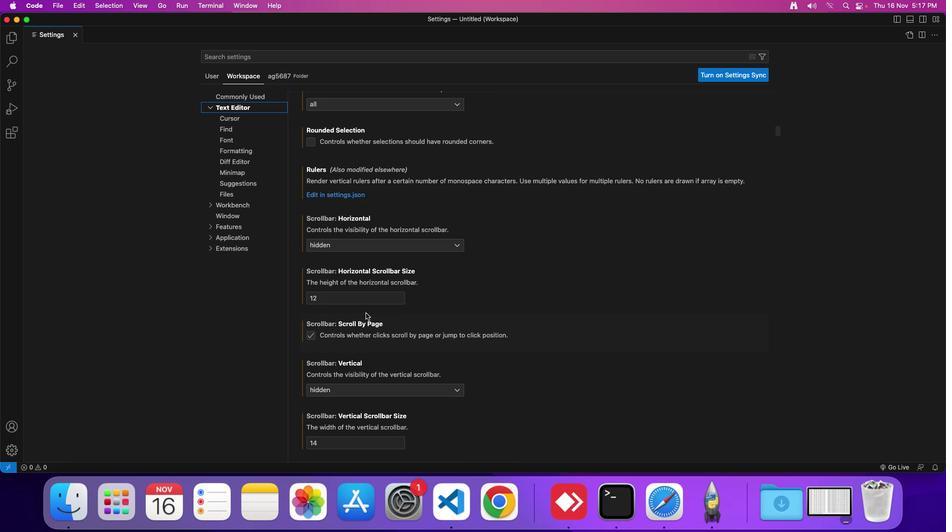 
Action: Mouse scrolled (368, 315) with delta (2, 1)
Screenshot: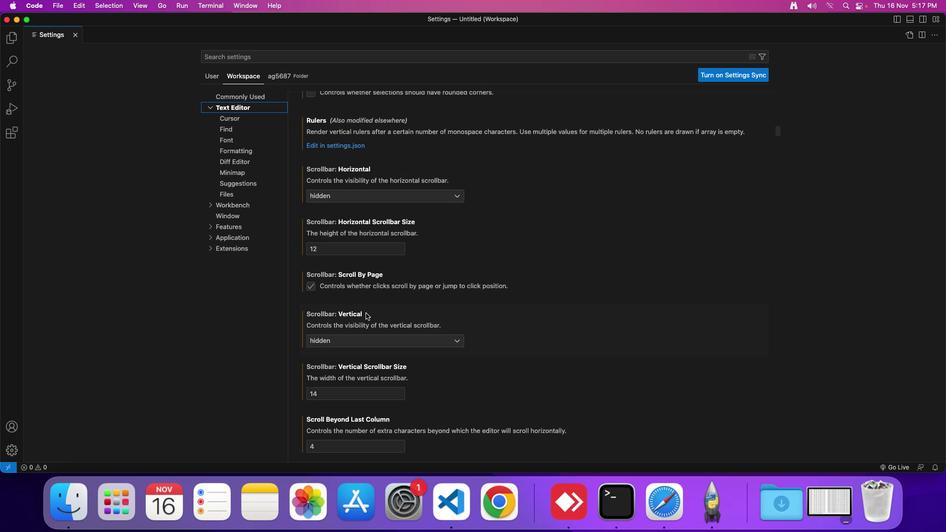 
Action: Mouse scrolled (368, 315) with delta (2, 1)
Screenshot: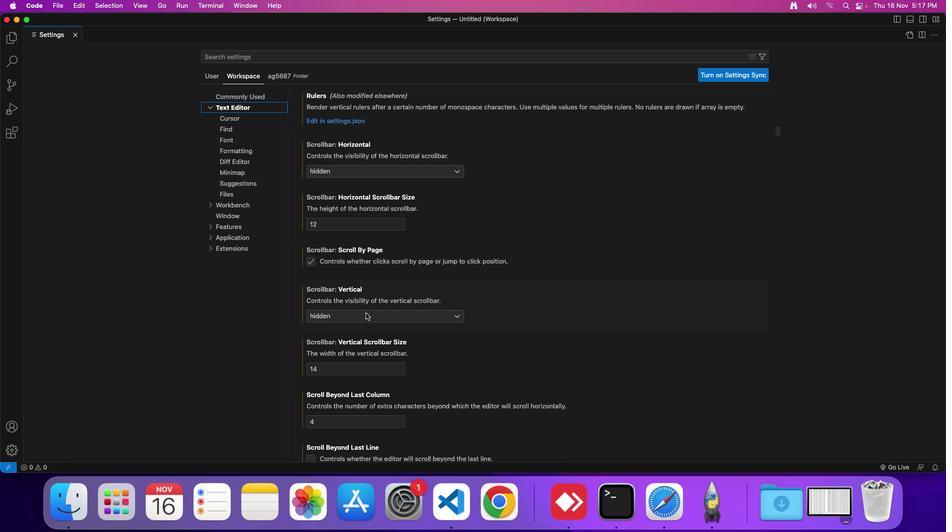 
Action: Mouse scrolled (368, 315) with delta (2, 1)
Screenshot: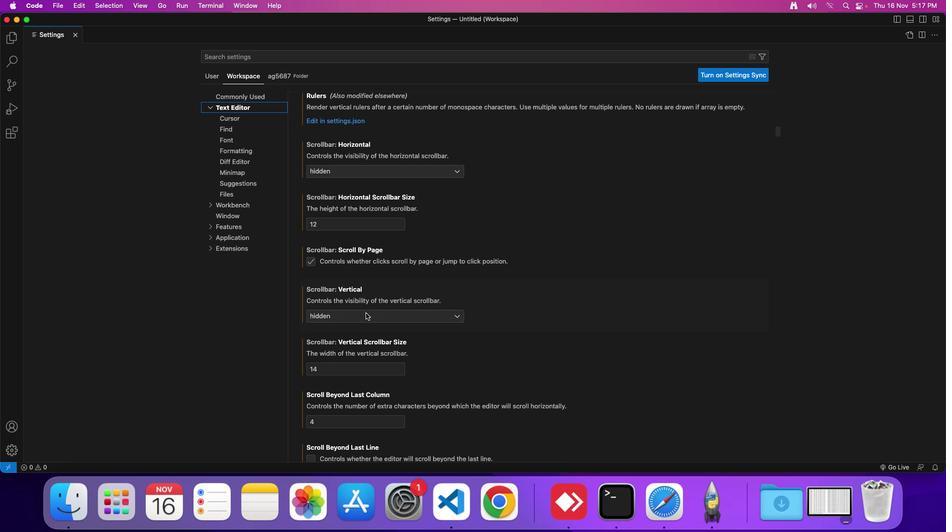 
Action: Mouse scrolled (368, 315) with delta (2, 1)
Screenshot: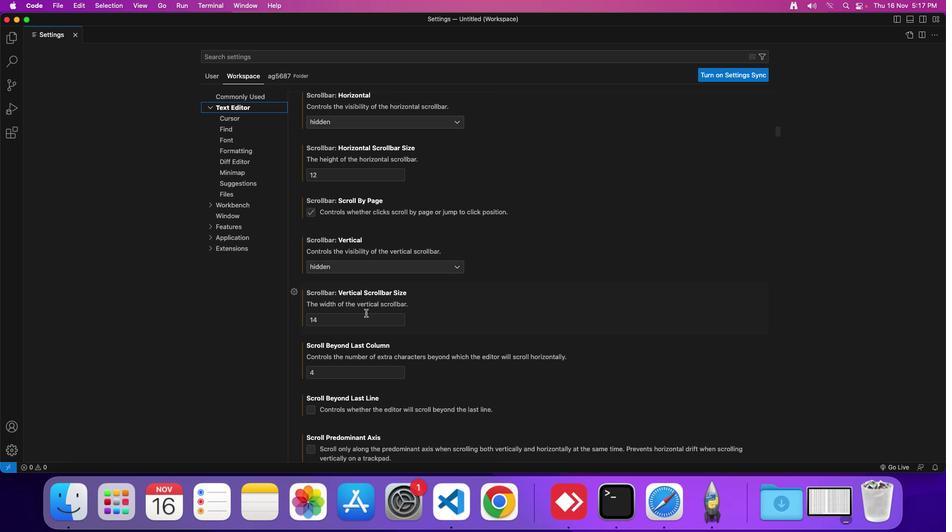 
Action: Mouse scrolled (368, 315) with delta (2, 1)
Screenshot: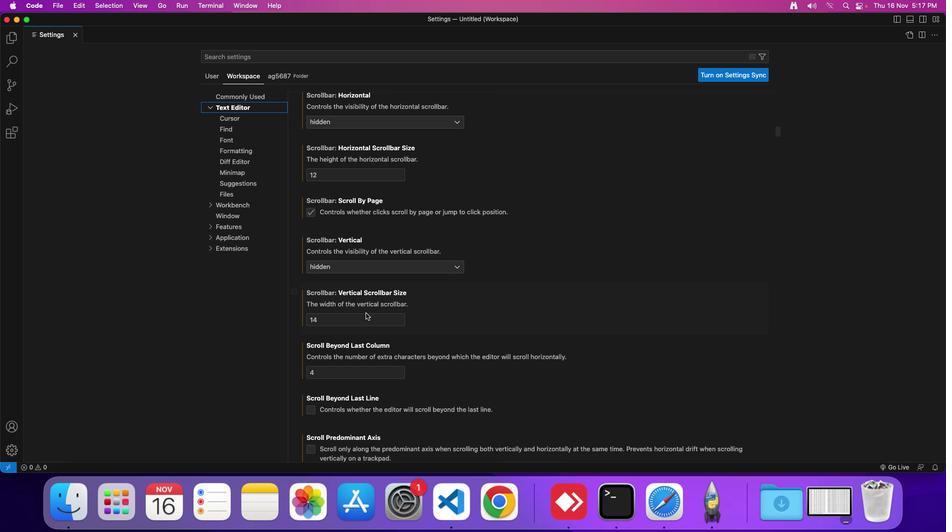 
Action: Mouse scrolled (368, 315) with delta (2, 1)
Screenshot: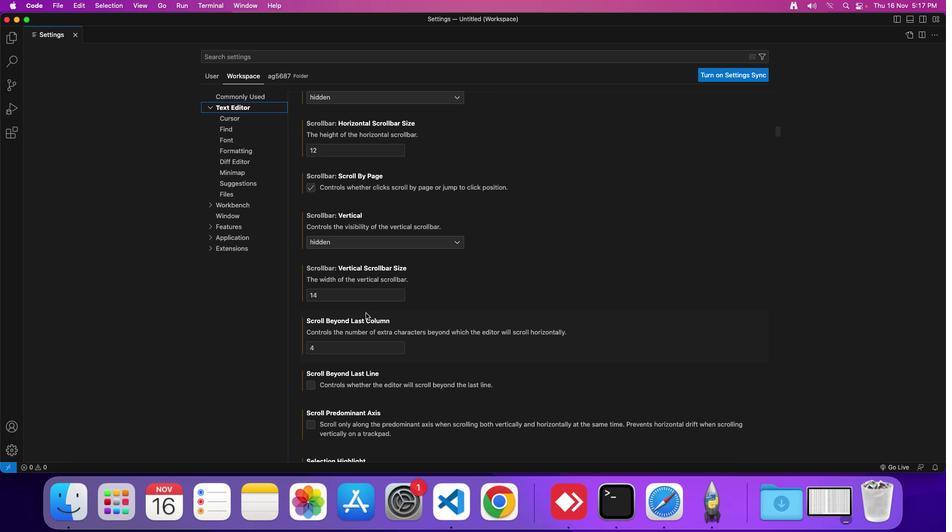 
Action: Mouse scrolled (368, 315) with delta (2, 1)
Screenshot: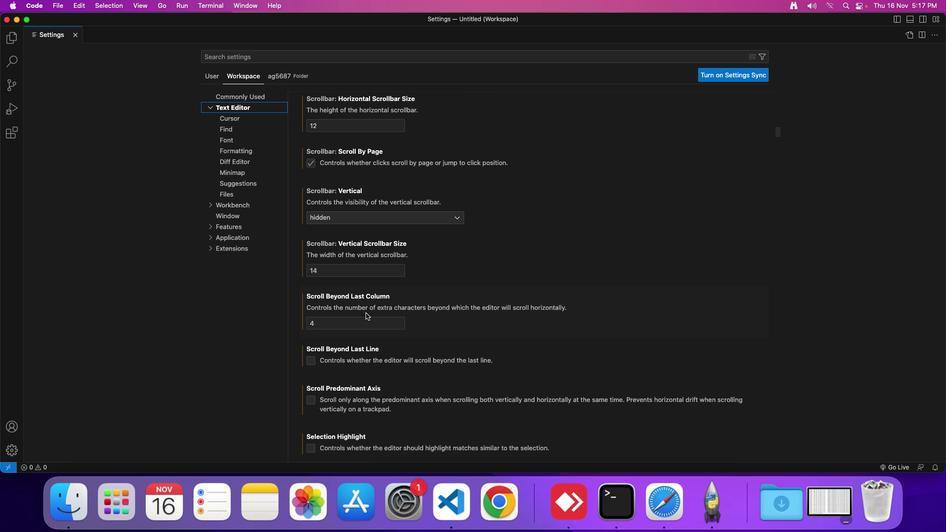 
Action: Mouse scrolled (368, 315) with delta (2, 1)
Screenshot: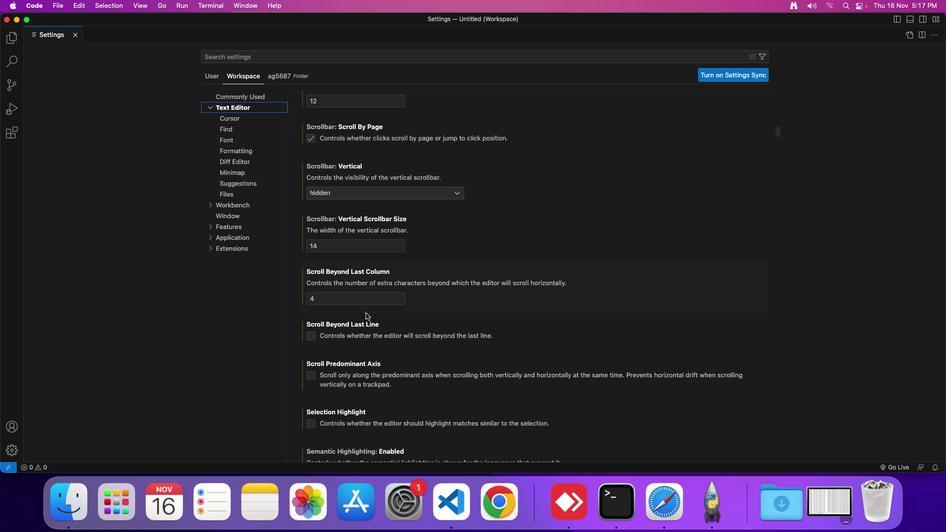 
Action: Mouse scrolled (368, 315) with delta (2, 1)
Screenshot: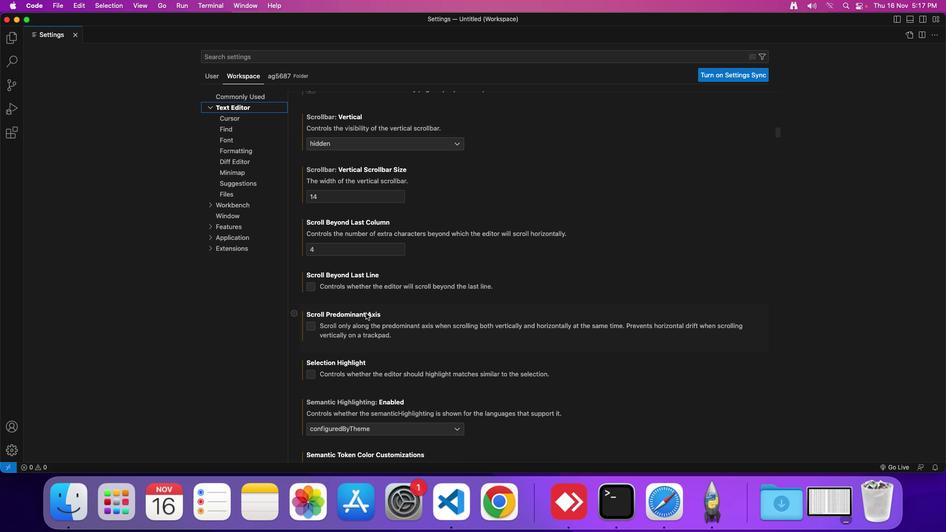 
Action: Mouse scrolled (368, 315) with delta (2, 1)
Screenshot: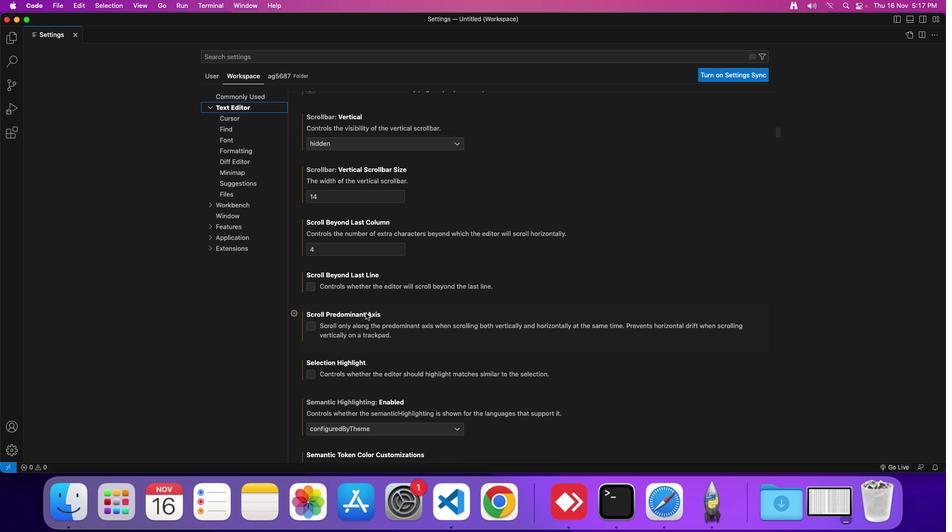 
Action: Mouse moved to (368, 315)
Screenshot: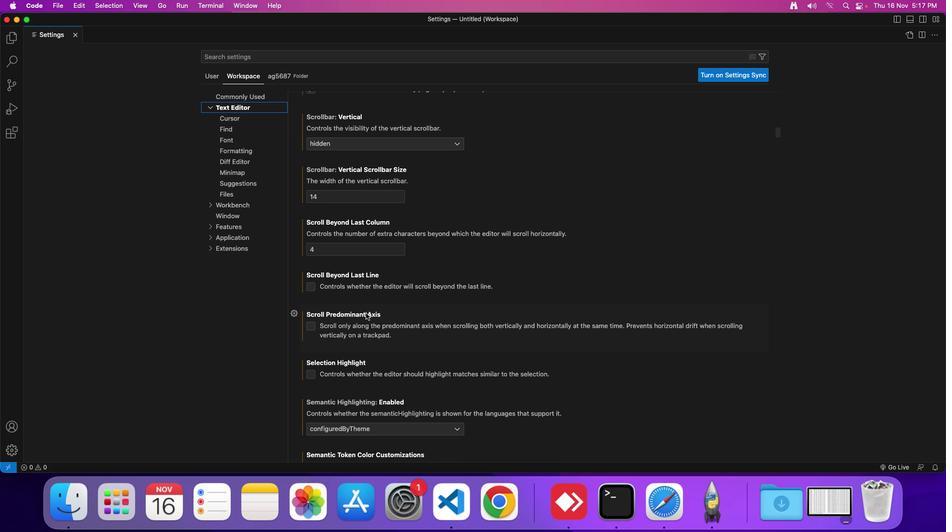 
Action: Mouse scrolled (368, 315) with delta (2, 1)
Screenshot: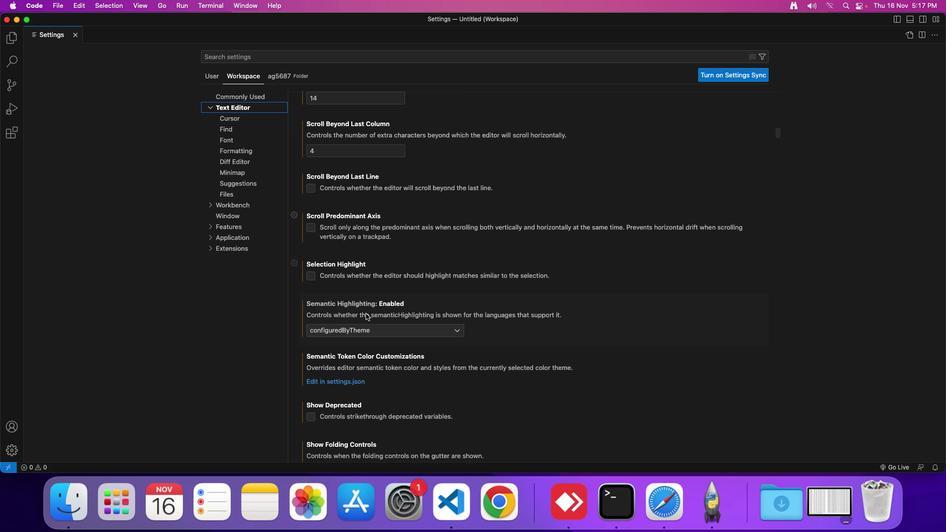 
Action: Mouse moved to (368, 315)
Screenshot: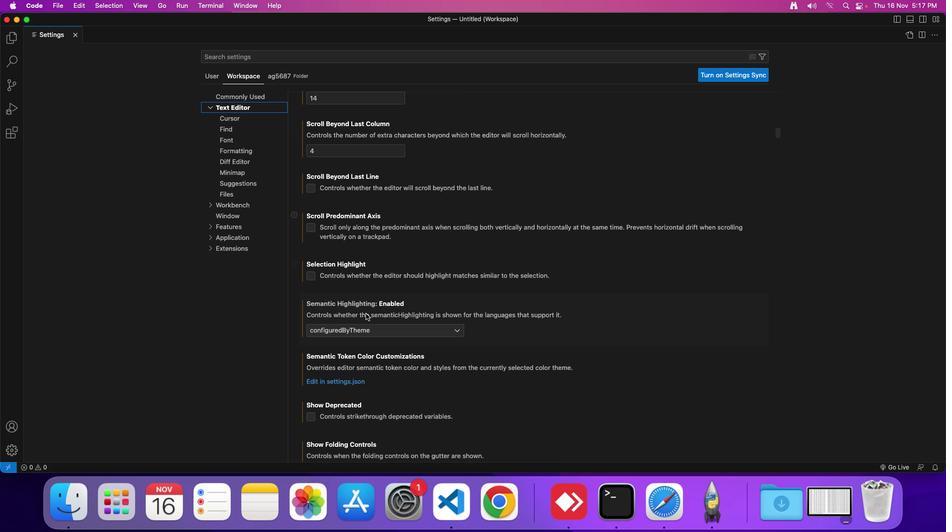 
Action: Mouse scrolled (368, 315) with delta (2, 1)
Screenshot: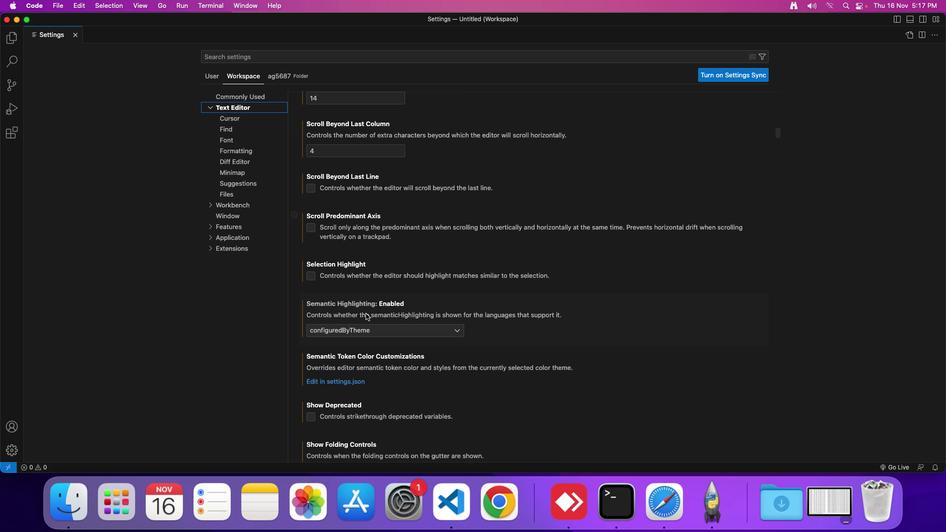 
Action: Mouse scrolled (368, 315) with delta (2, 1)
Screenshot: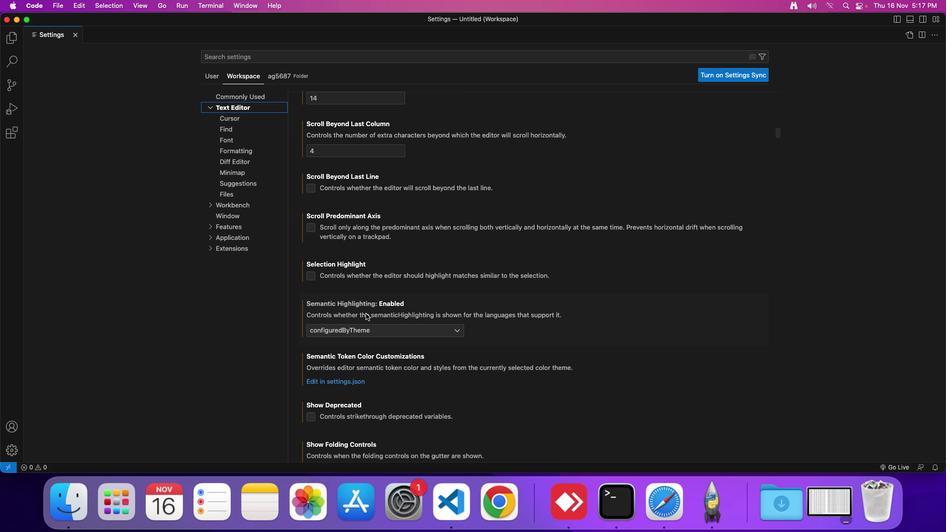 
Action: Mouse scrolled (368, 315) with delta (2, 1)
Screenshot: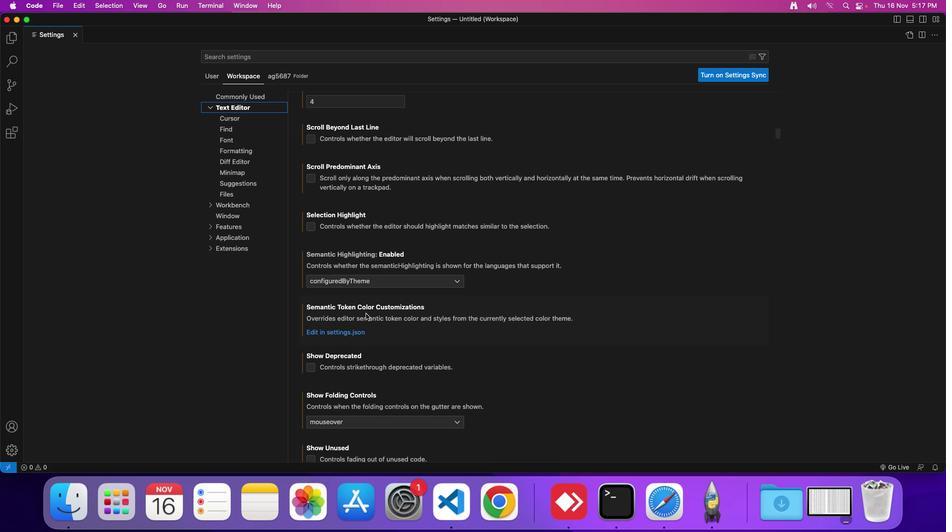 
Action: Mouse scrolled (368, 315) with delta (2, 1)
Screenshot: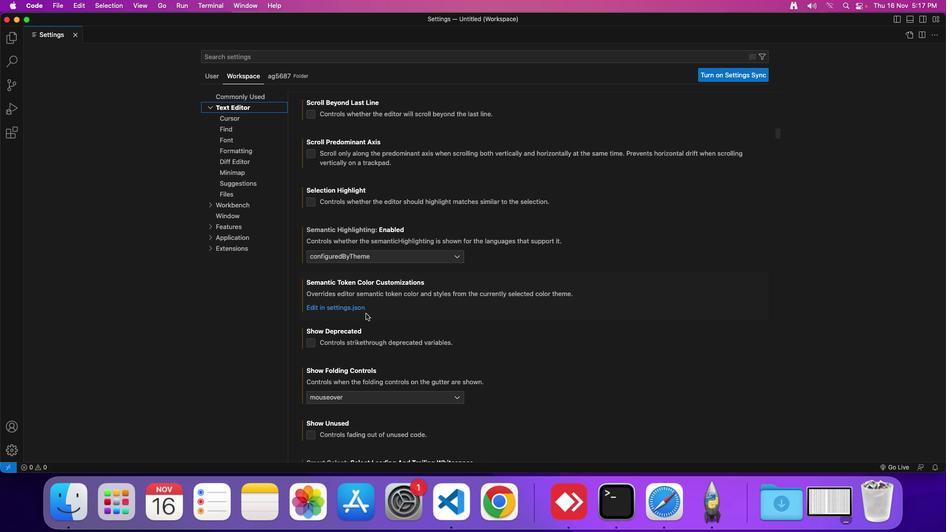 
Action: Mouse moved to (368, 315)
Screenshot: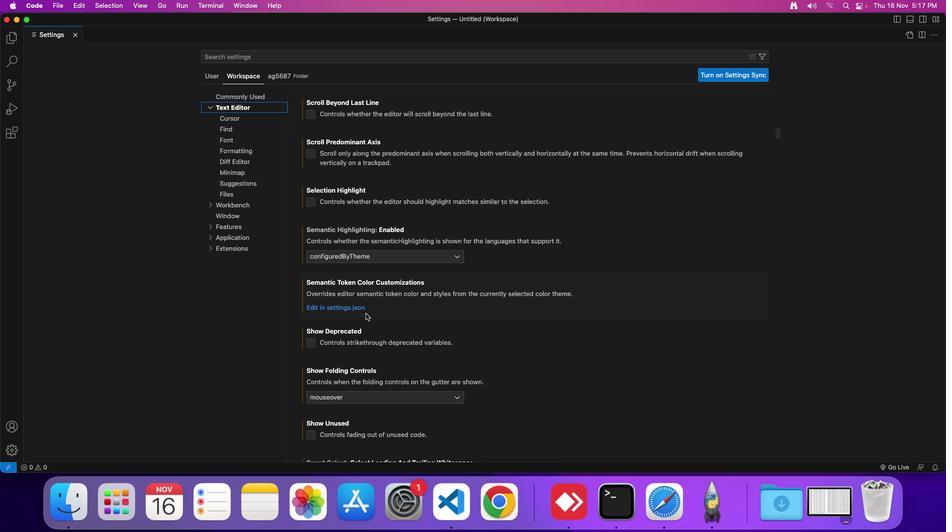 
Action: Mouse scrolled (368, 315) with delta (2, 1)
Screenshot: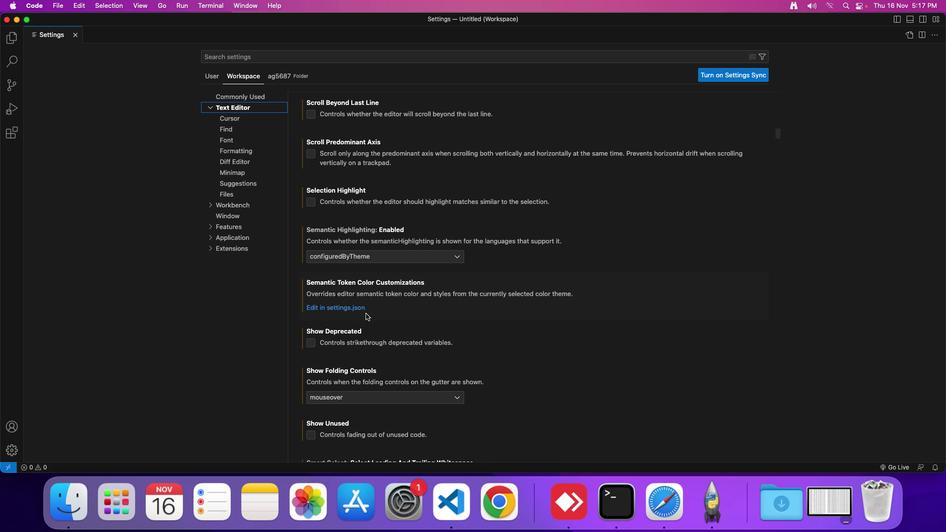 
Action: Mouse scrolled (368, 315) with delta (2, 1)
Screenshot: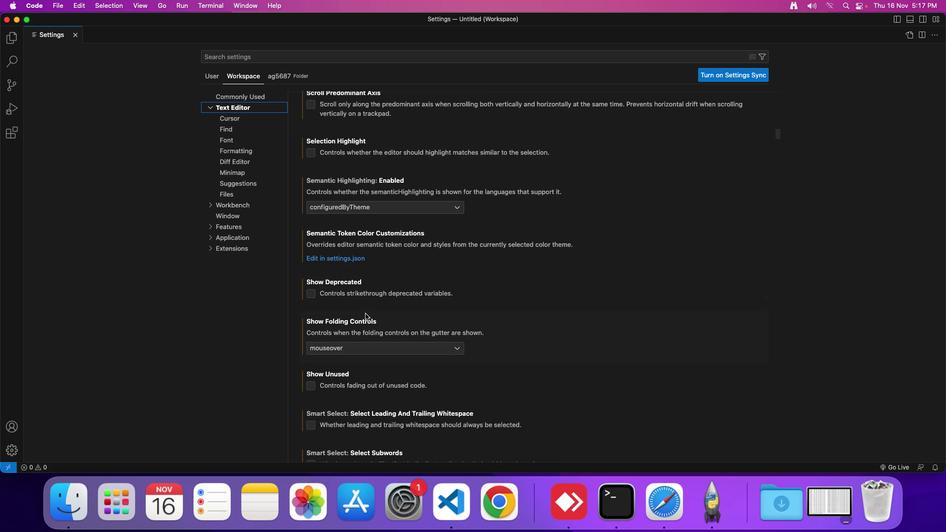 
Action: Mouse moved to (368, 315)
Screenshot: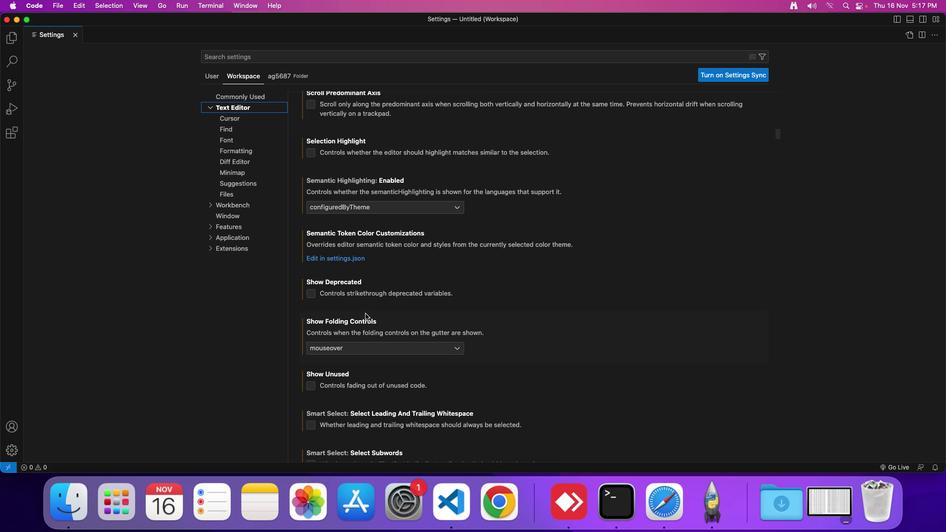 
Action: Mouse scrolled (368, 315) with delta (2, 1)
Screenshot: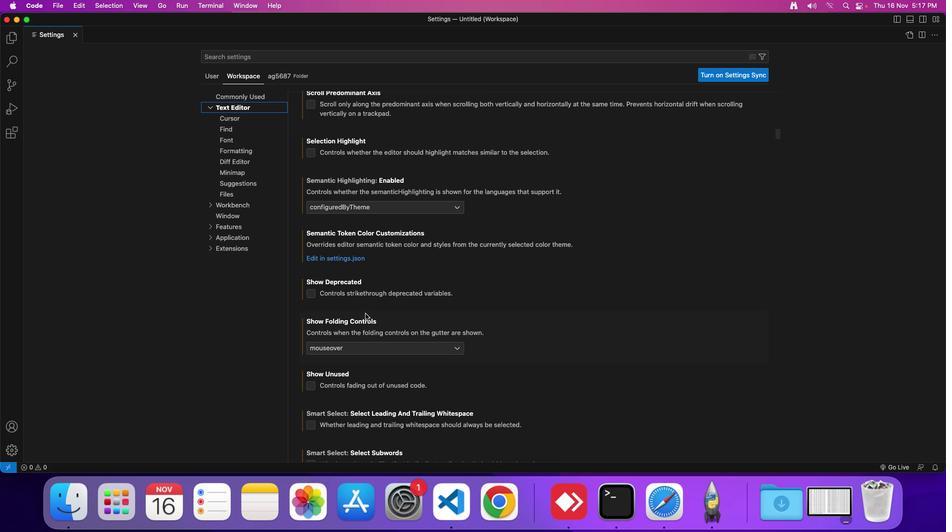 
Action: Mouse moved to (367, 315)
Screenshot: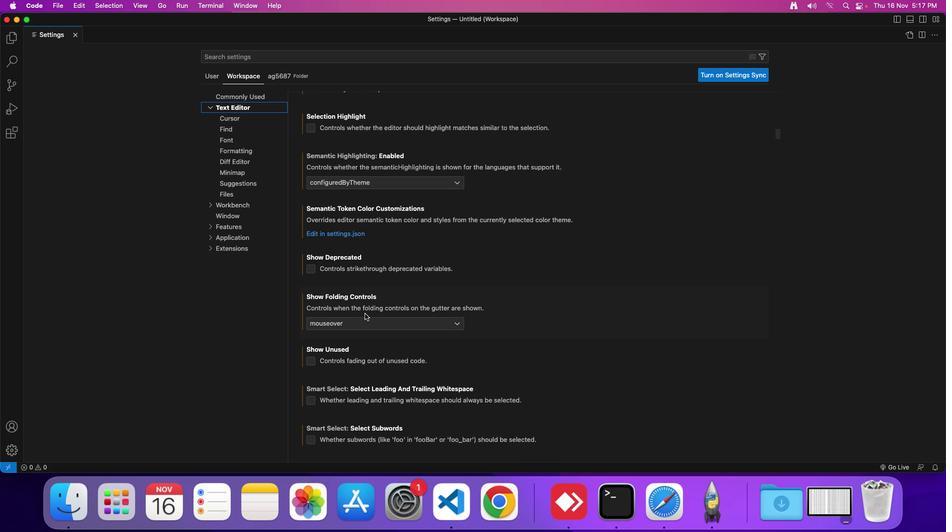 
Action: Mouse scrolled (367, 315) with delta (2, 1)
Screenshot: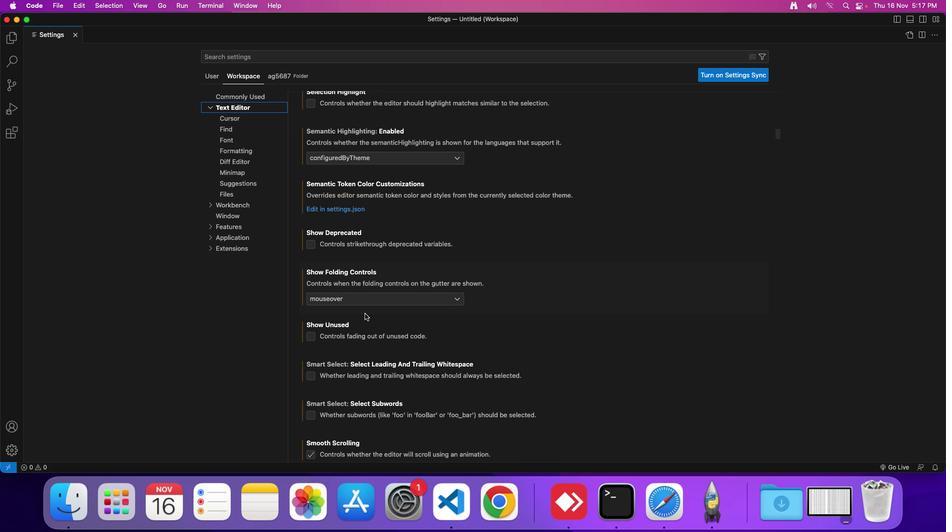 
Action: Mouse scrolled (367, 315) with delta (2, 1)
Screenshot: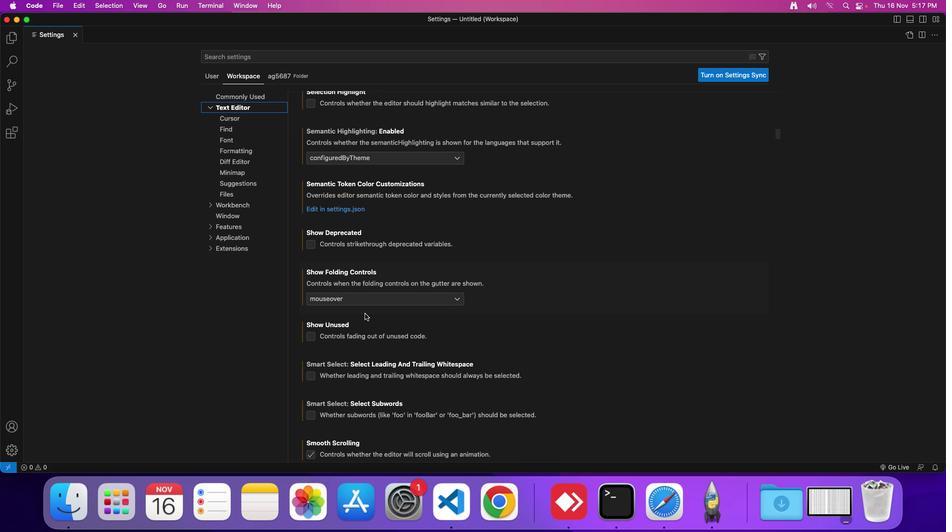 
Action: Mouse moved to (367, 315)
Screenshot: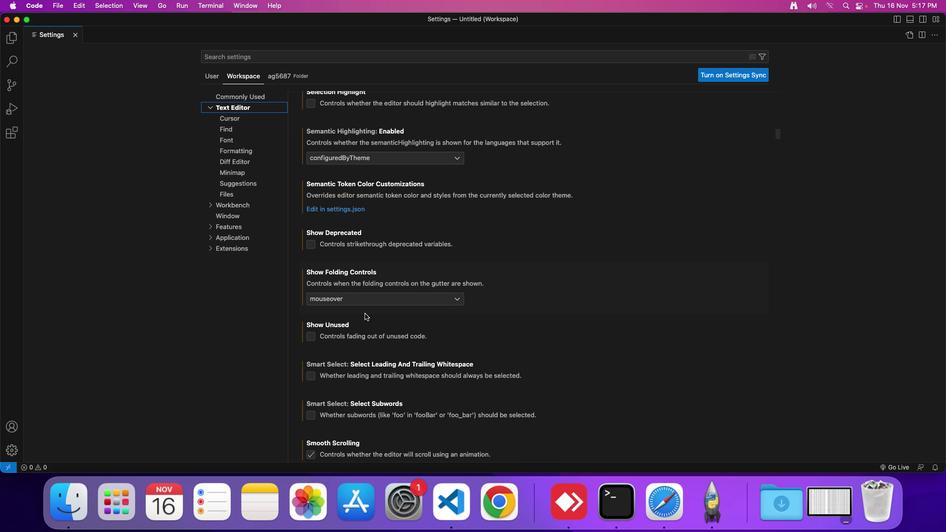 
Action: Mouse scrolled (367, 315) with delta (2, 1)
Screenshot: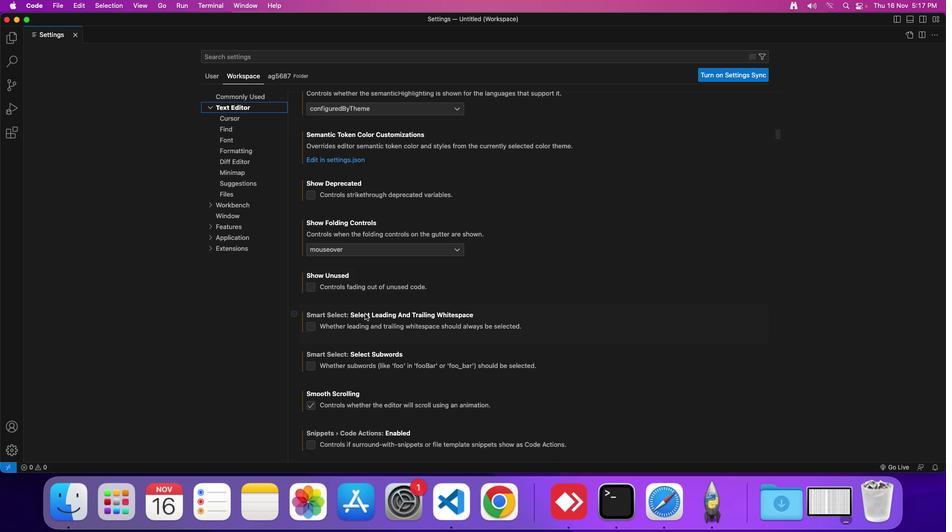 
Action: Mouse scrolled (367, 315) with delta (2, 1)
Screenshot: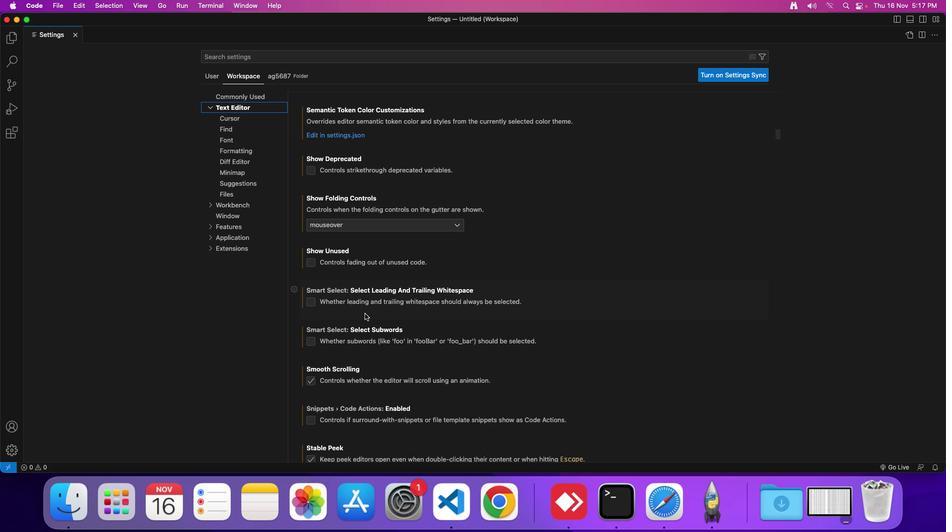 
Action: Mouse scrolled (367, 315) with delta (2, 1)
Screenshot: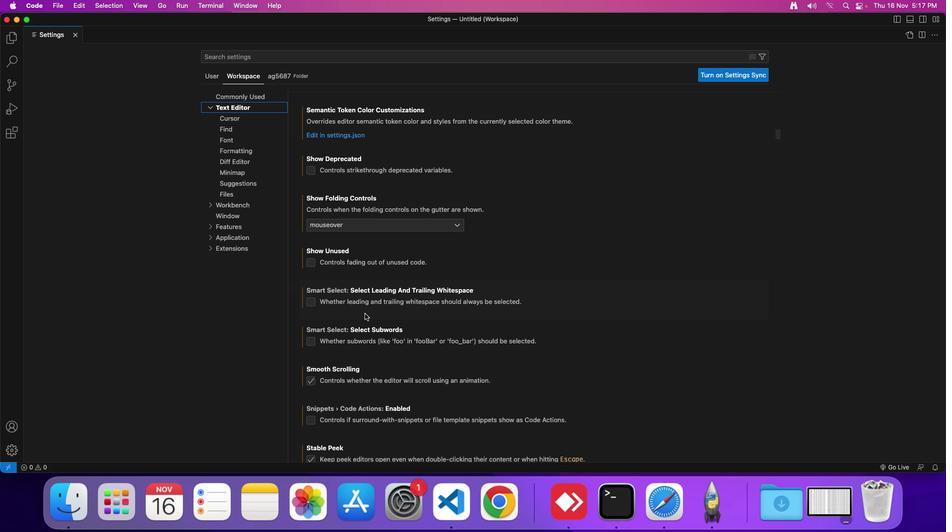 
Action: Mouse scrolled (367, 315) with delta (2, 1)
Screenshot: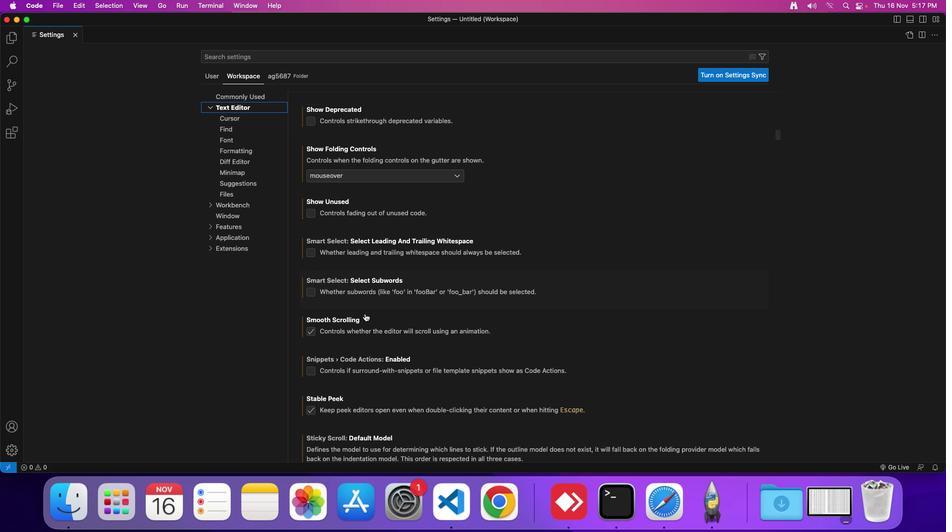
Action: Mouse scrolled (367, 315) with delta (2, 1)
Screenshot: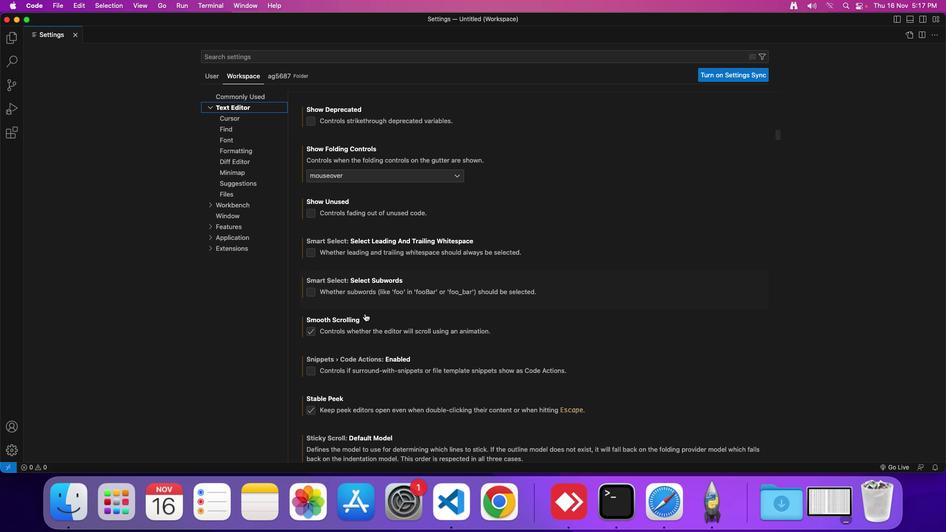 
Action: Mouse scrolled (367, 315) with delta (2, 1)
Screenshot: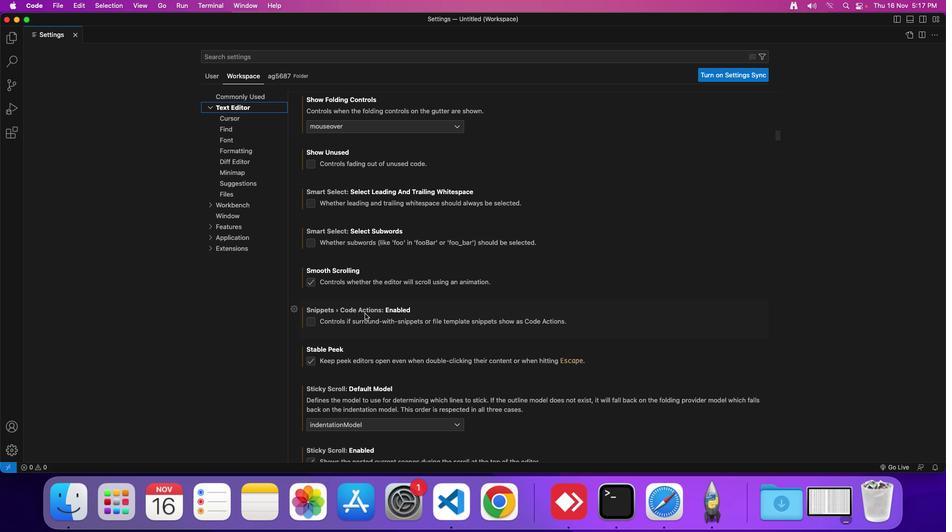 
Action: Mouse scrolled (367, 315) with delta (2, 1)
Screenshot: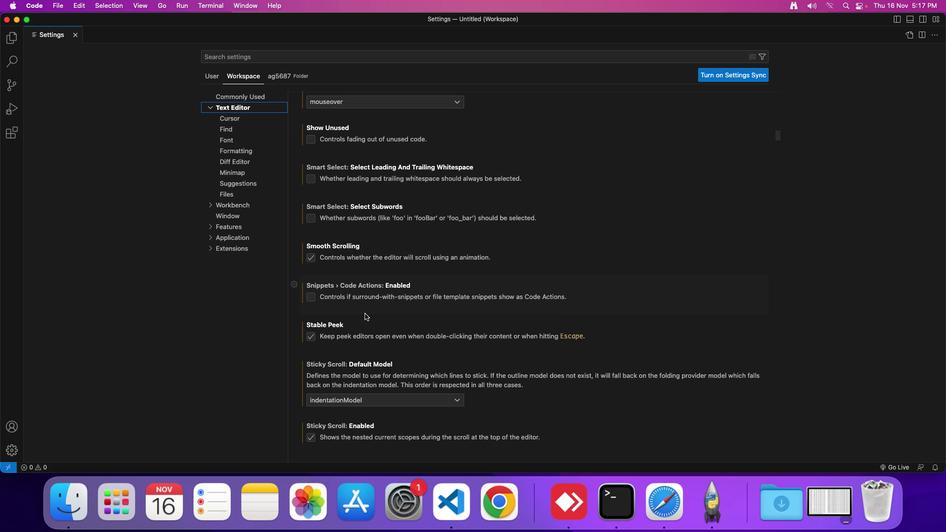 
Action: Mouse scrolled (367, 315) with delta (2, 1)
Screenshot: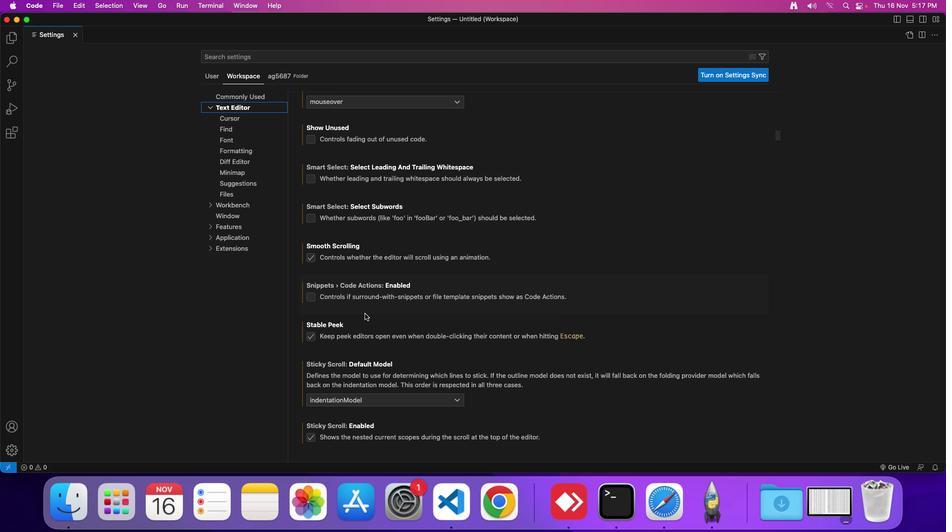 
Action: Mouse scrolled (367, 315) with delta (2, 1)
Screenshot: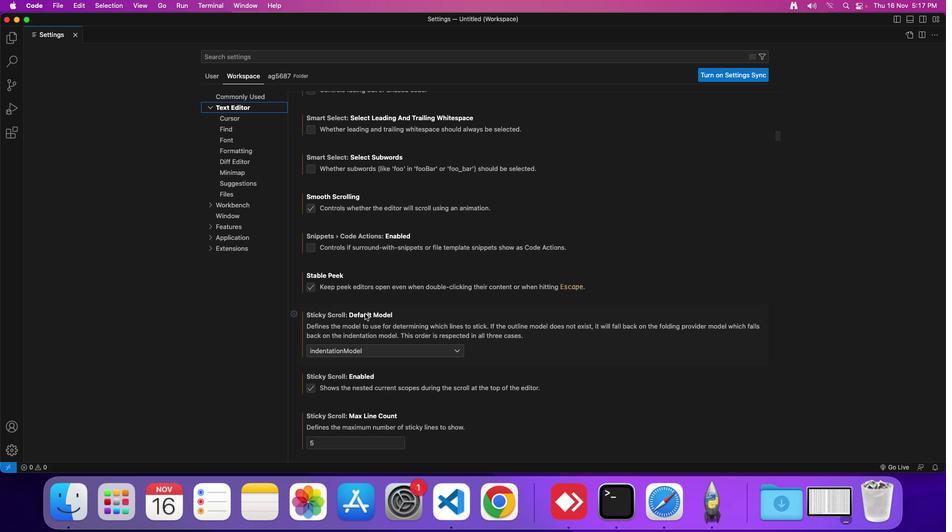 
Action: Mouse scrolled (367, 315) with delta (2, 1)
Screenshot: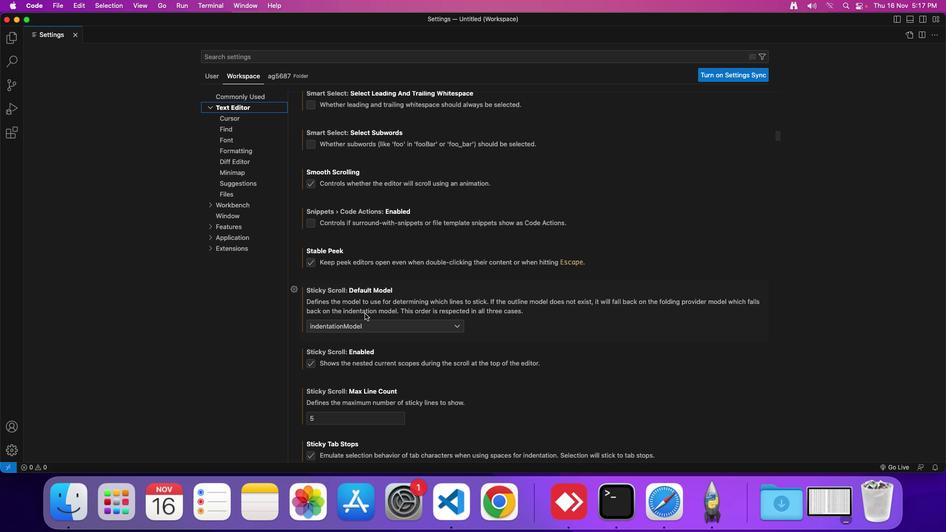 
Action: Mouse scrolled (367, 315) with delta (2, 1)
Screenshot: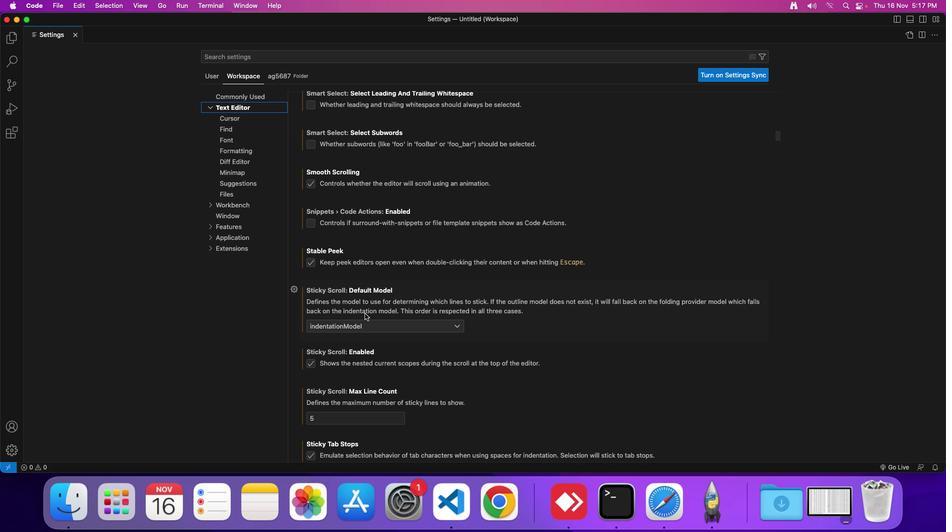 
Action: Mouse moved to (367, 316)
Screenshot: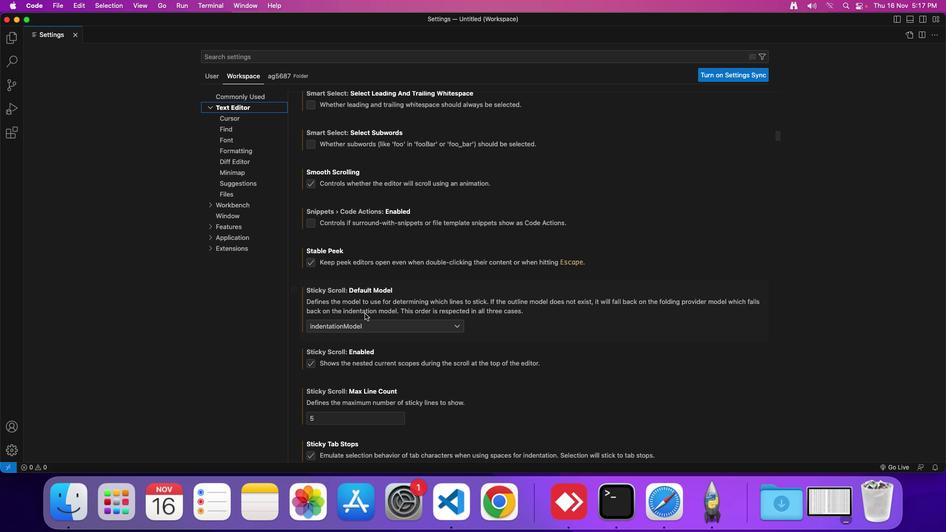 
Action: Mouse scrolled (367, 316) with delta (2, 1)
Screenshot: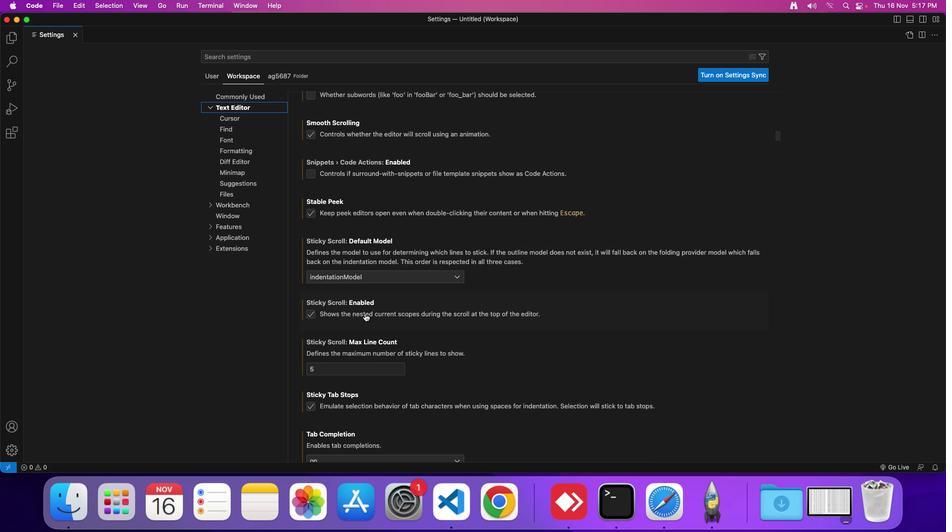 
Action: Mouse scrolled (367, 316) with delta (2, 1)
Screenshot: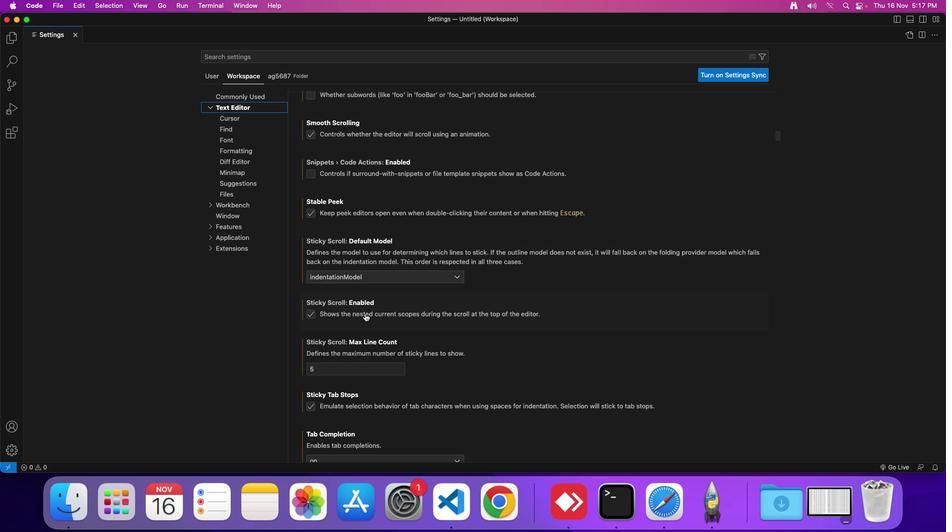 
Action: Mouse scrolled (367, 316) with delta (2, 1)
Screenshot: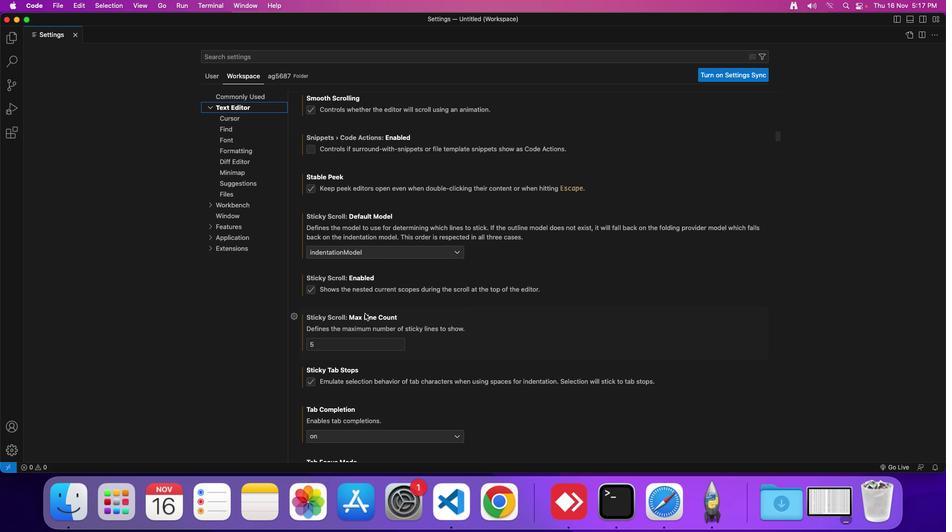 
Action: Mouse scrolled (367, 316) with delta (2, 1)
Screenshot: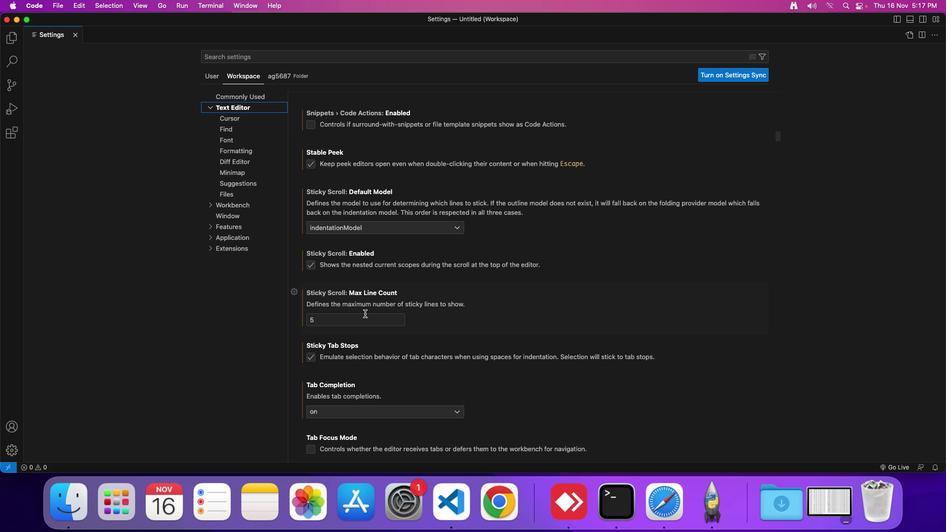 
Action: Mouse scrolled (367, 316) with delta (2, 1)
Screenshot: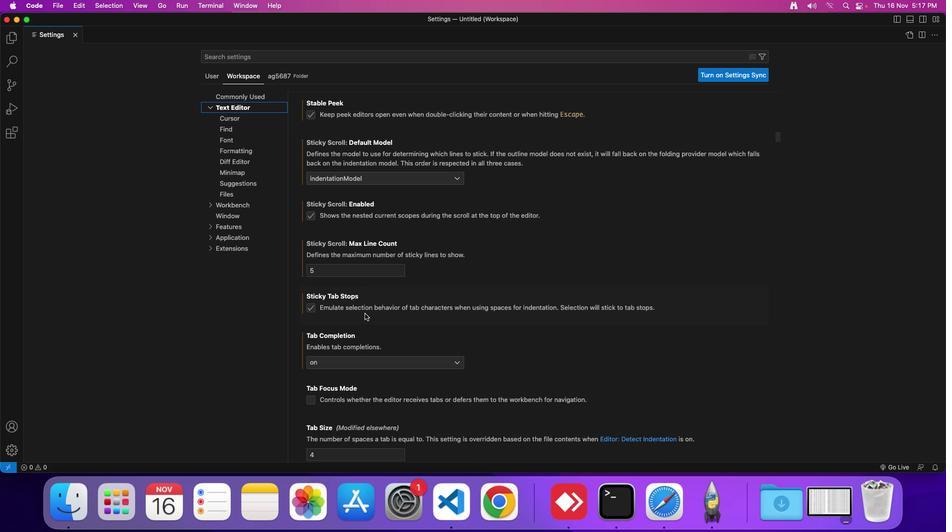 
Action: Mouse scrolled (367, 316) with delta (2, 1)
Screenshot: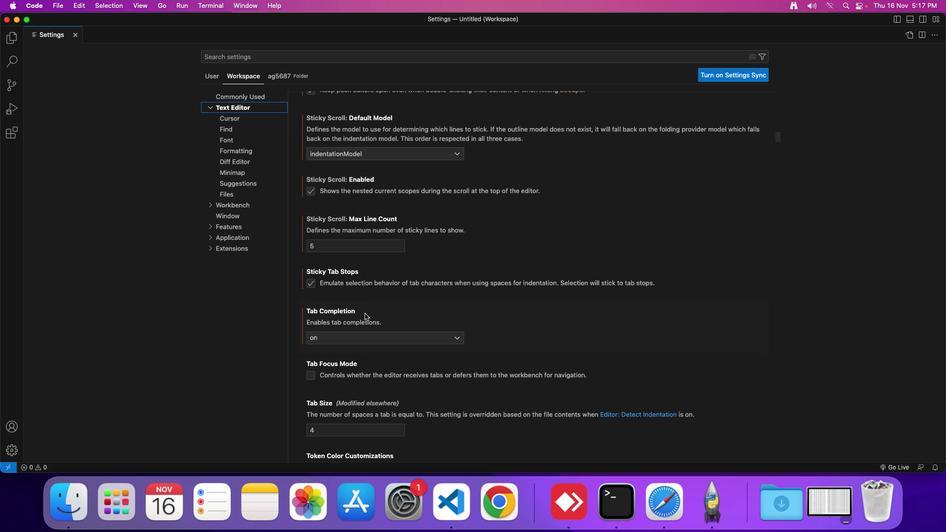 
Action: Mouse scrolled (367, 316) with delta (2, 1)
Screenshot: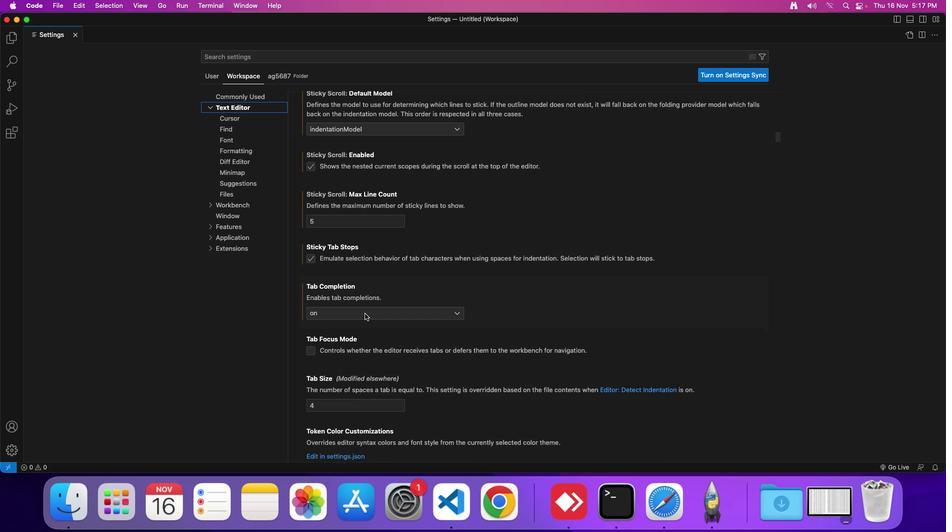 
Action: Mouse scrolled (367, 316) with delta (2, 1)
Screenshot: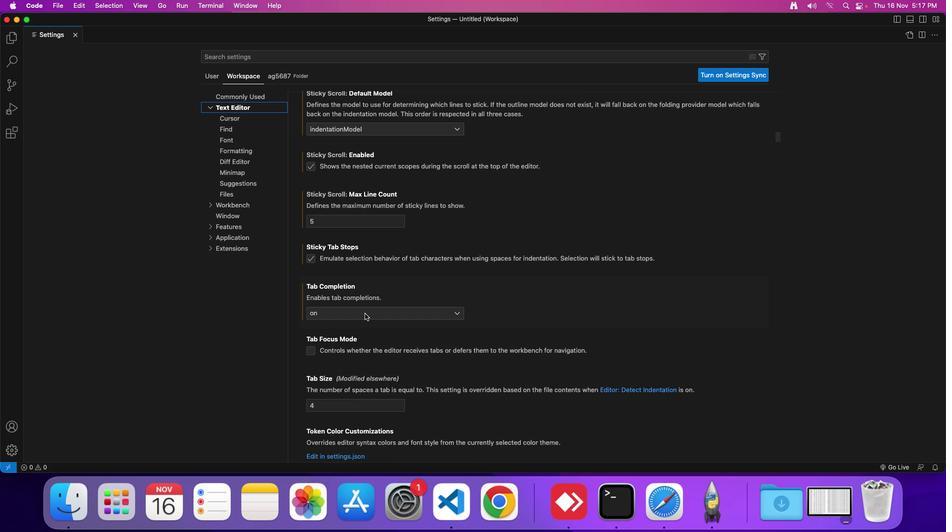 
Action: Mouse moved to (367, 314)
Screenshot: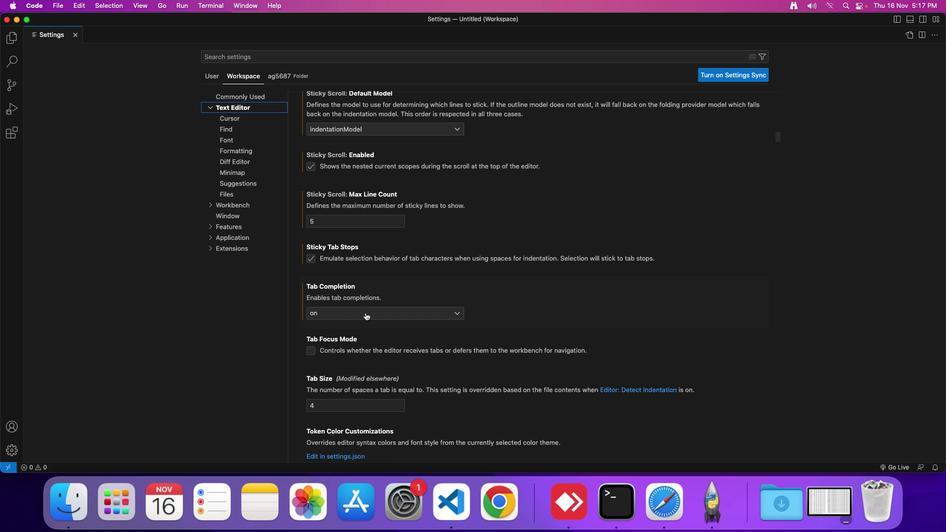 
Action: Mouse pressed left at (367, 314)
Screenshot: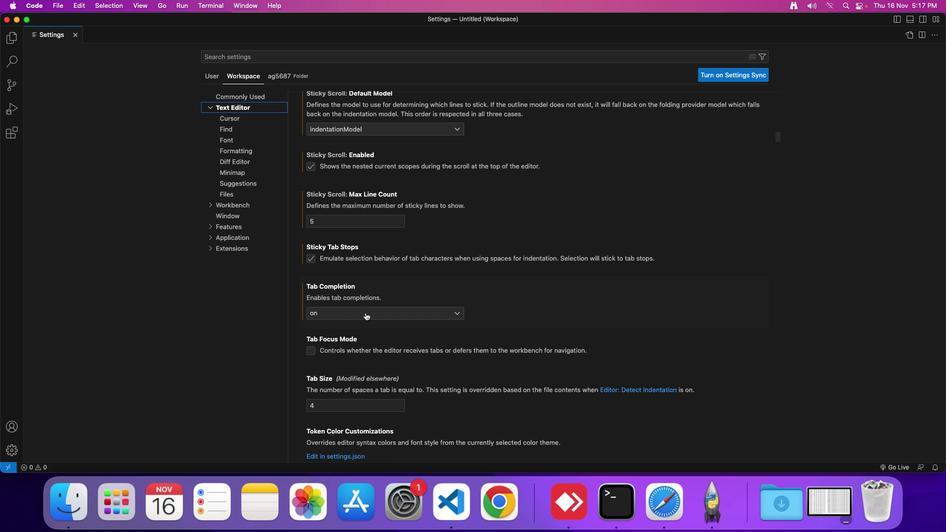 
Action: Mouse moved to (357, 337)
Screenshot: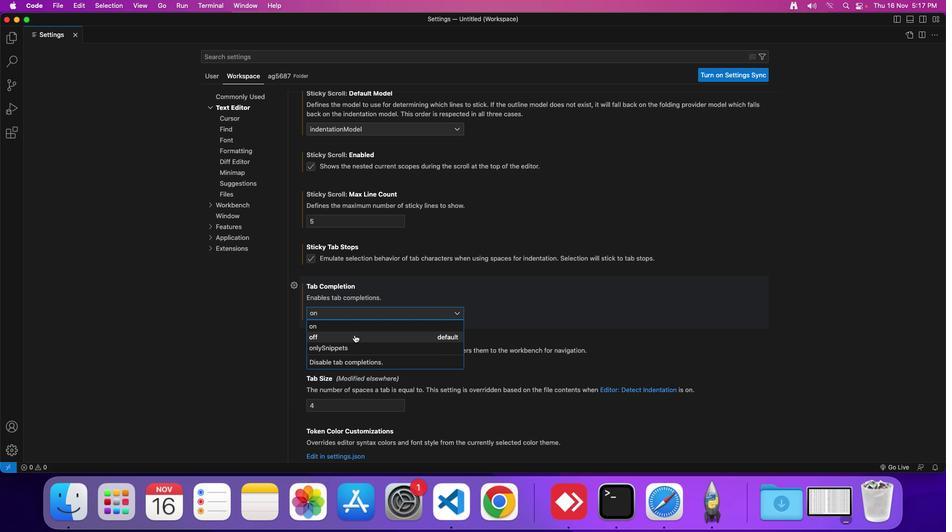 
Action: Mouse pressed left at (357, 337)
Screenshot: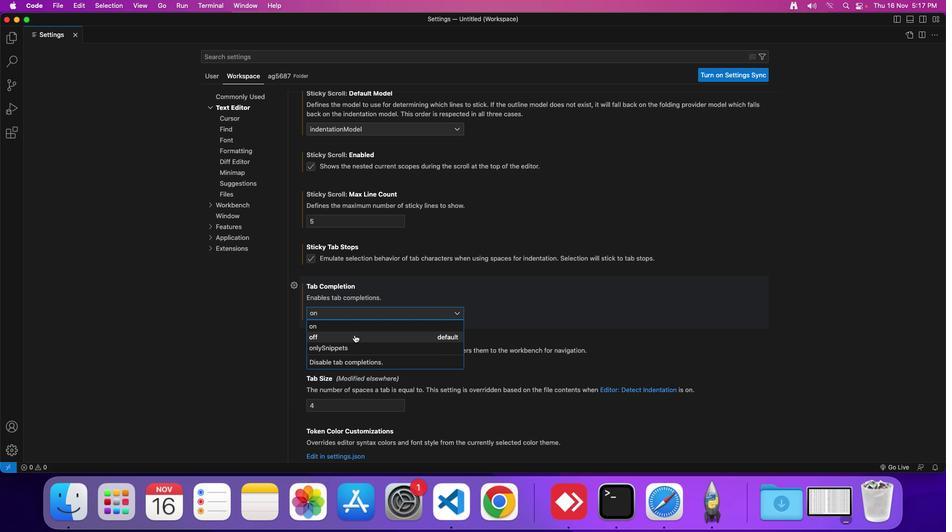 
Action: Mouse moved to (365, 323)
Screenshot: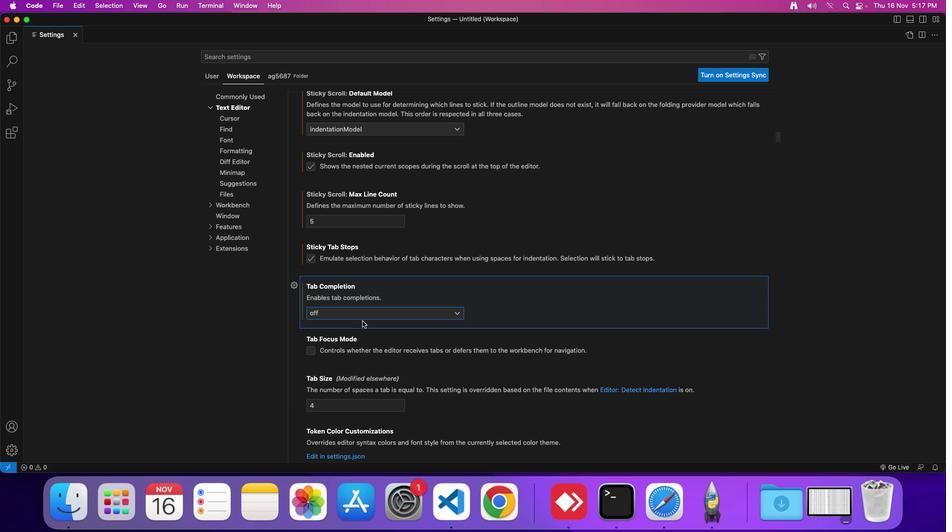 
